 Task: Find connections with filter location Sant Boi de Llobregat with filter topic #Managerwith filter profile language Spanish with filter current company Razorpay with filter school Government College of Engineering, Salem with filter industry Rubber Products Manufacturing with filter service category Budgeting with filter keywords title UPS Driver
Action: Mouse moved to (582, 72)
Screenshot: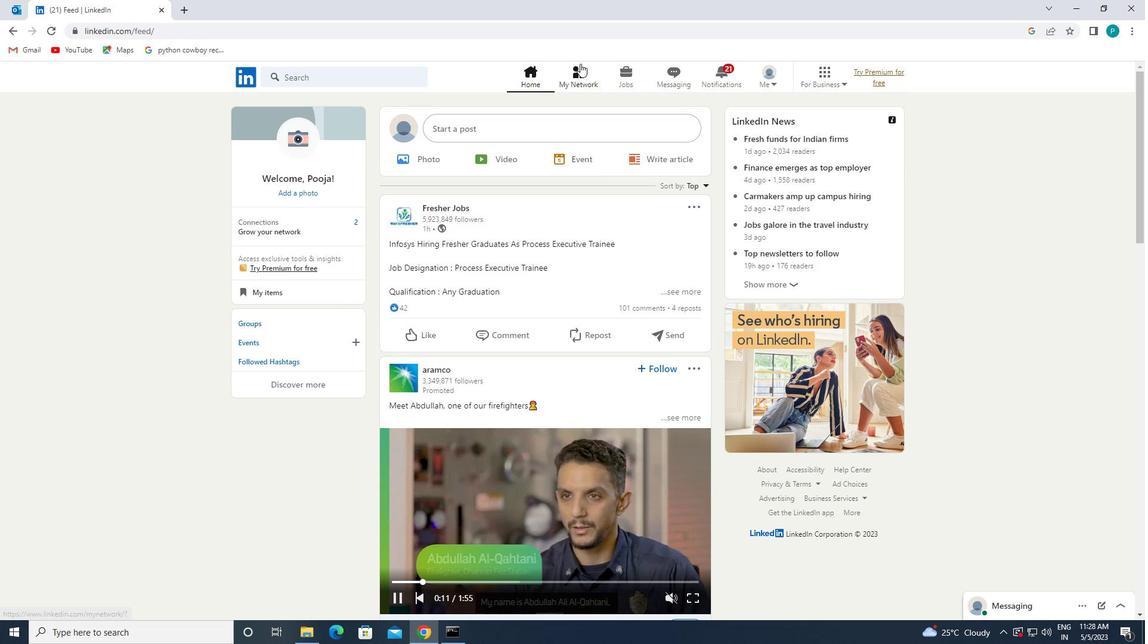 
Action: Mouse pressed left at (582, 72)
Screenshot: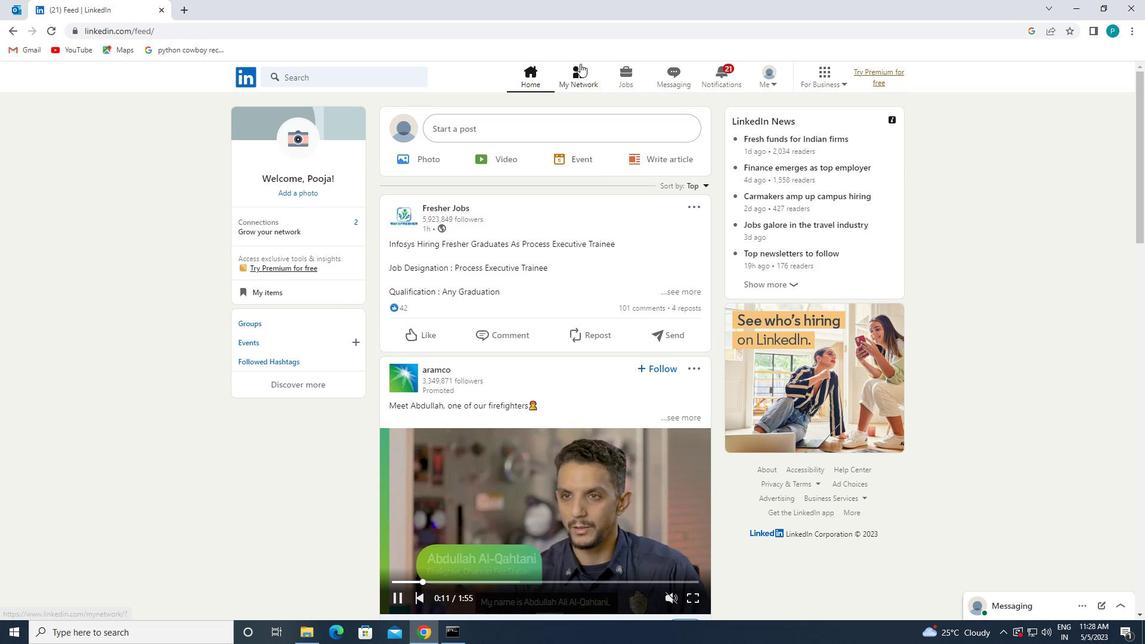 
Action: Mouse moved to (274, 143)
Screenshot: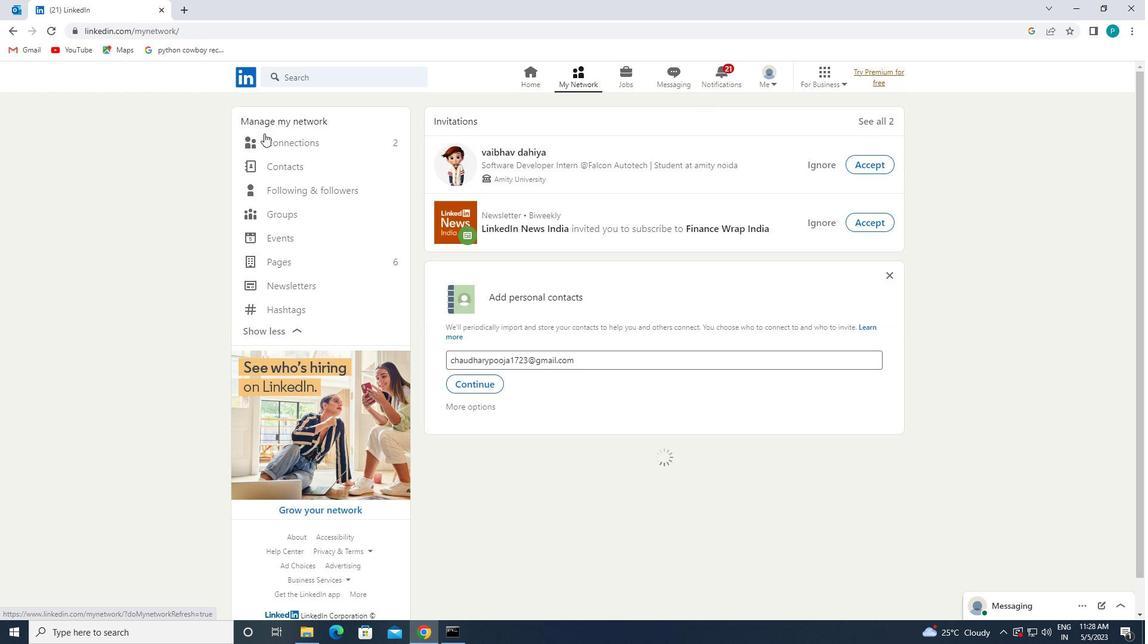 
Action: Mouse pressed left at (274, 143)
Screenshot: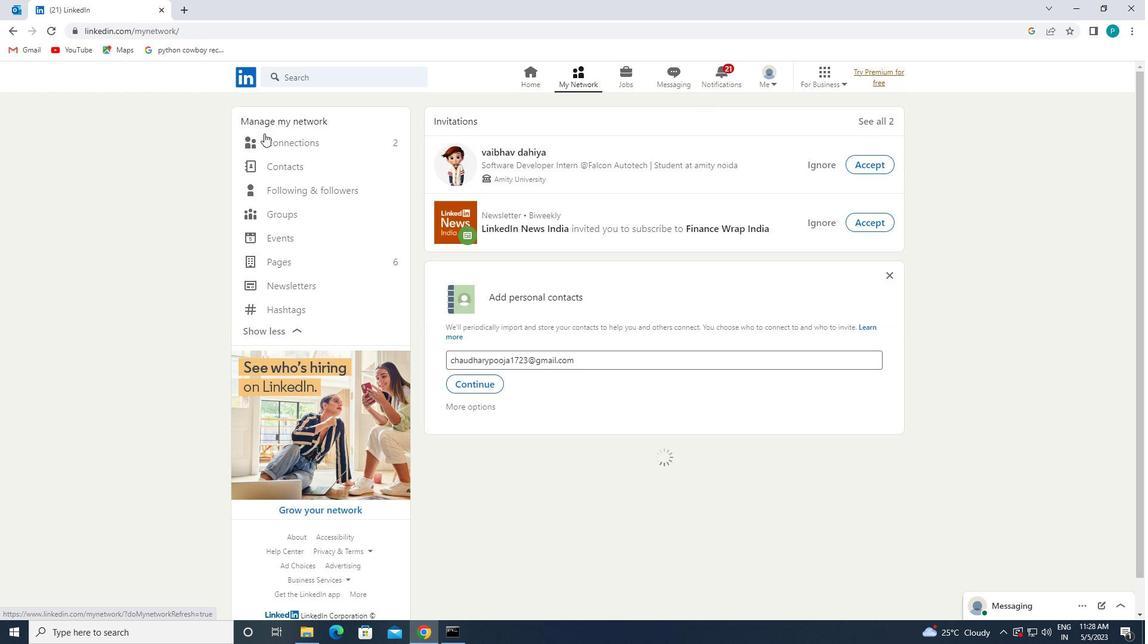 
Action: Mouse moved to (661, 146)
Screenshot: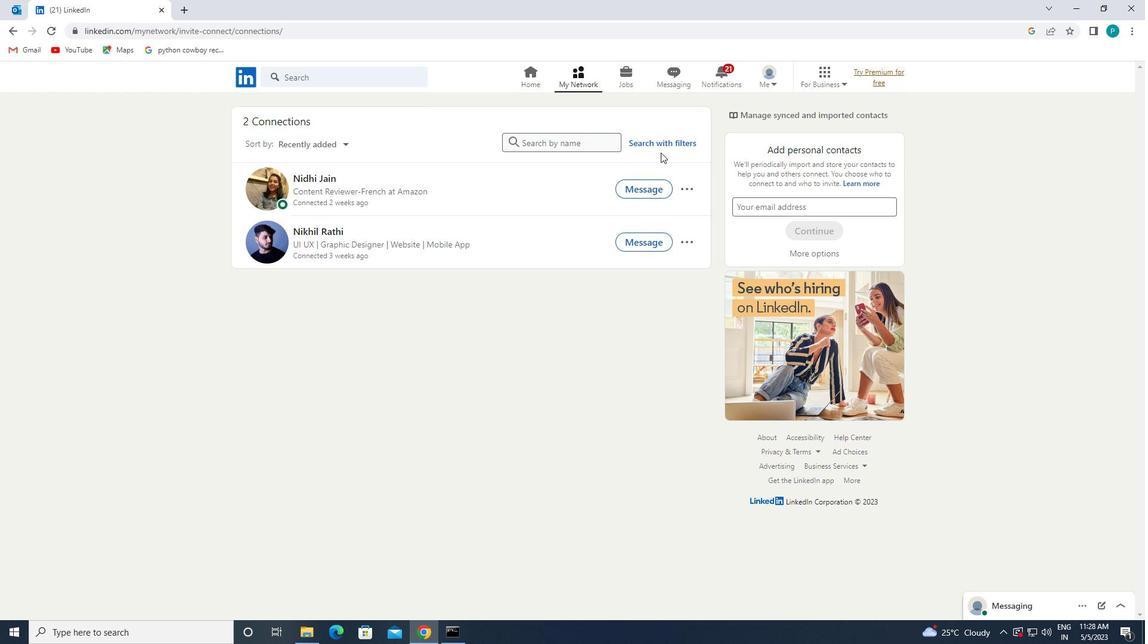 
Action: Mouse pressed left at (661, 146)
Screenshot: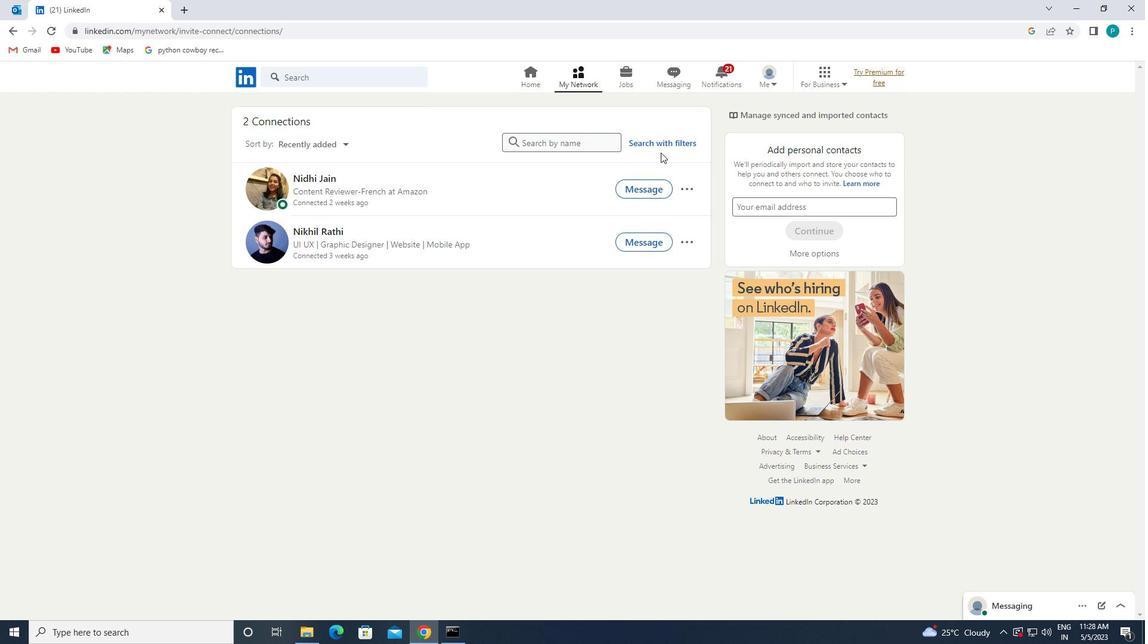 
Action: Mouse moved to (605, 115)
Screenshot: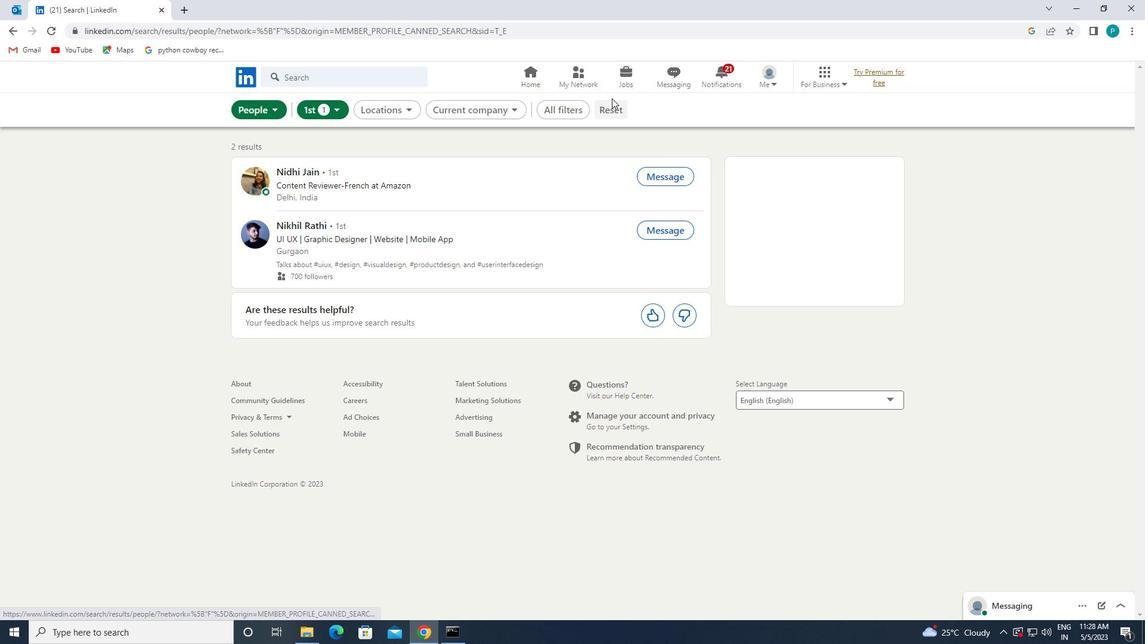 
Action: Mouse pressed left at (605, 115)
Screenshot: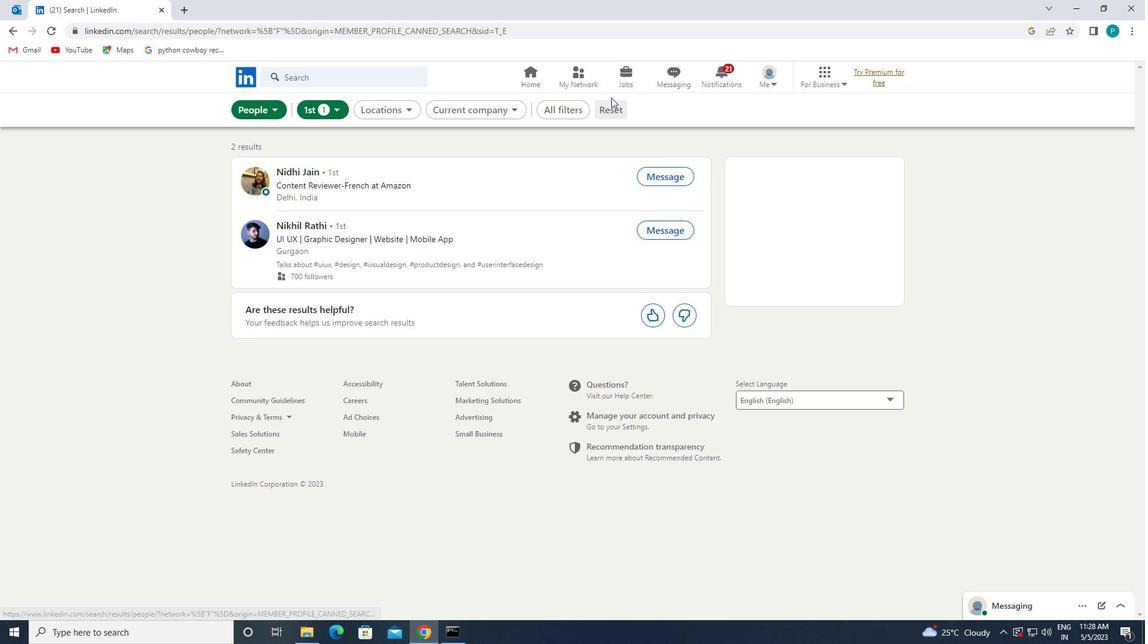 
Action: Mouse moved to (574, 105)
Screenshot: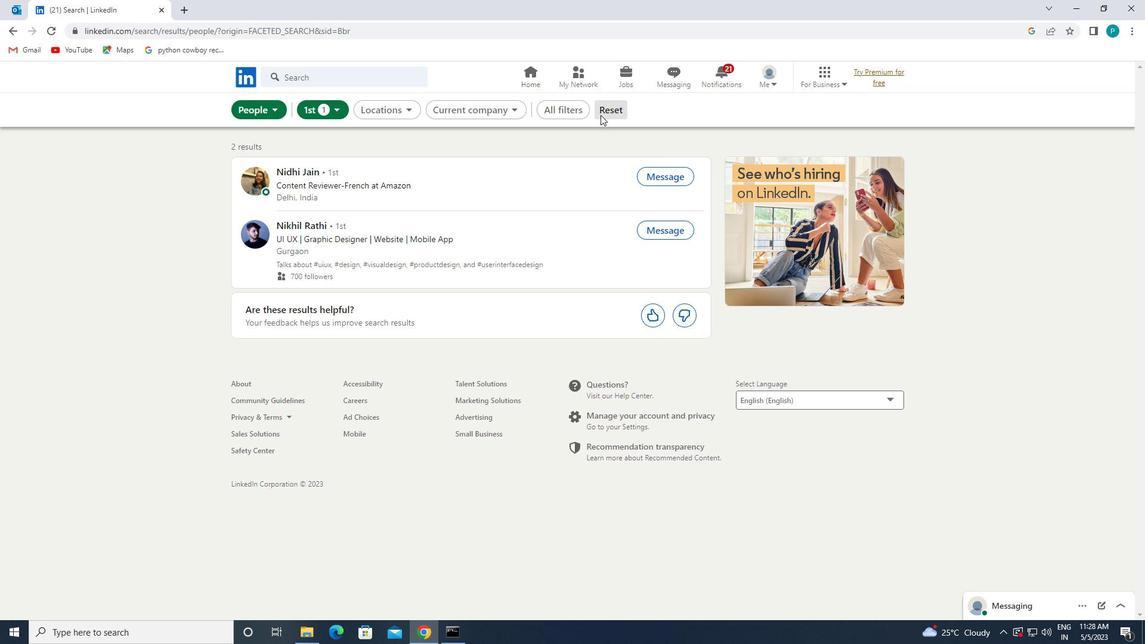 
Action: Mouse pressed left at (574, 105)
Screenshot: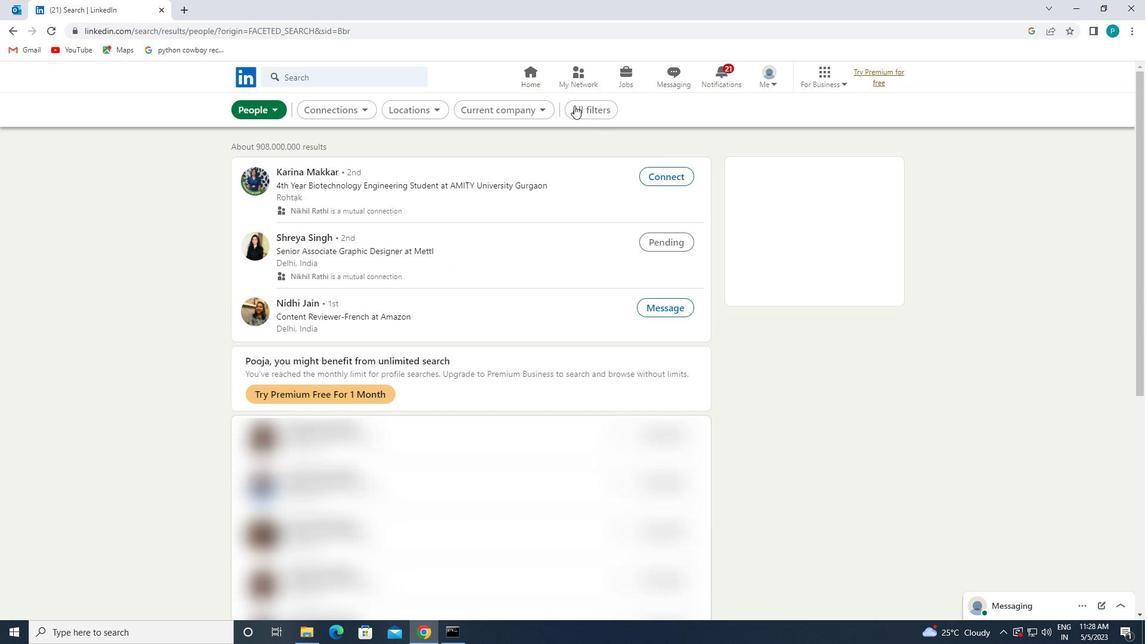 
Action: Mouse moved to (987, 329)
Screenshot: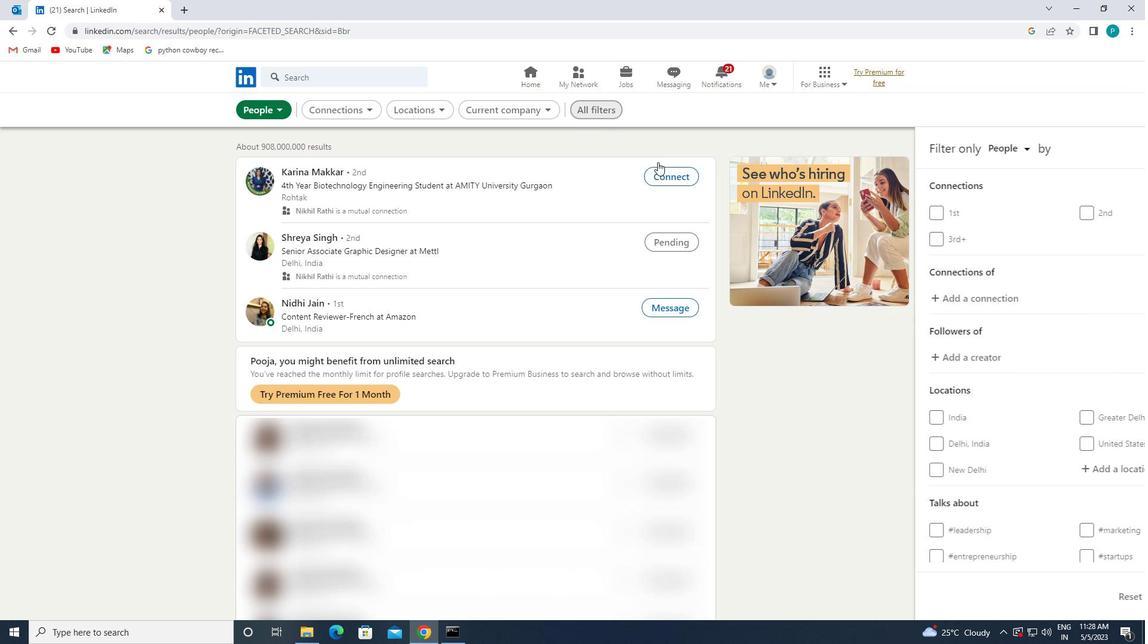 
Action: Mouse scrolled (987, 328) with delta (0, 0)
Screenshot: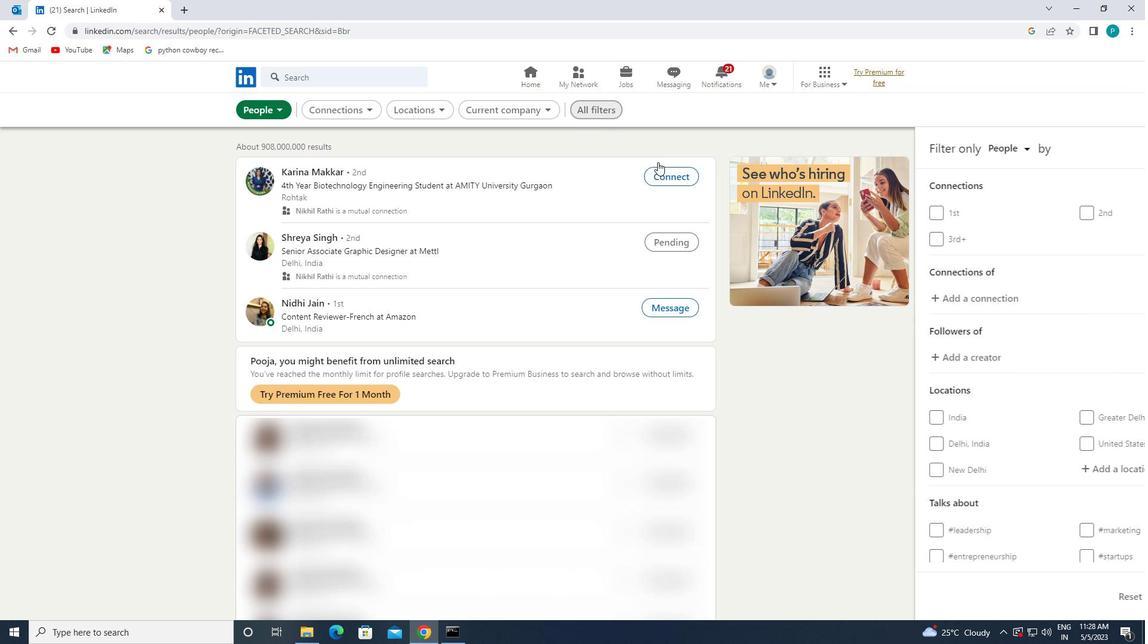 
Action: Mouse scrolled (987, 328) with delta (0, 0)
Screenshot: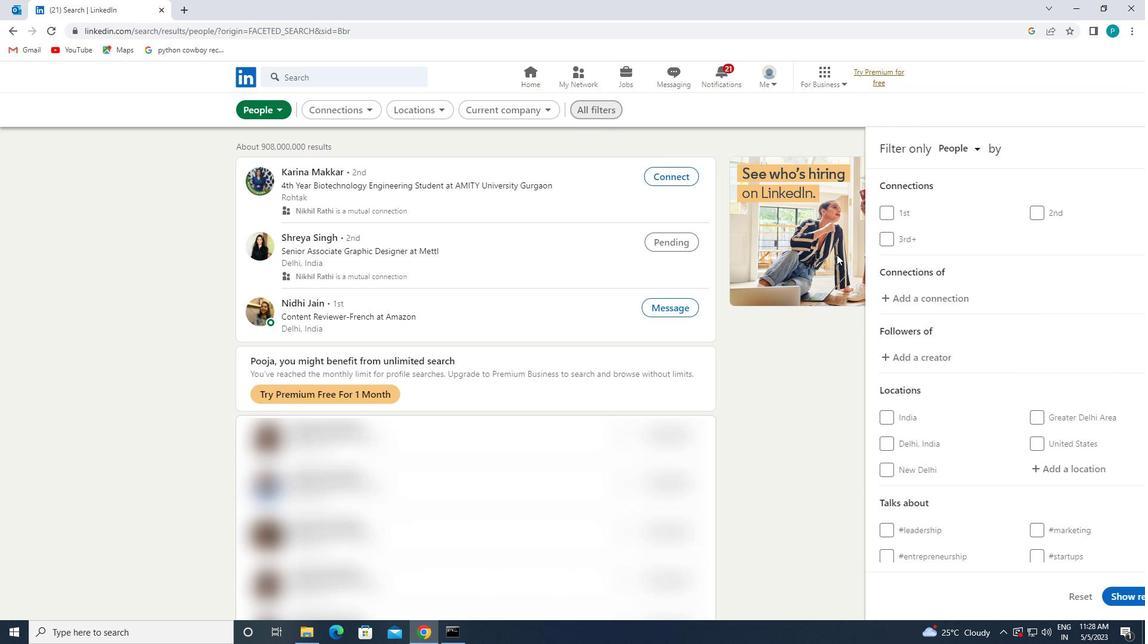 
Action: Mouse scrolled (987, 328) with delta (0, 0)
Screenshot: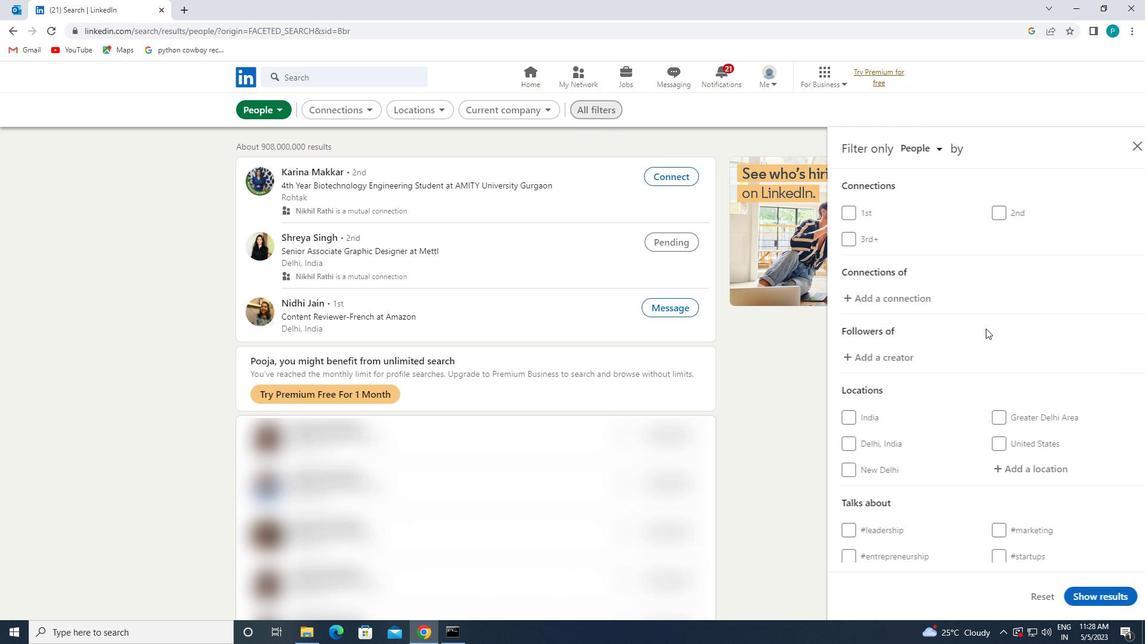 
Action: Mouse moved to (989, 302)
Screenshot: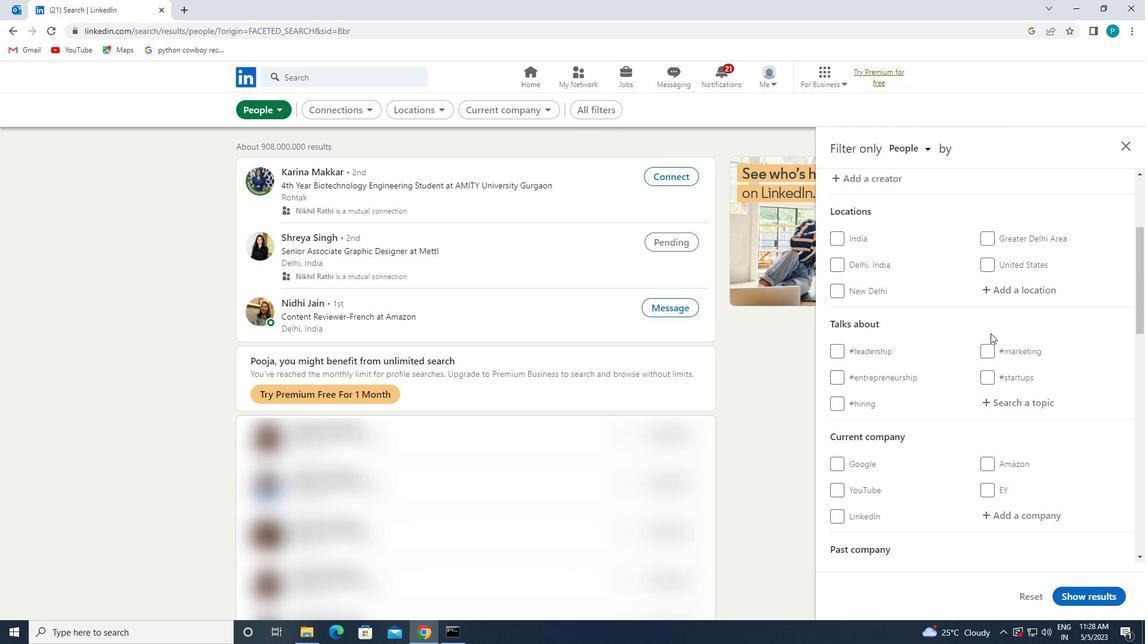 
Action: Mouse pressed left at (989, 302)
Screenshot: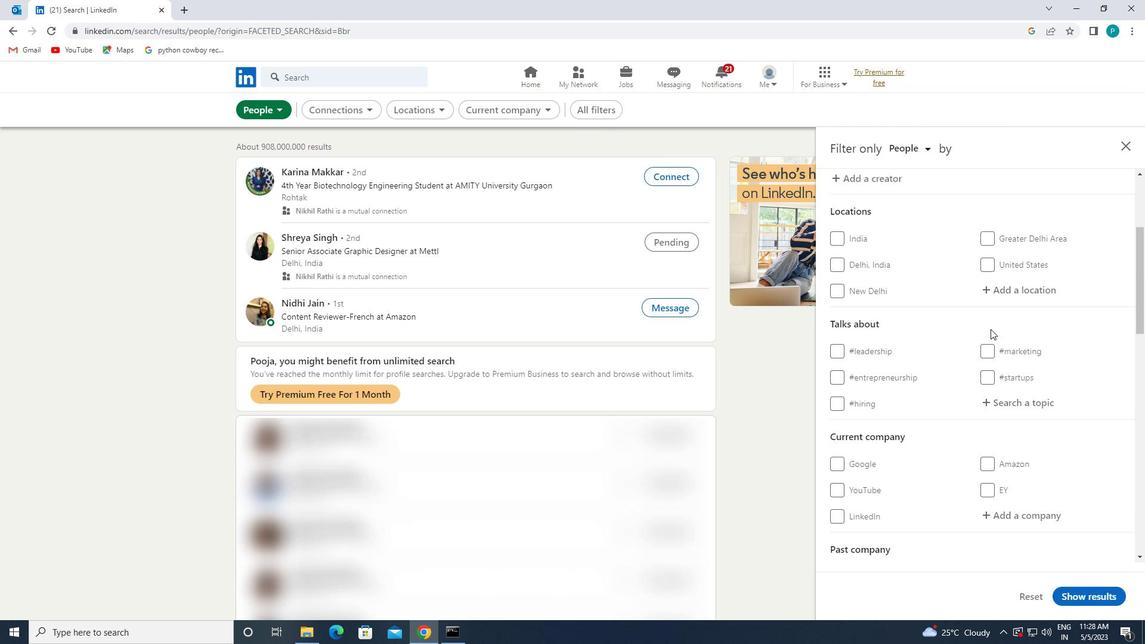 
Action: Mouse moved to (988, 291)
Screenshot: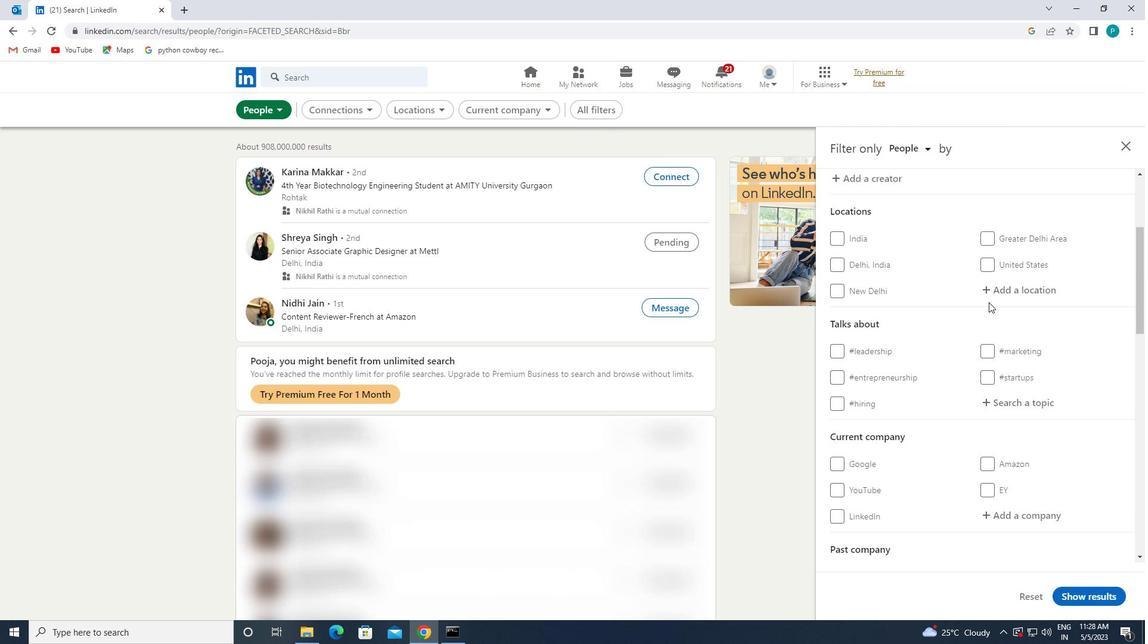 
Action: Mouse pressed left at (988, 291)
Screenshot: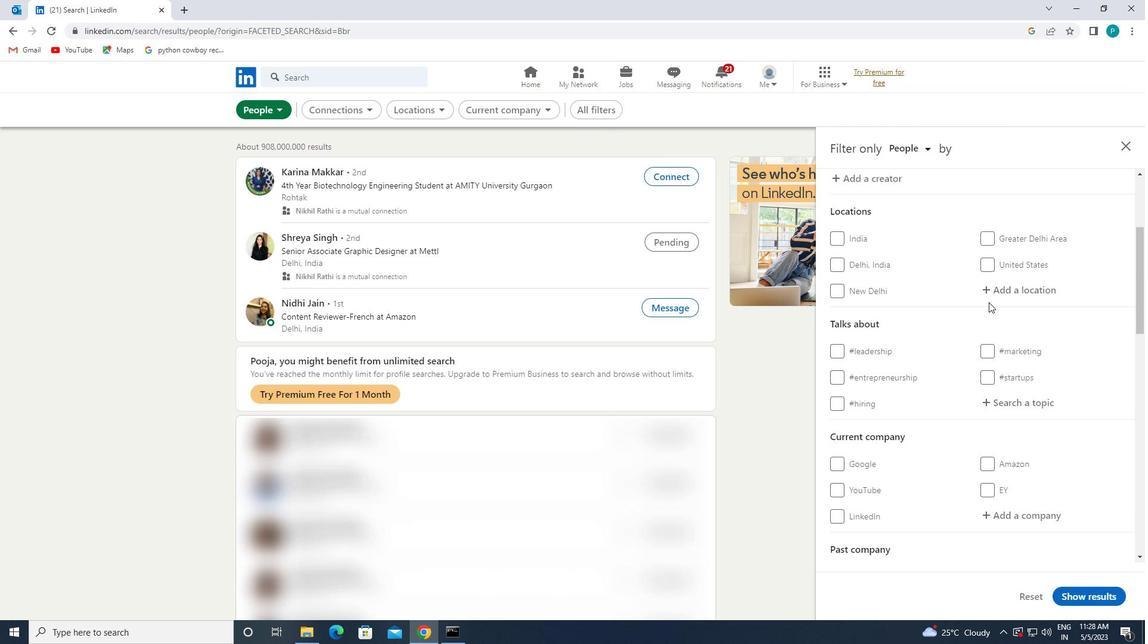 
Action: Key pressed <Key.caps_lock>s<Key.caps_lock>ant<Key.space>
Screenshot: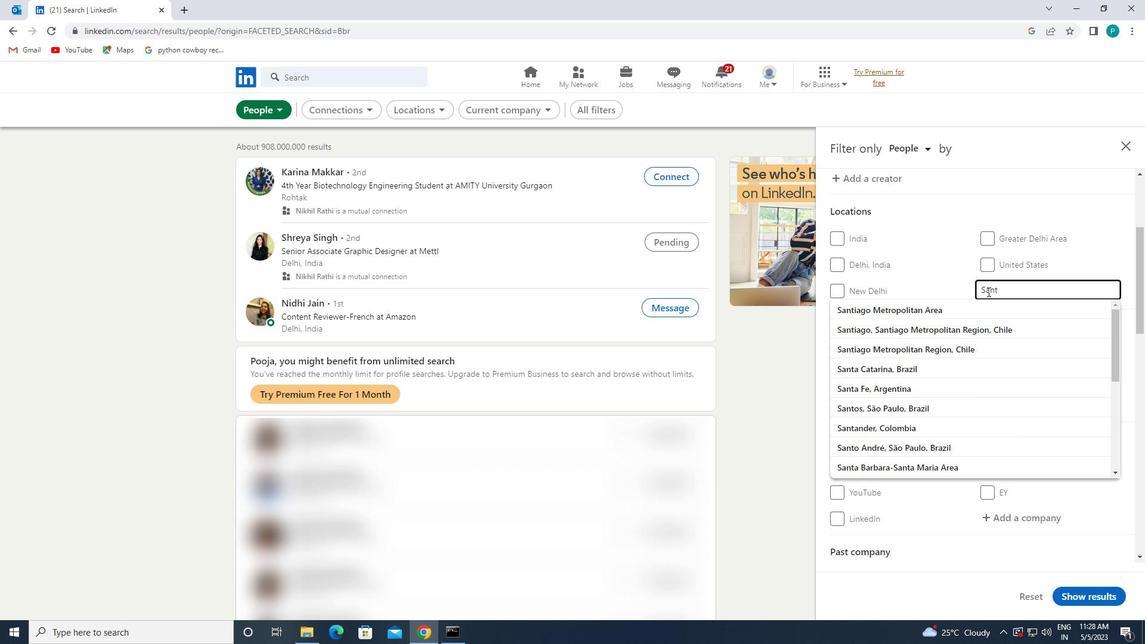 
Action: Mouse moved to (972, 321)
Screenshot: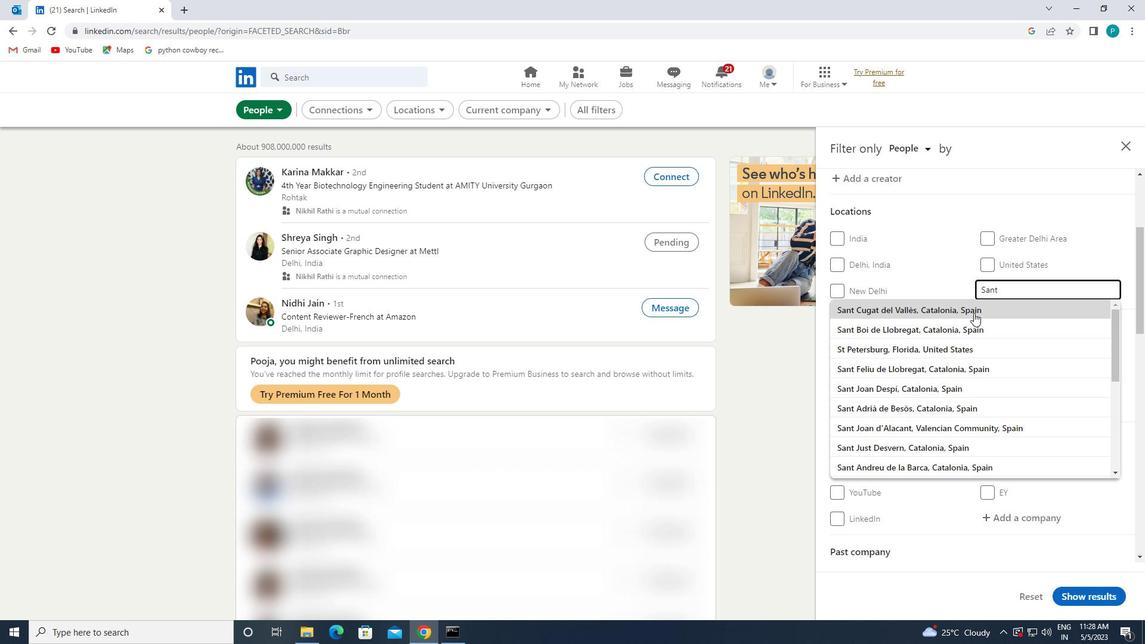 
Action: Mouse pressed left at (972, 321)
Screenshot: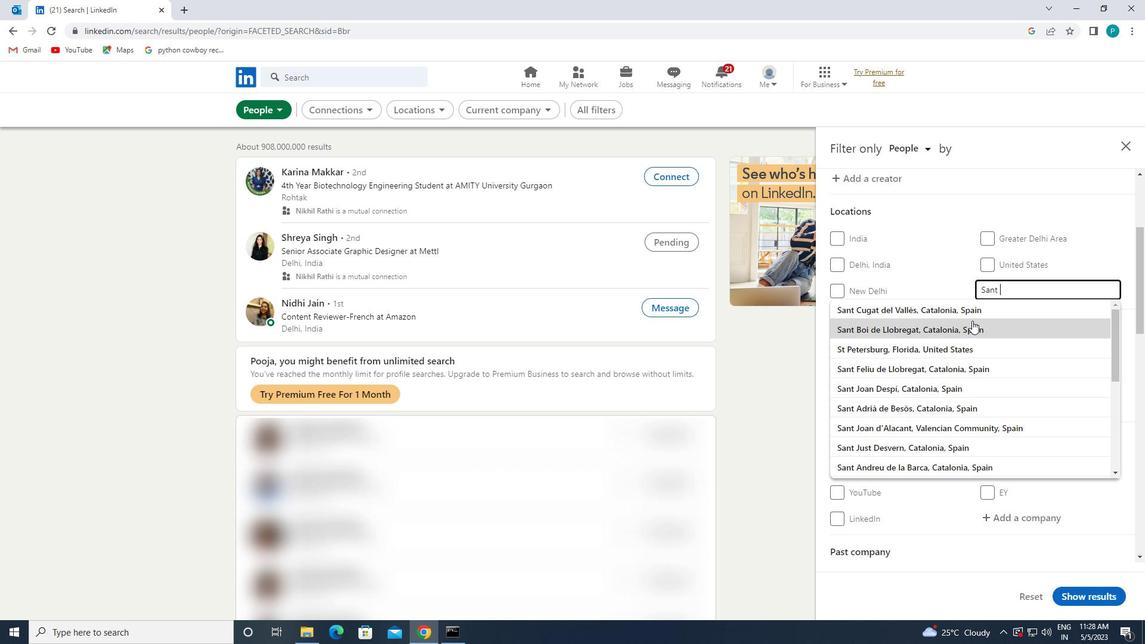 
Action: Mouse moved to (973, 324)
Screenshot: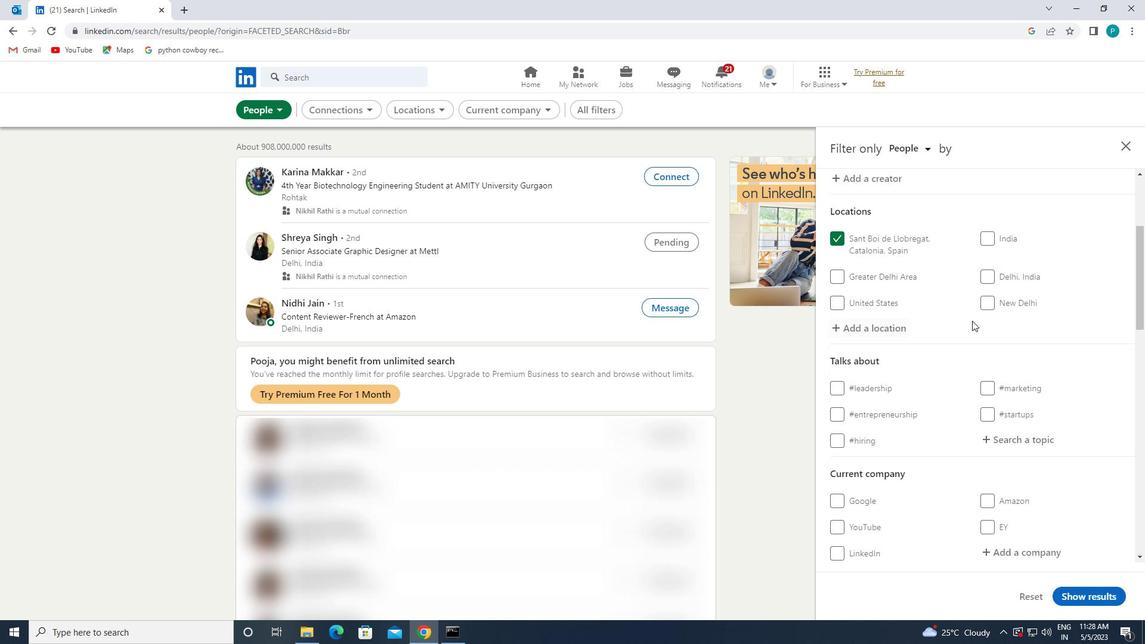 
Action: Mouse scrolled (973, 324) with delta (0, 0)
Screenshot: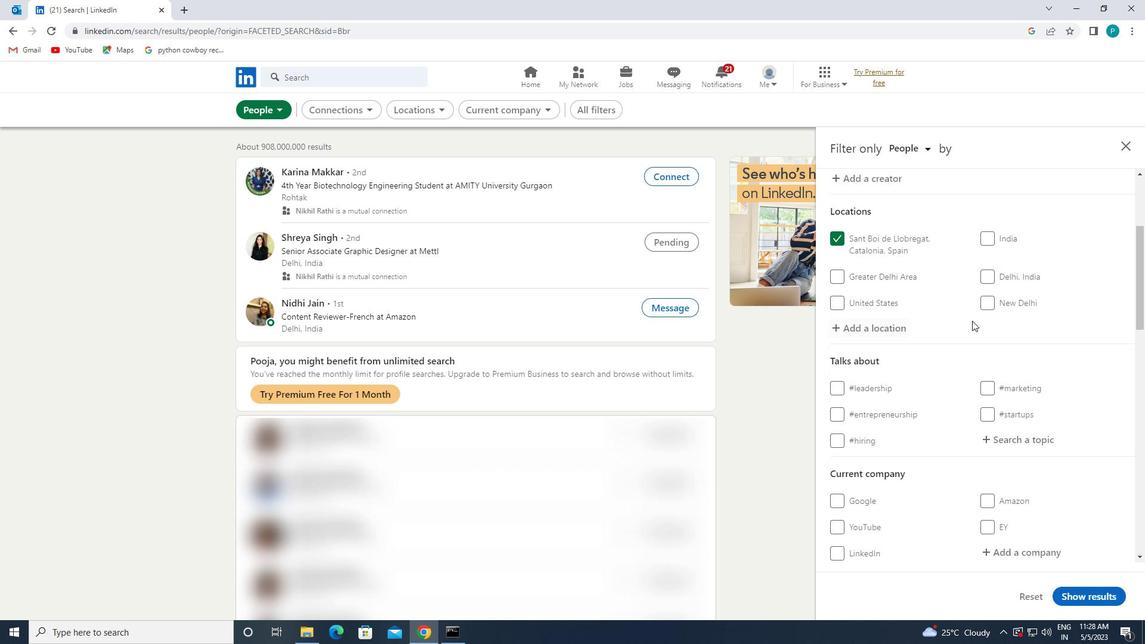 
Action: Mouse moved to (973, 324)
Screenshot: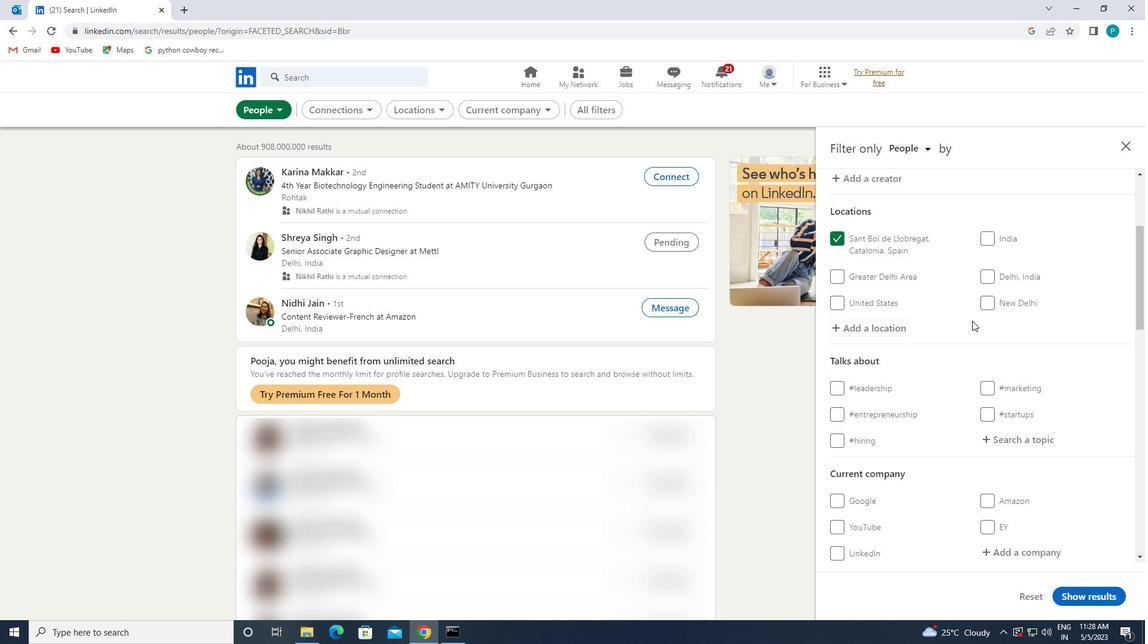 
Action: Mouse scrolled (973, 324) with delta (0, 0)
Screenshot: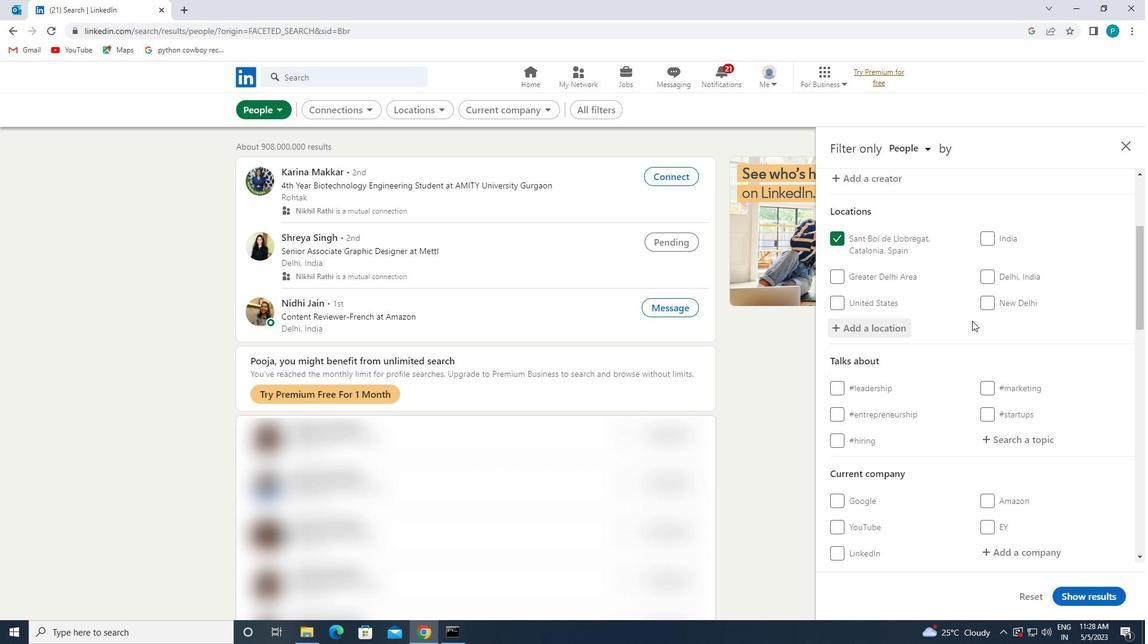 
Action: Mouse moved to (973, 325)
Screenshot: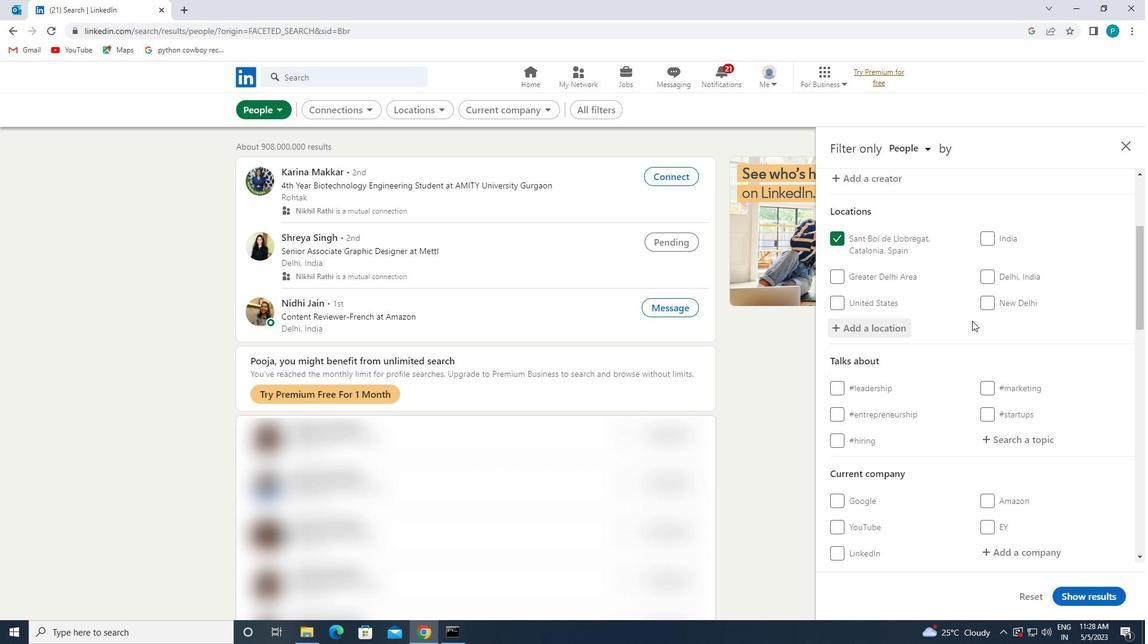 
Action: Mouse scrolled (973, 325) with delta (0, 0)
Screenshot: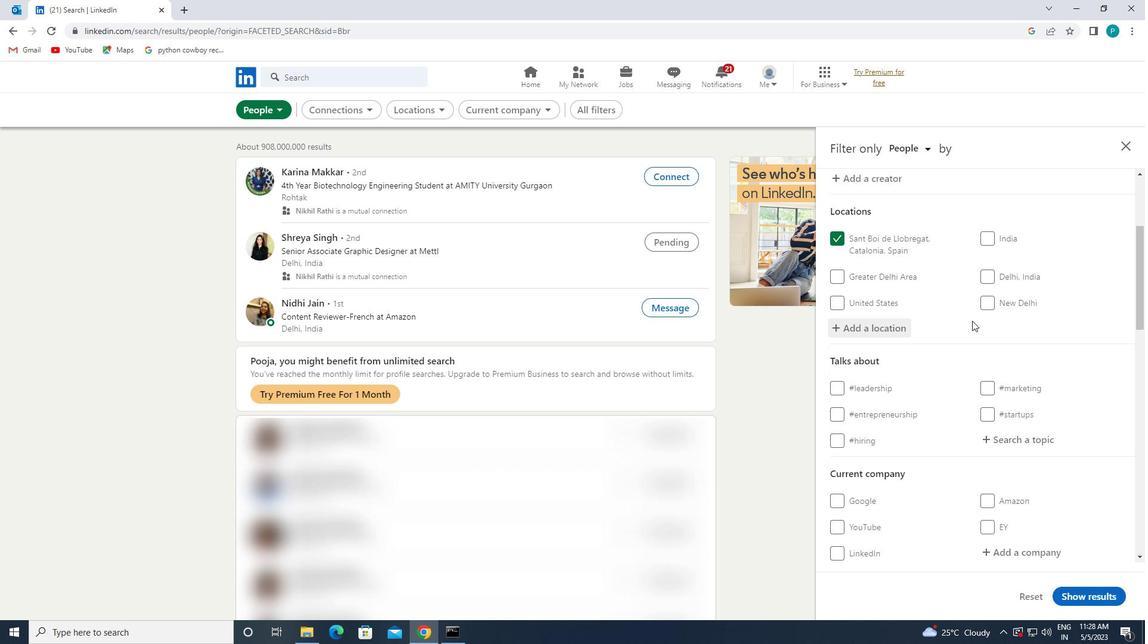 
Action: Mouse moved to (1020, 261)
Screenshot: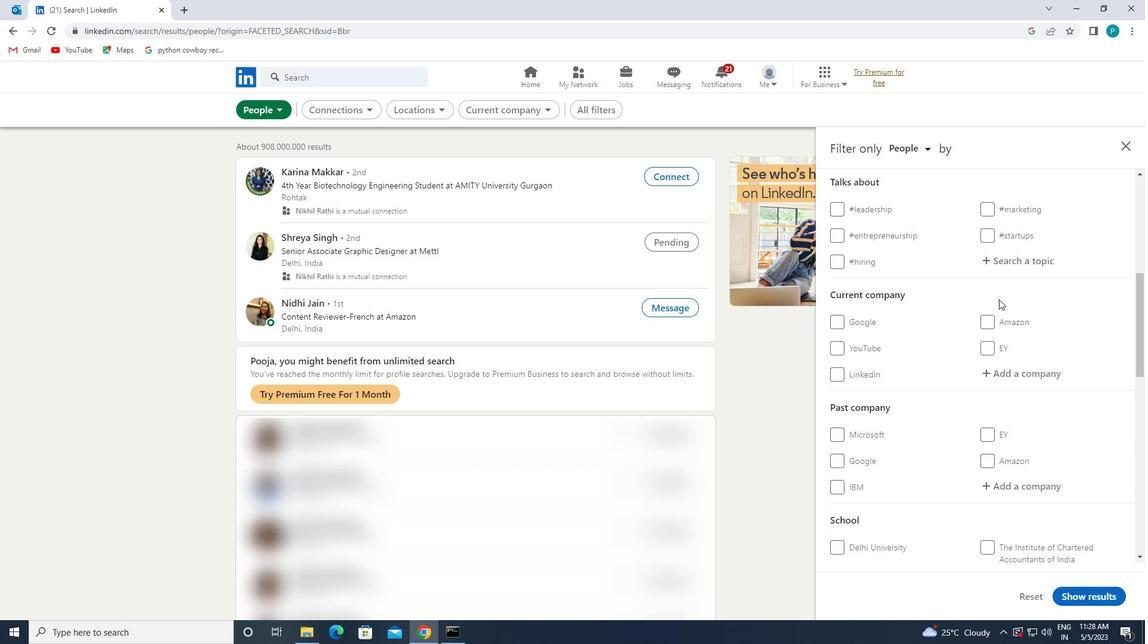 
Action: Mouse pressed left at (1020, 261)
Screenshot: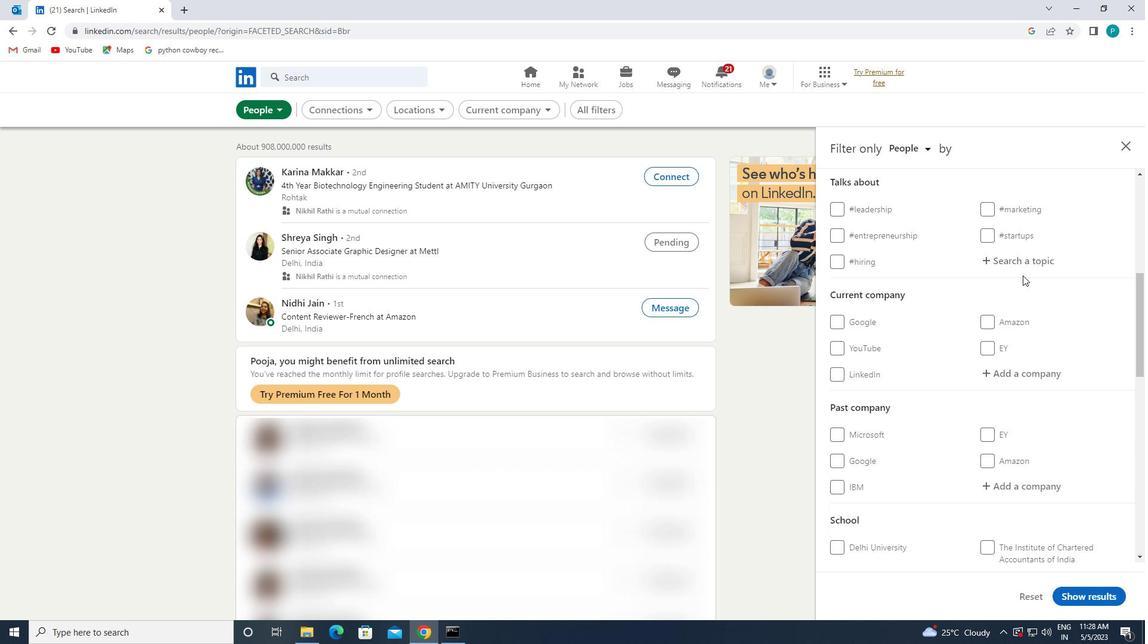 
Action: Key pressed <Key.shift>#<Key.caps_lock>M<Key.caps_lock>ANAGEMENT<Key.backspace><Key.backspace><Key.backspace><Key.backspace>R
Screenshot: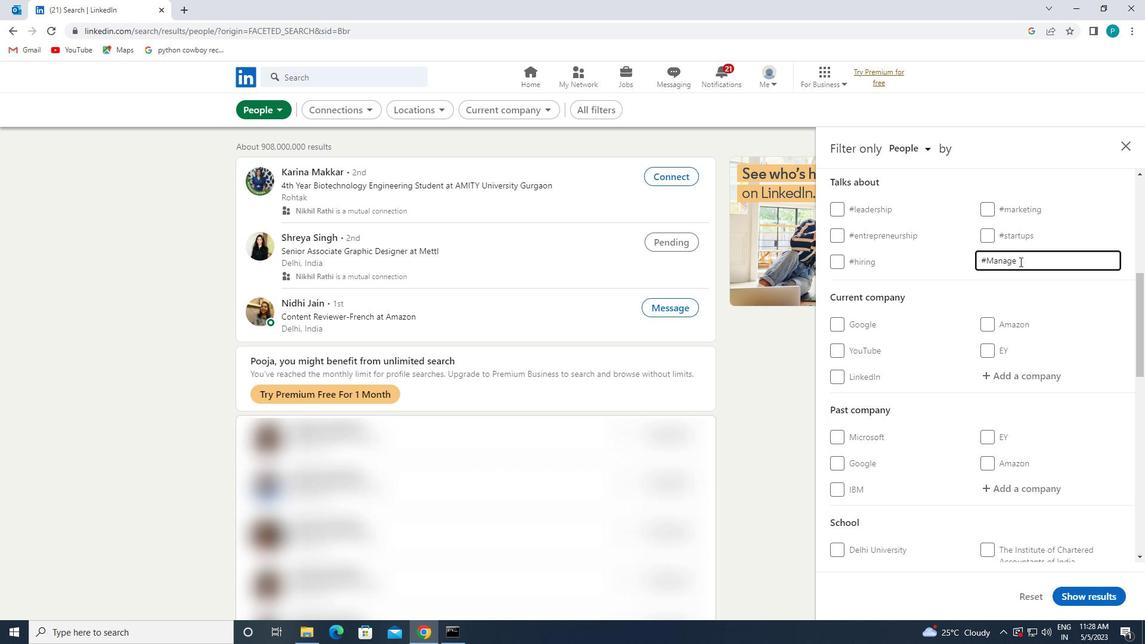 
Action: Mouse moved to (1032, 260)
Screenshot: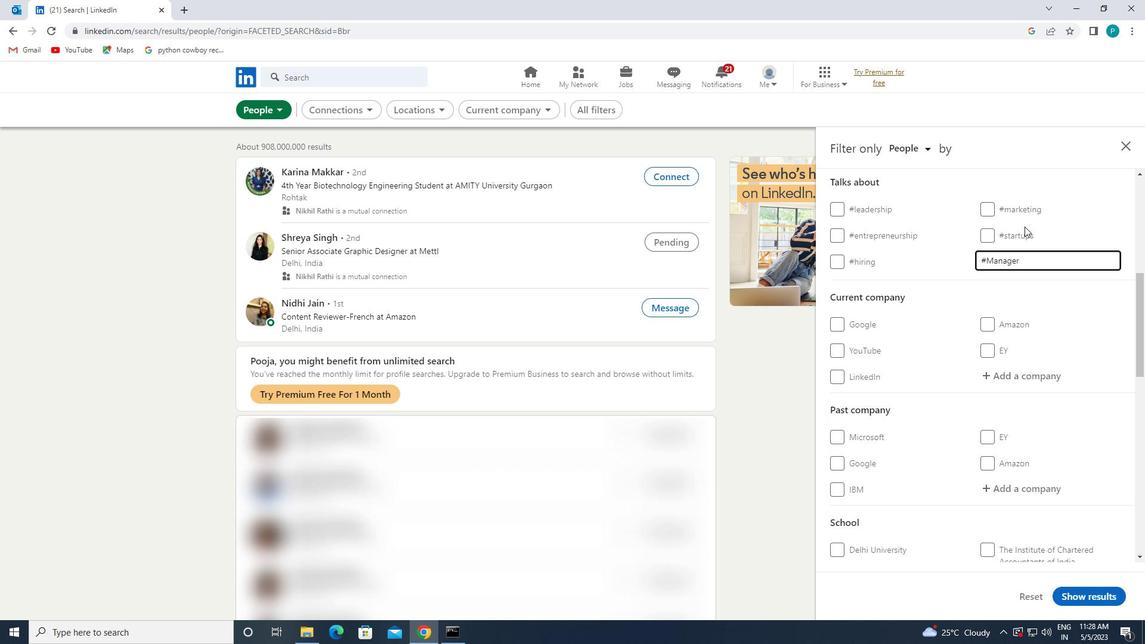 
Action: Mouse scrolled (1032, 260) with delta (0, 0)
Screenshot: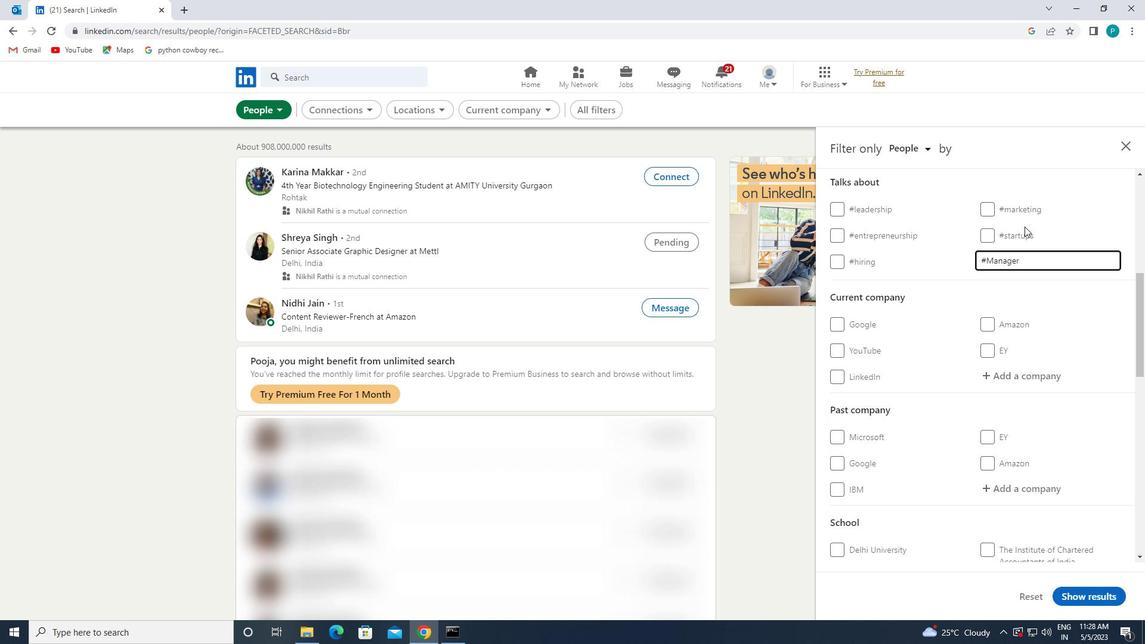 
Action: Mouse moved to (1032, 262)
Screenshot: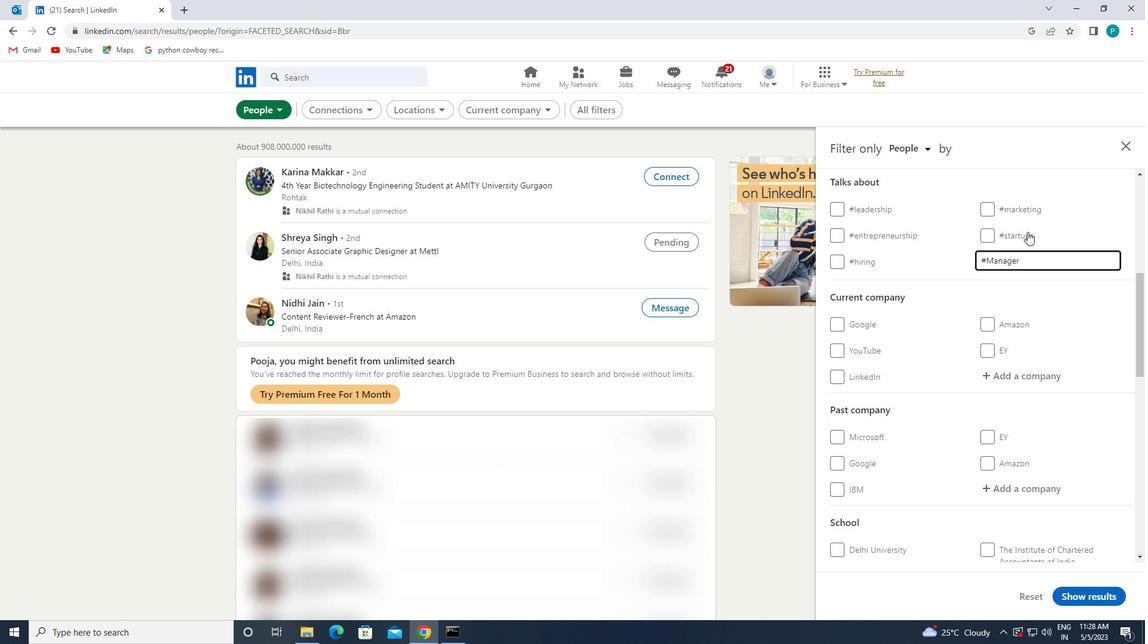 
Action: Mouse scrolled (1032, 261) with delta (0, 0)
Screenshot: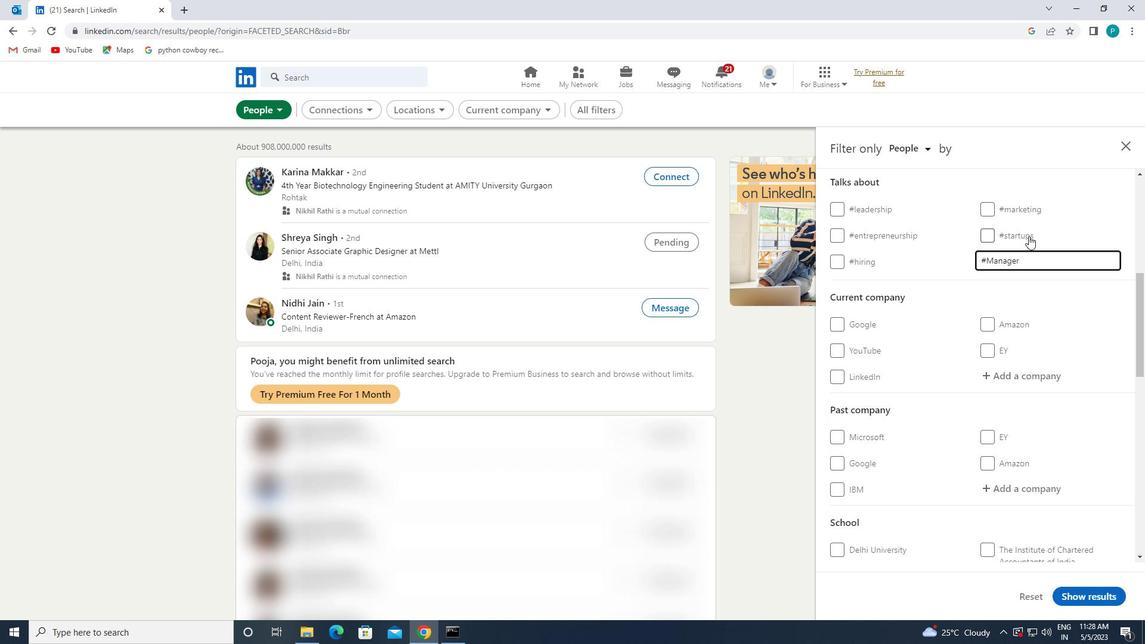 
Action: Mouse moved to (1028, 264)
Screenshot: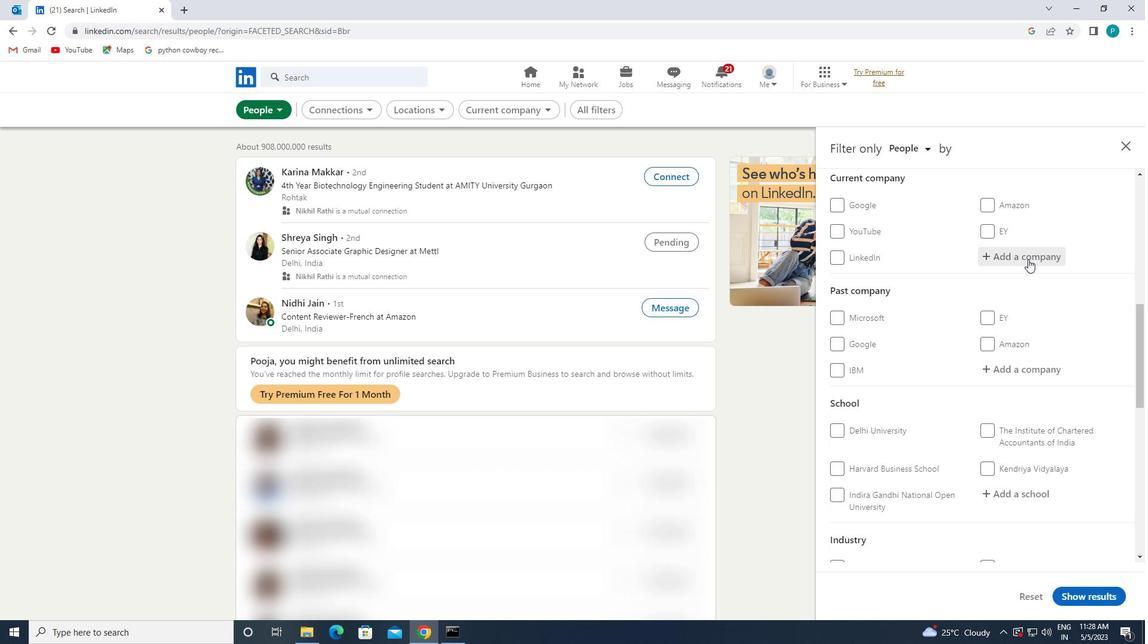 
Action: Mouse scrolled (1028, 264) with delta (0, 0)
Screenshot: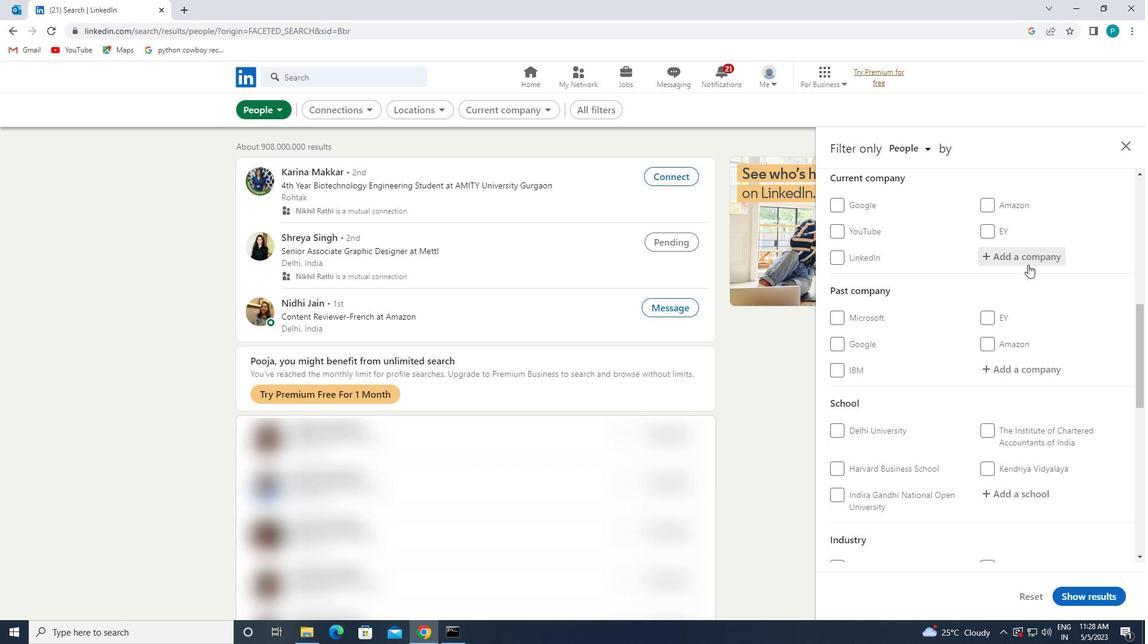 
Action: Mouse scrolled (1028, 264) with delta (0, 0)
Screenshot: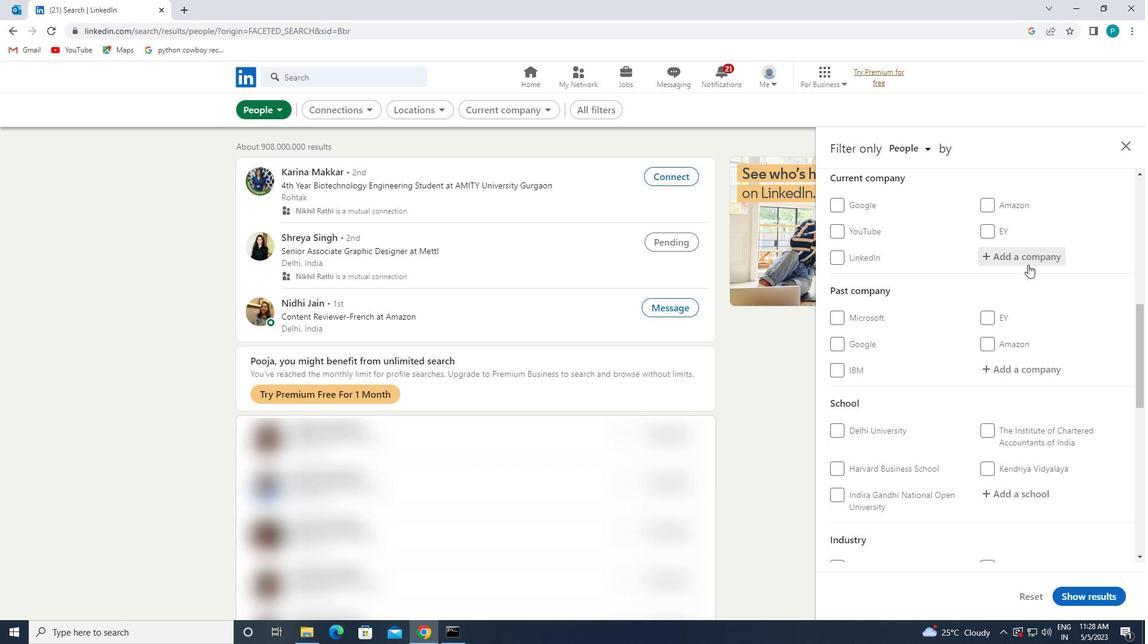 
Action: Mouse scrolled (1028, 264) with delta (0, 0)
Screenshot: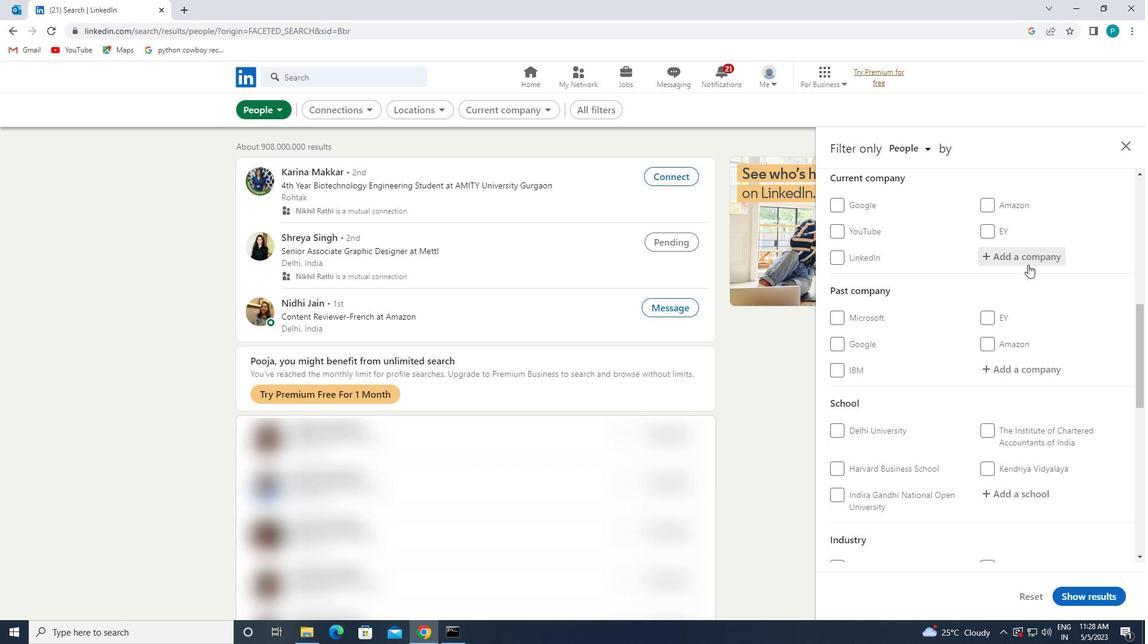 
Action: Mouse scrolled (1028, 264) with delta (0, 0)
Screenshot: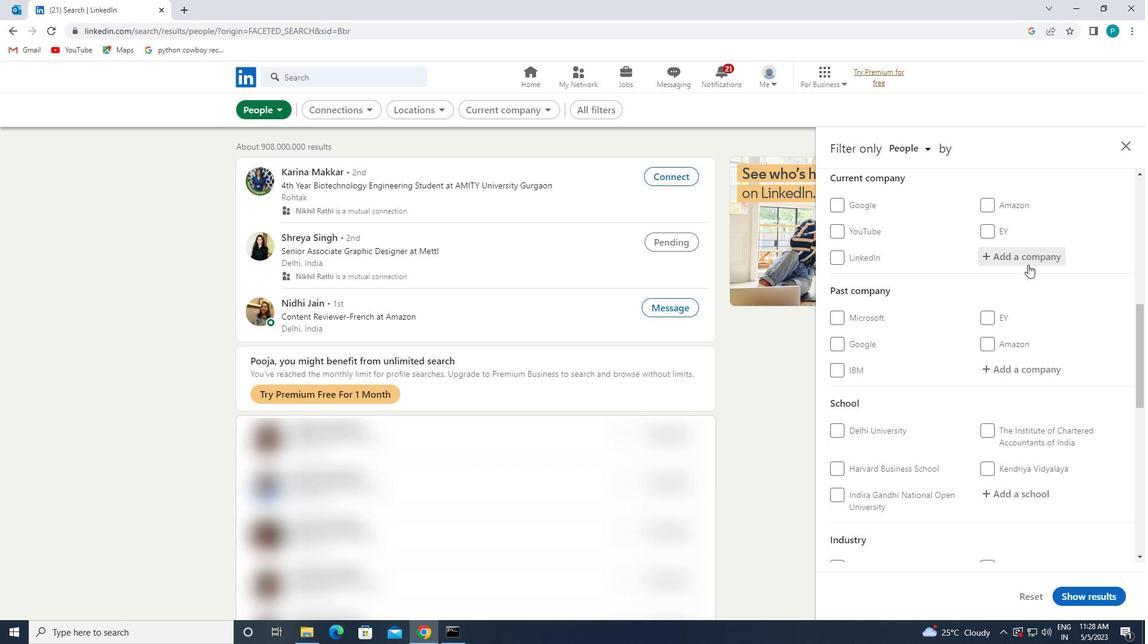 
Action: Mouse moved to (951, 298)
Screenshot: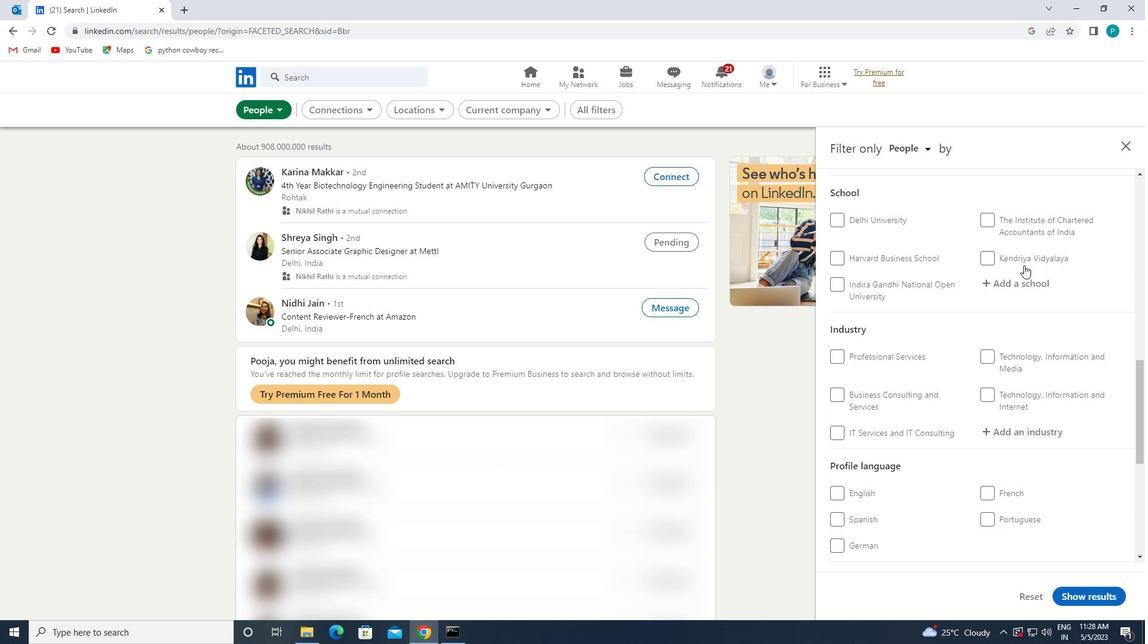
Action: Mouse scrolled (951, 297) with delta (0, 0)
Screenshot: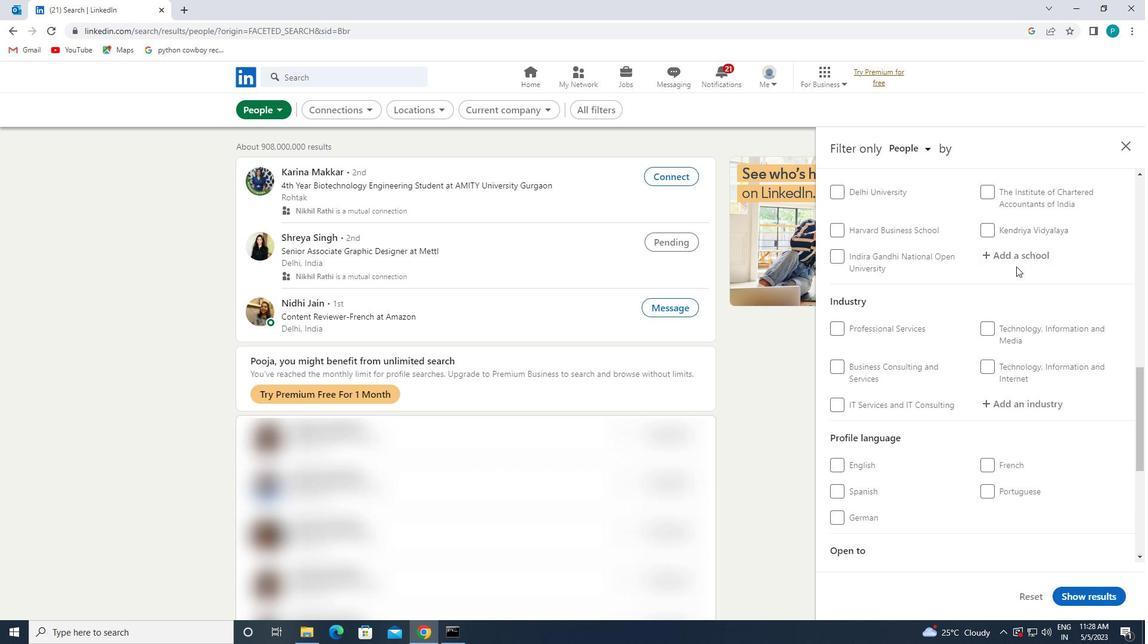 
Action: Mouse moved to (951, 299)
Screenshot: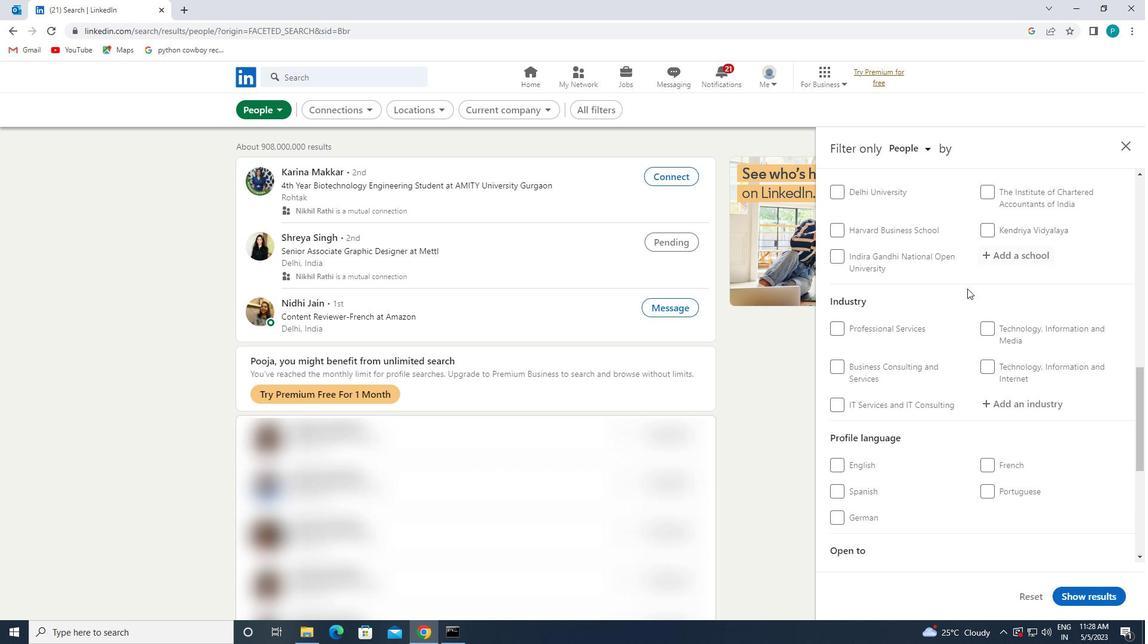 
Action: Mouse scrolled (951, 298) with delta (0, 0)
Screenshot: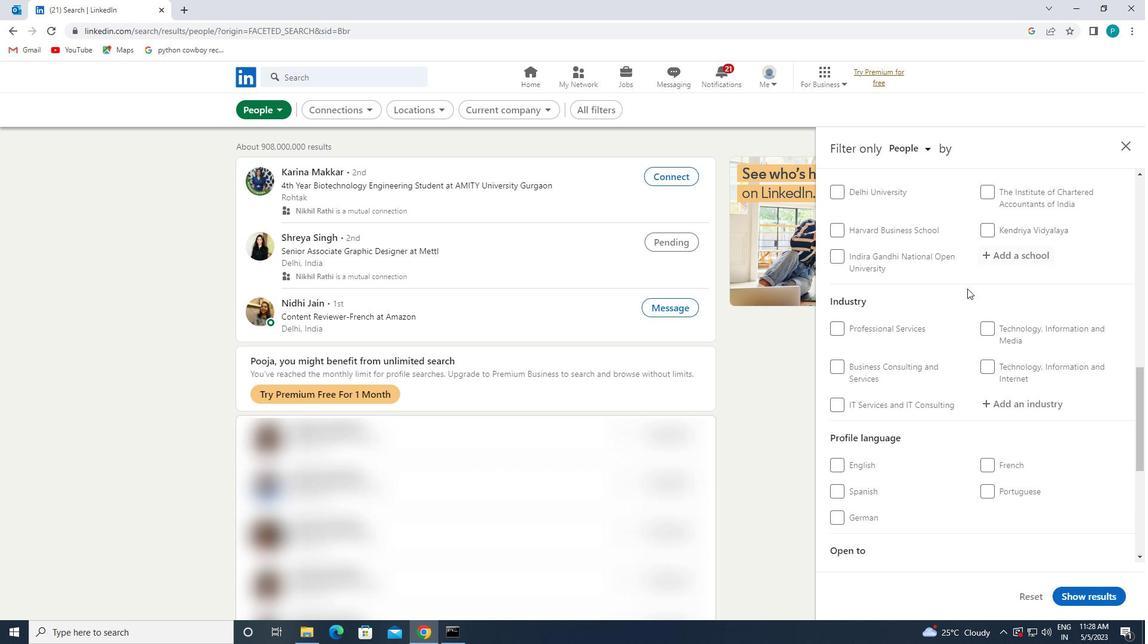 
Action: Mouse moved to (950, 300)
Screenshot: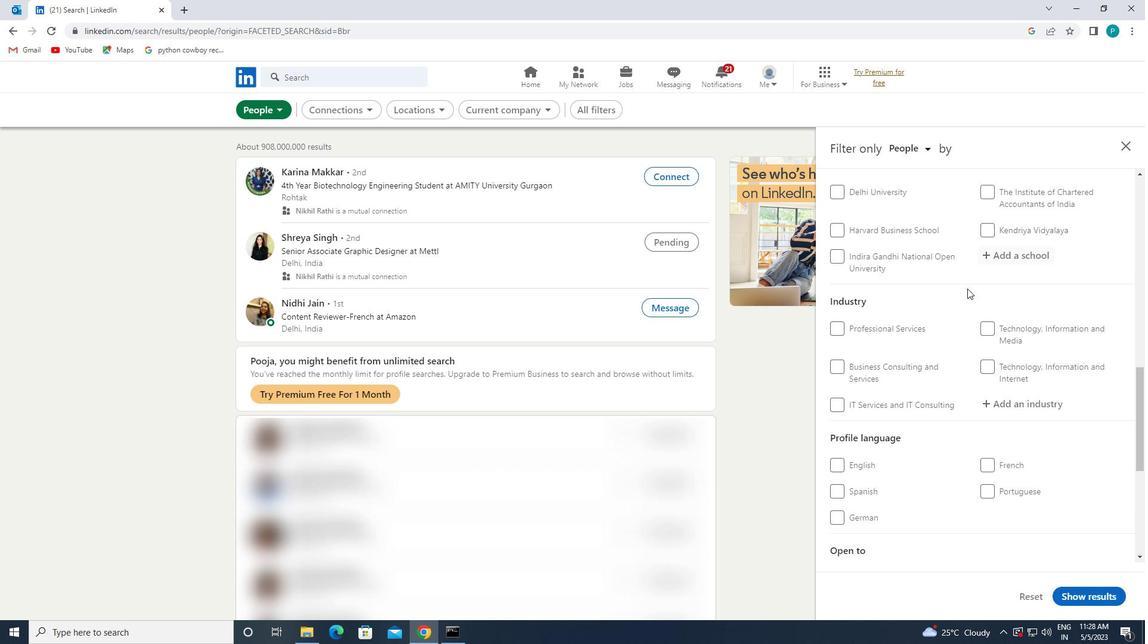 
Action: Mouse scrolled (950, 299) with delta (0, 0)
Screenshot: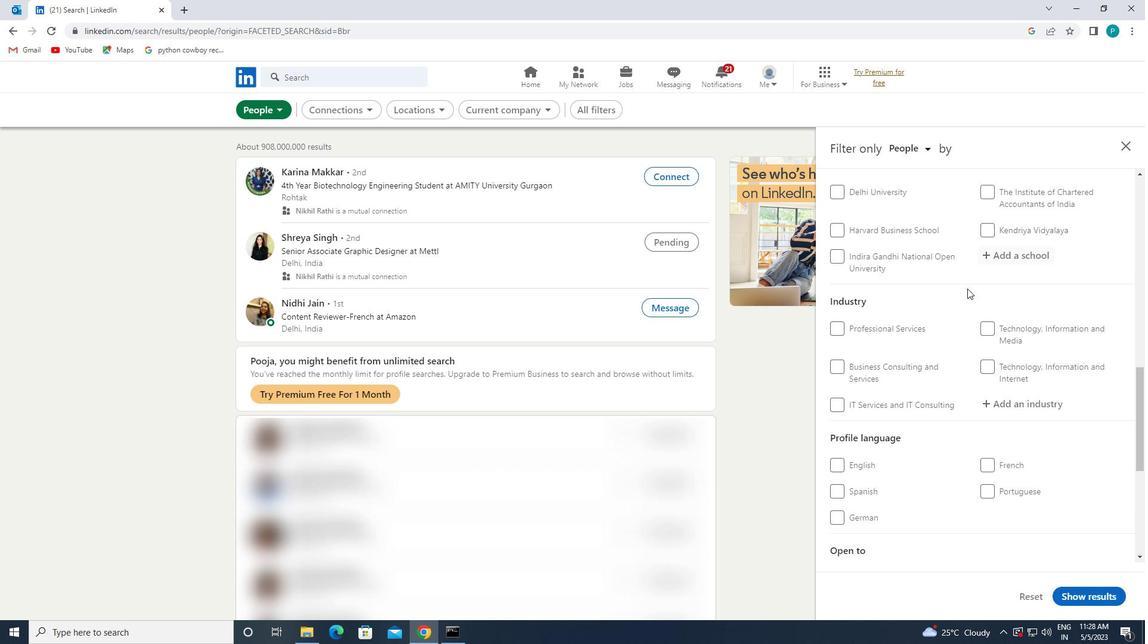 
Action: Mouse moved to (853, 315)
Screenshot: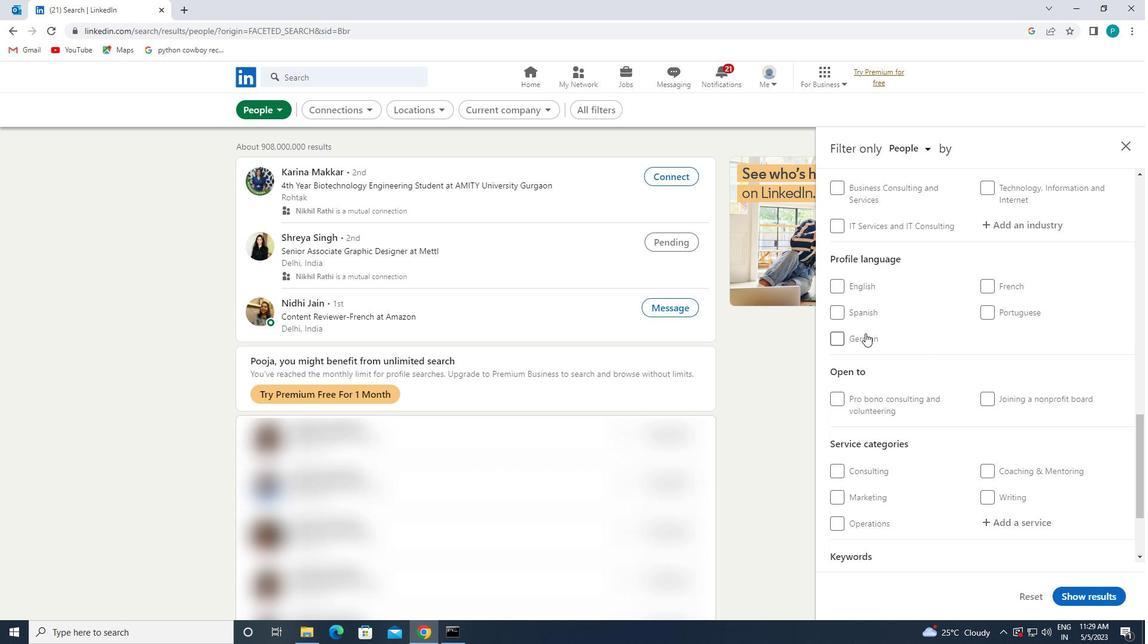 
Action: Mouse pressed left at (853, 315)
Screenshot: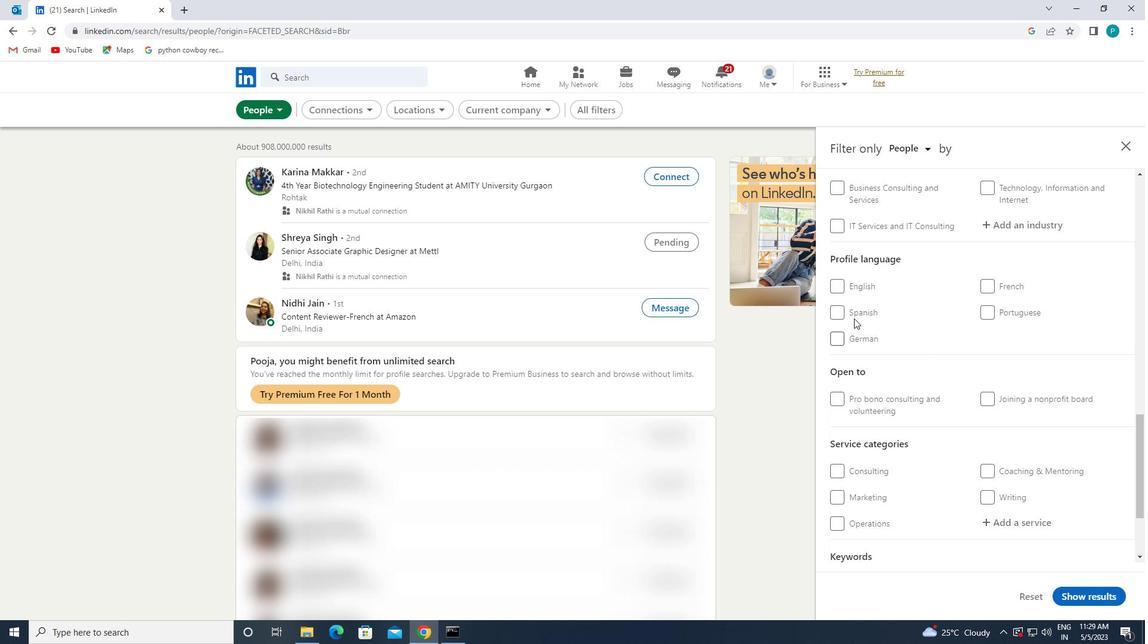 
Action: Mouse moved to (991, 313)
Screenshot: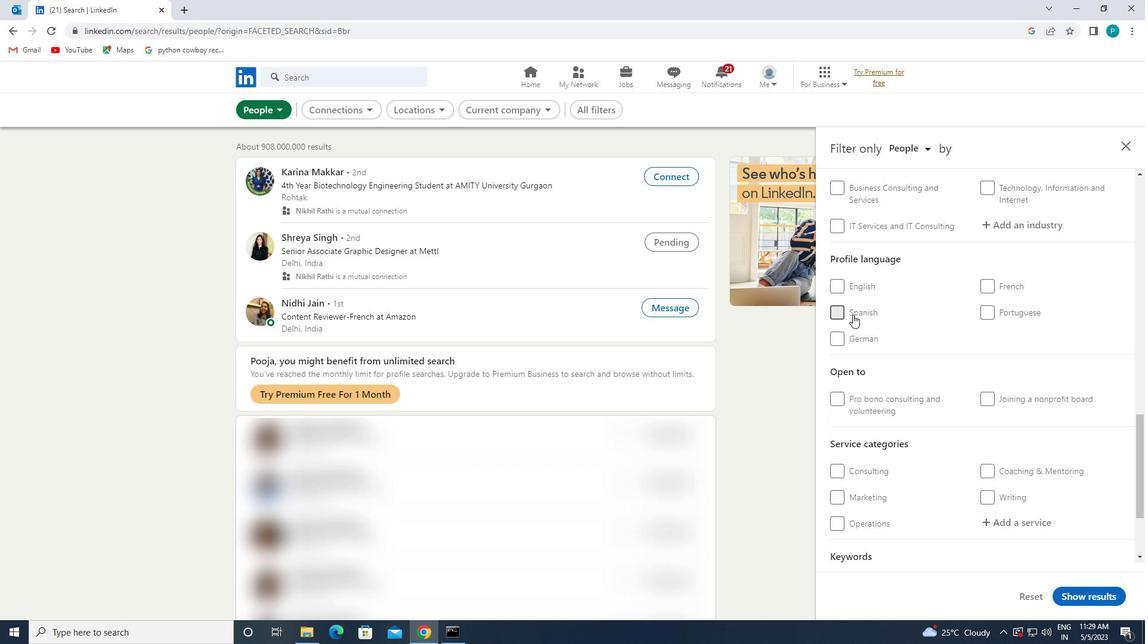 
Action: Mouse scrolled (991, 314) with delta (0, 0)
Screenshot: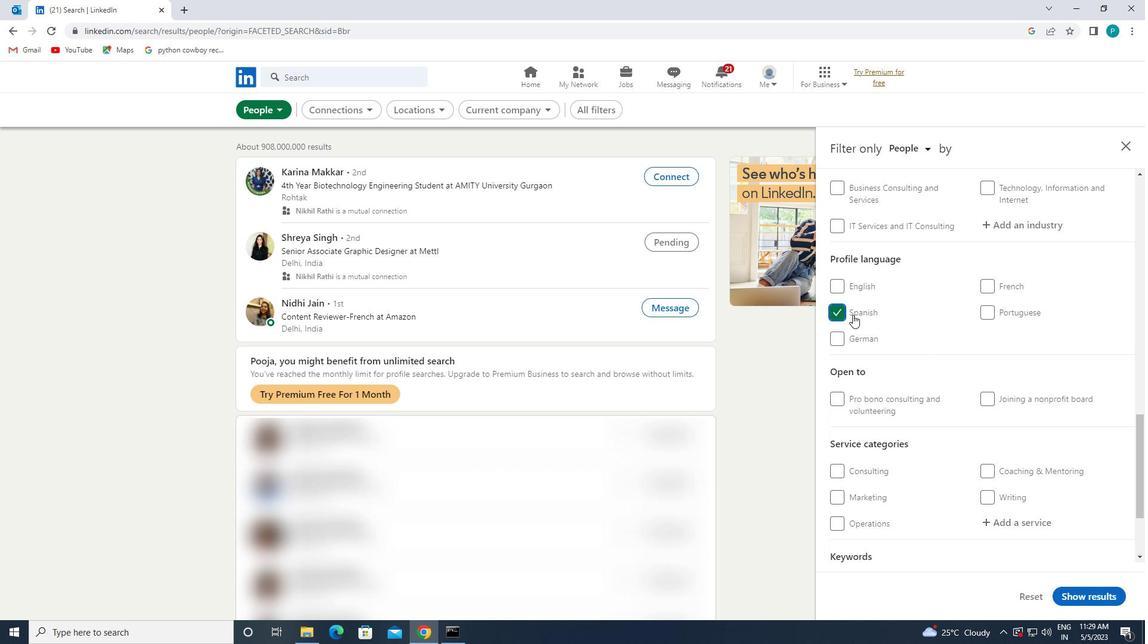 
Action: Mouse scrolled (991, 314) with delta (0, 0)
Screenshot: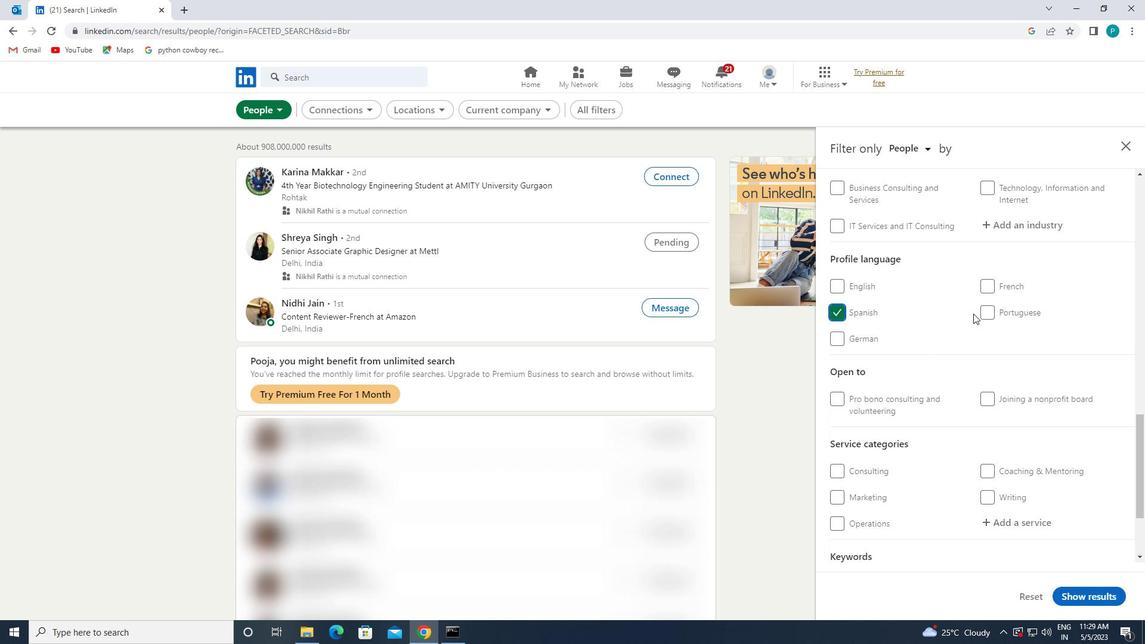 
Action: Mouse scrolled (991, 314) with delta (0, 0)
Screenshot: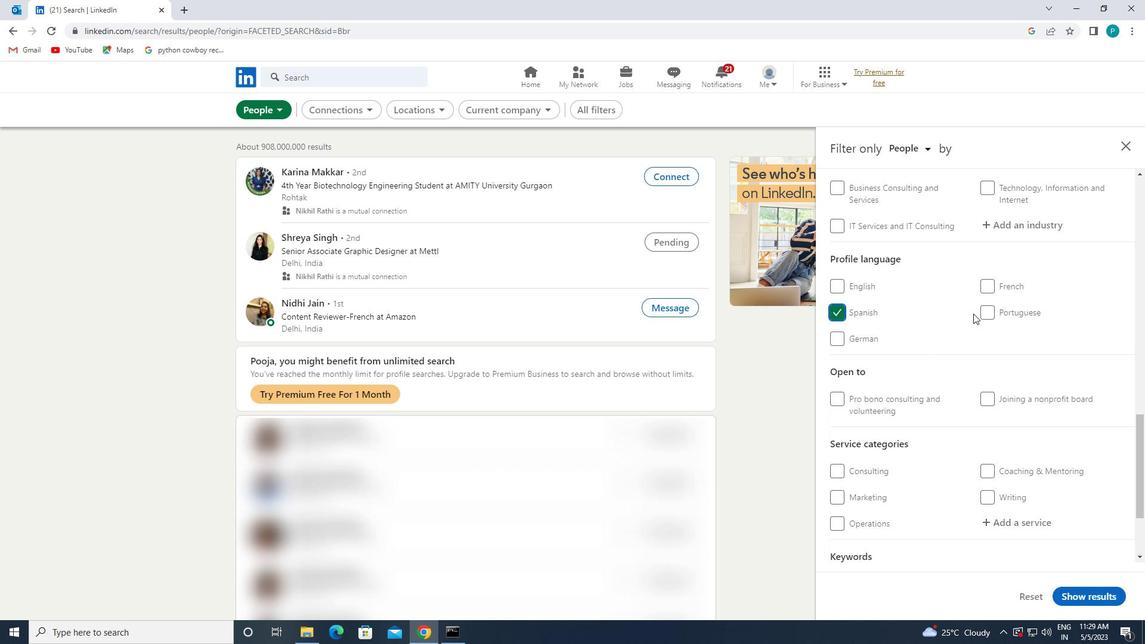 
Action: Mouse moved to (1018, 318)
Screenshot: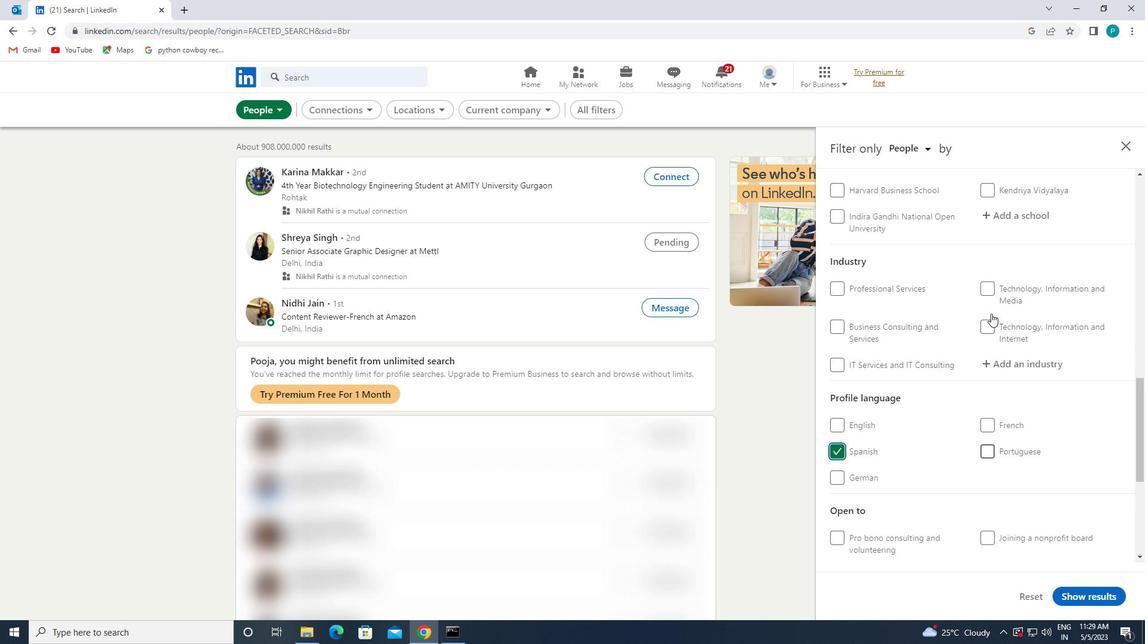 
Action: Mouse scrolled (1018, 318) with delta (0, 0)
Screenshot: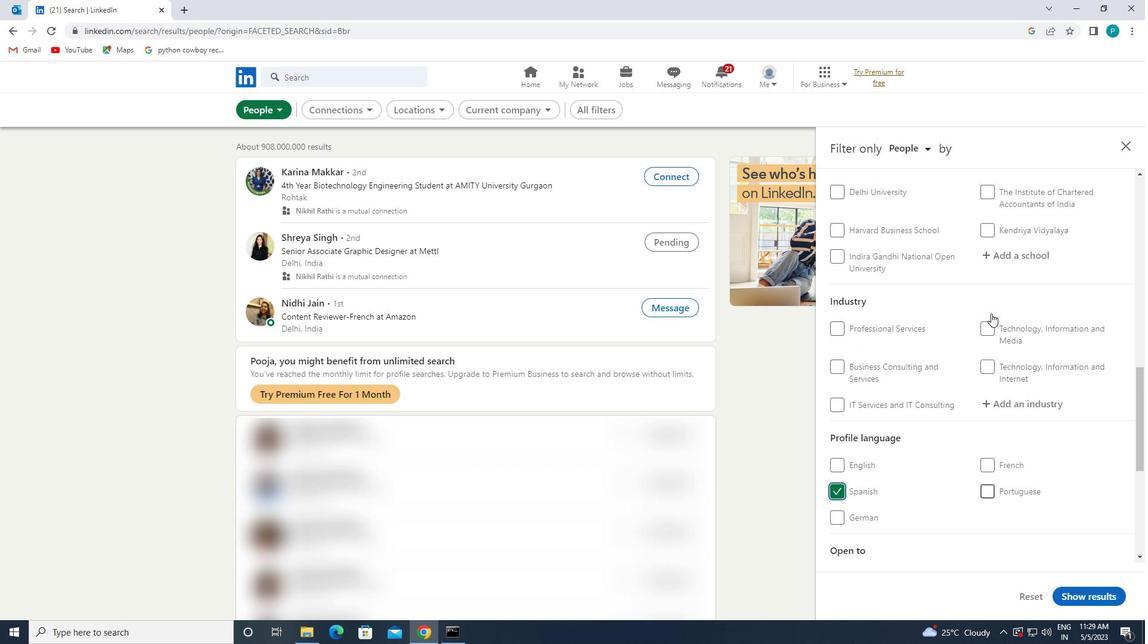 
Action: Mouse moved to (1018, 318)
Screenshot: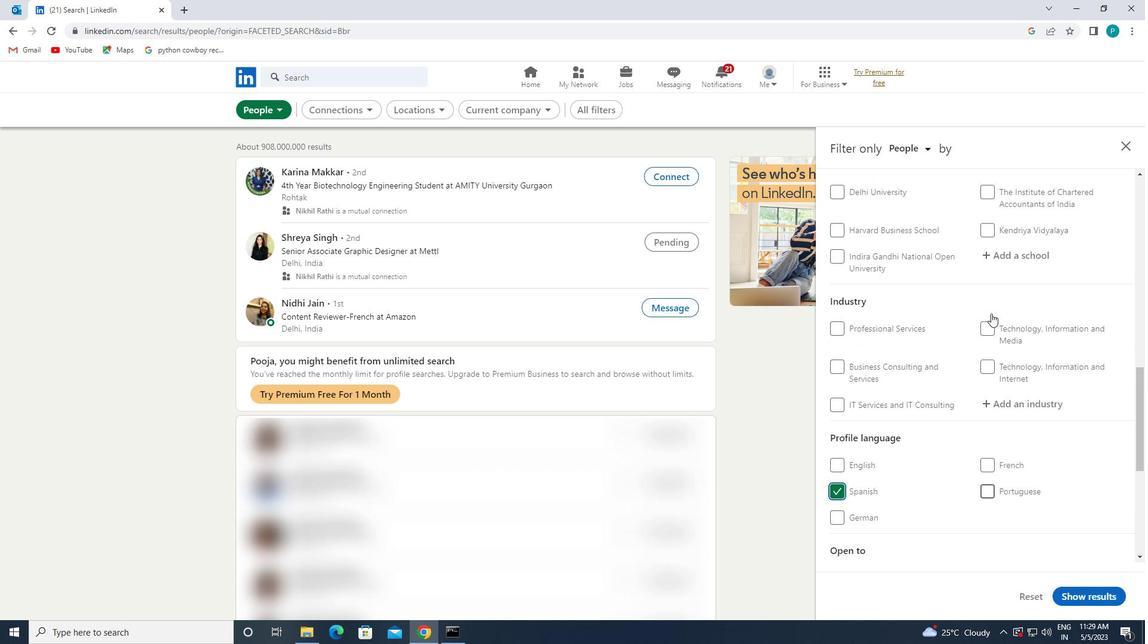 
Action: Mouse scrolled (1018, 318) with delta (0, 0)
Screenshot: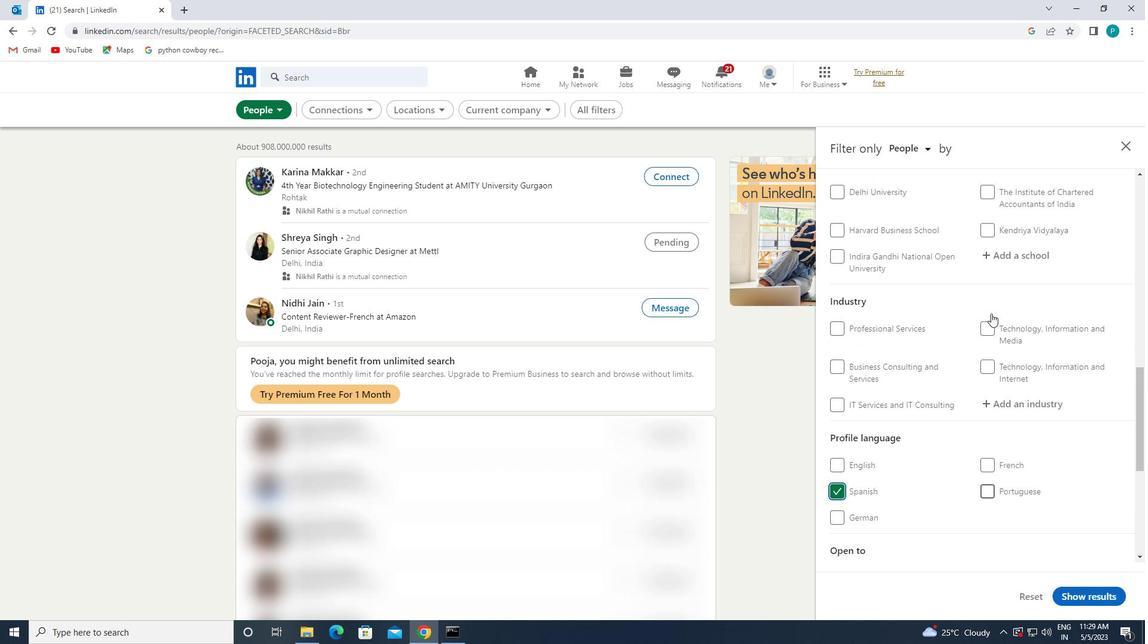 
Action: Mouse scrolled (1018, 318) with delta (0, 0)
Screenshot: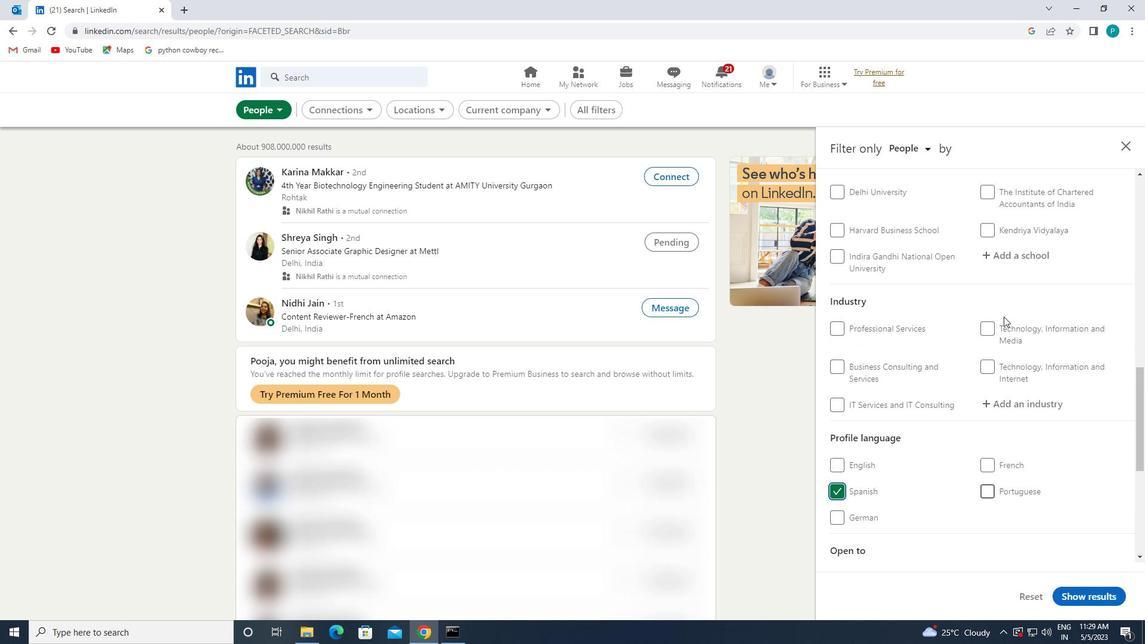 
Action: Mouse moved to (1017, 307)
Screenshot: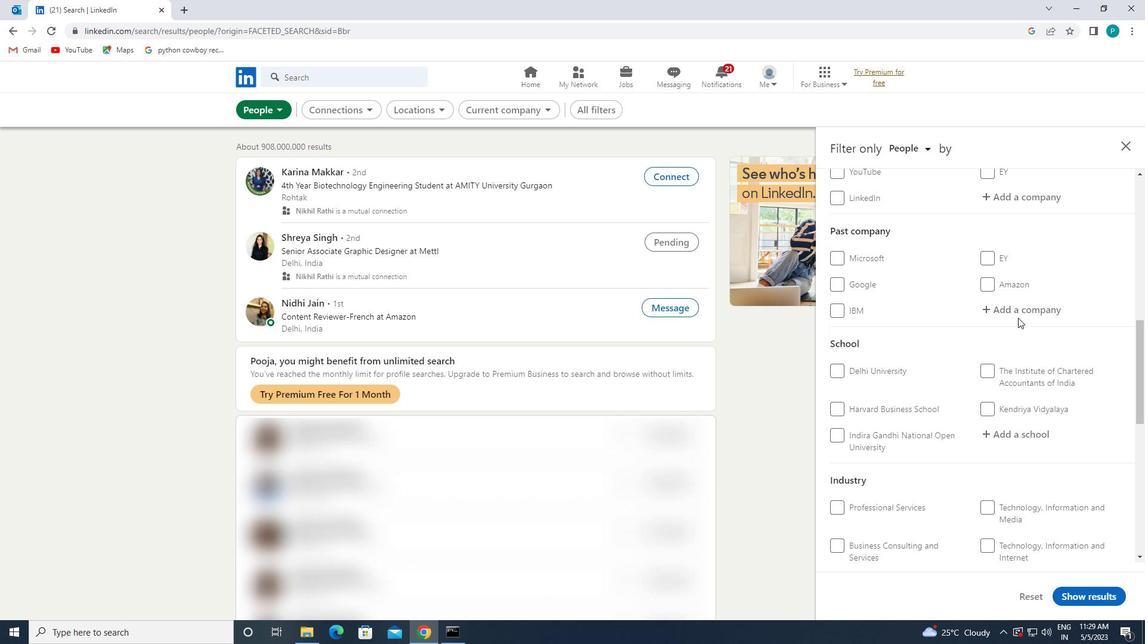 
Action: Mouse scrolled (1017, 308) with delta (0, 0)
Screenshot: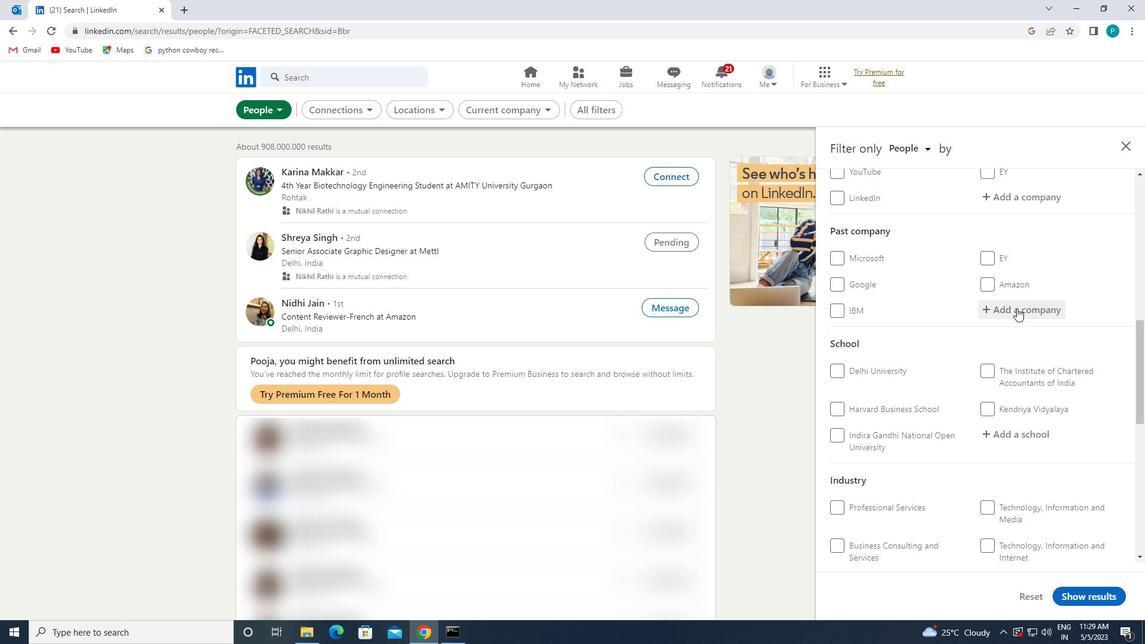 
Action: Mouse scrolled (1017, 308) with delta (0, 0)
Screenshot: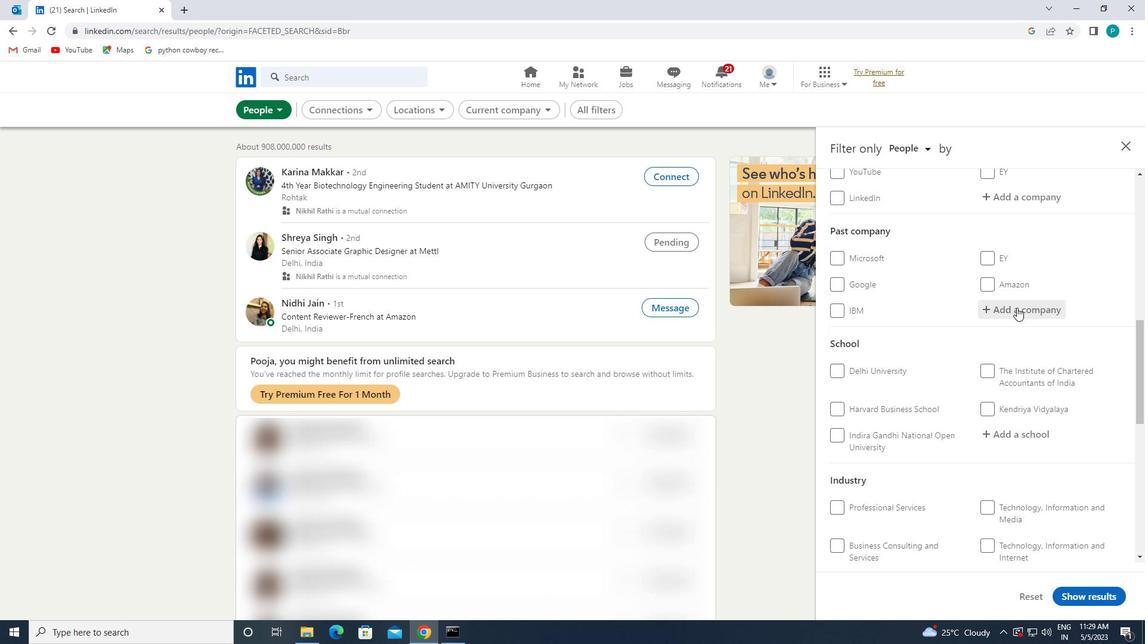 
Action: Mouse pressed left at (1017, 307)
Screenshot: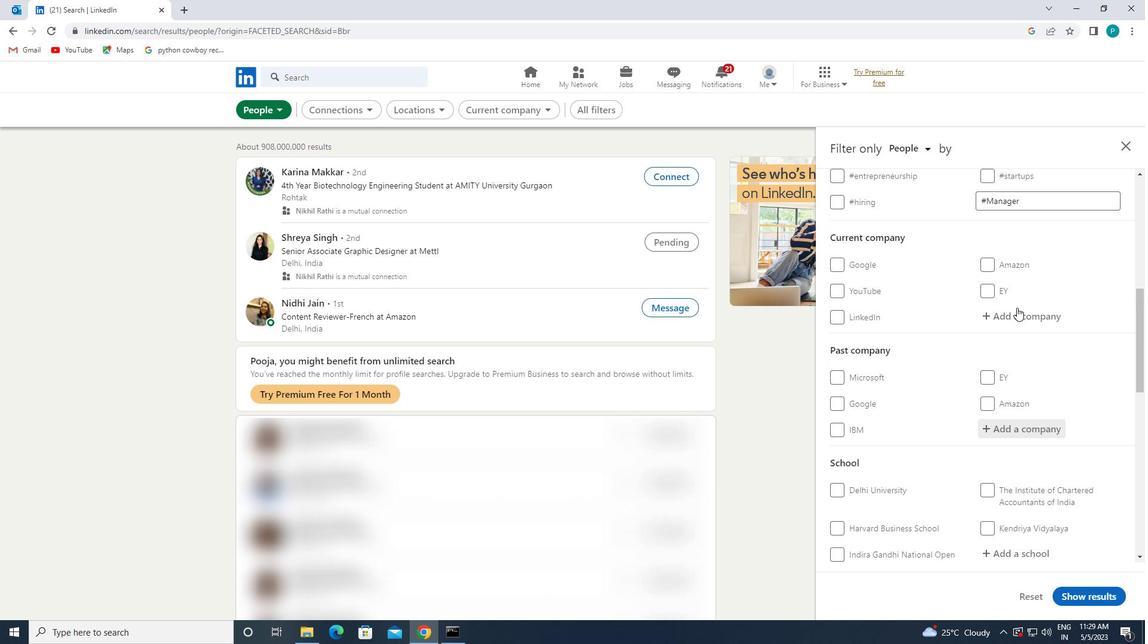 
Action: Mouse moved to (1037, 312)
Screenshot: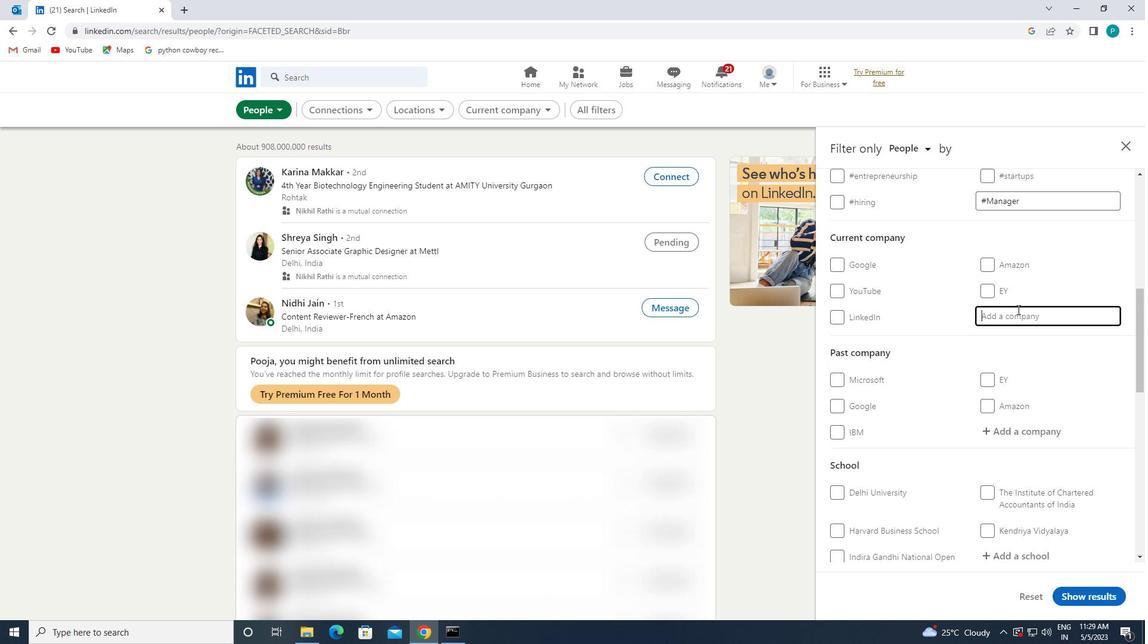 
Action: Key pressed <Key.caps_lock>R<Key.caps_lock>AZORPAY
Screenshot: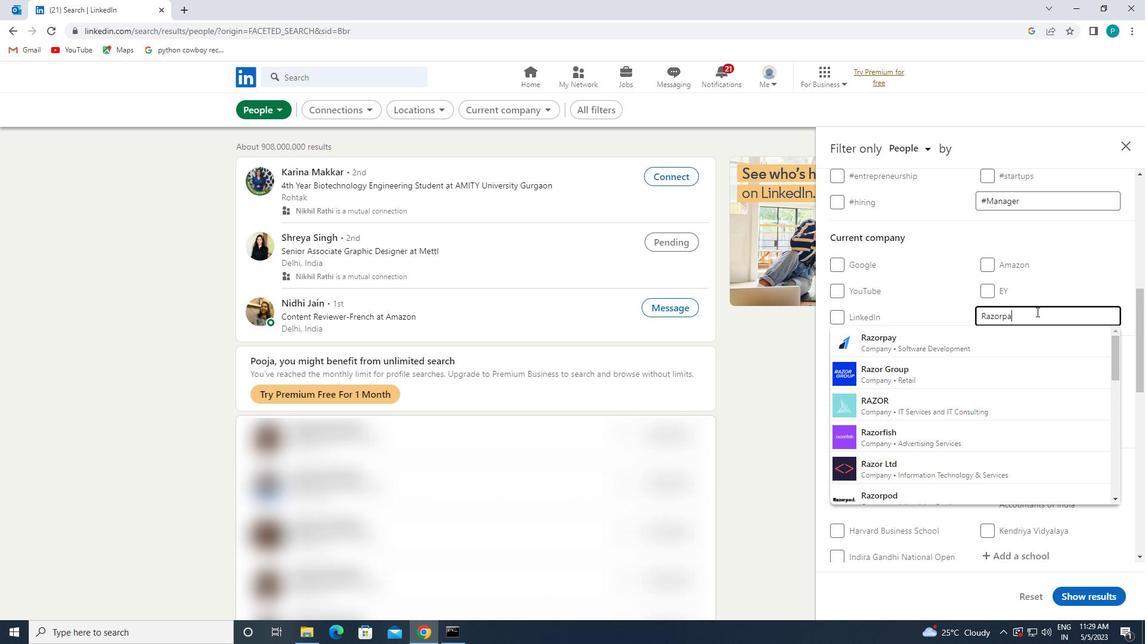 
Action: Mouse moved to (1001, 344)
Screenshot: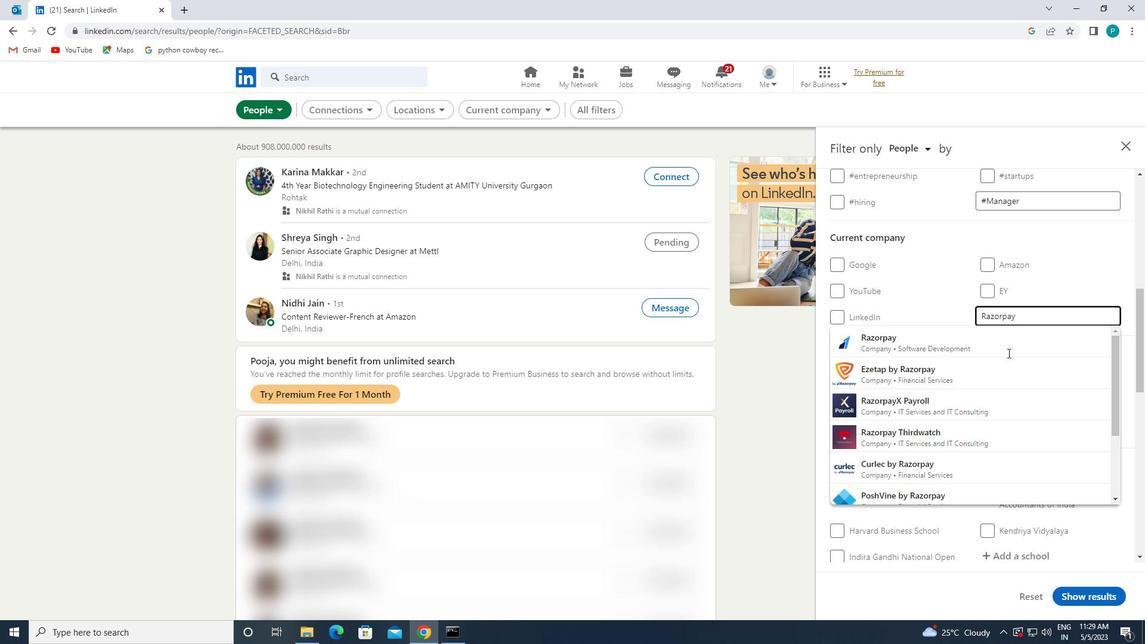 
Action: Mouse pressed left at (1001, 344)
Screenshot: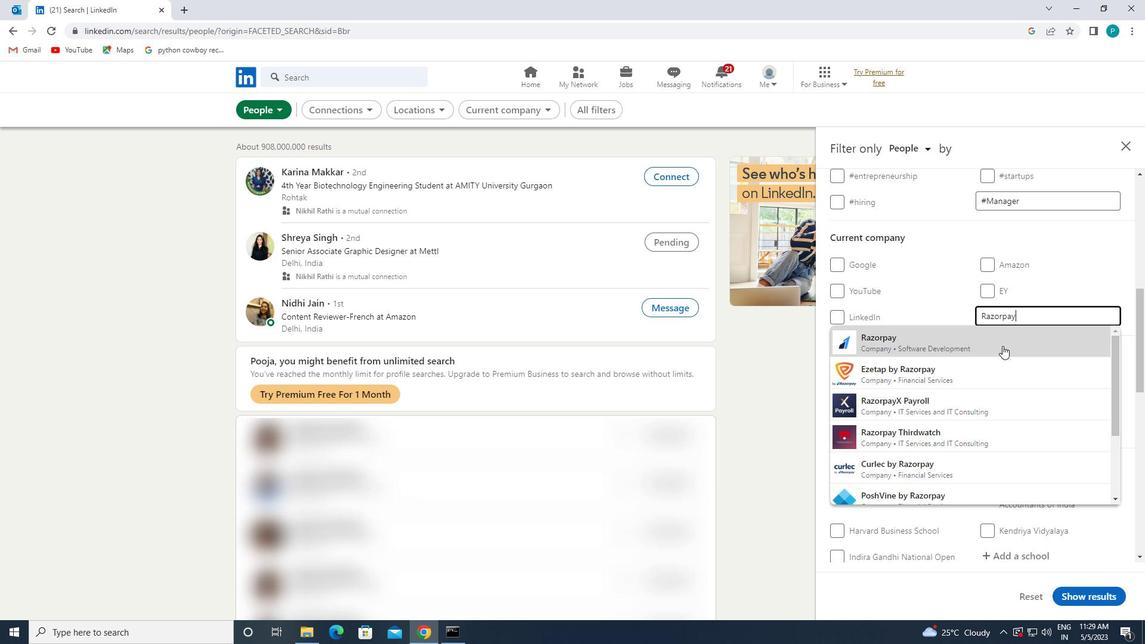 
Action: Mouse moved to (1009, 353)
Screenshot: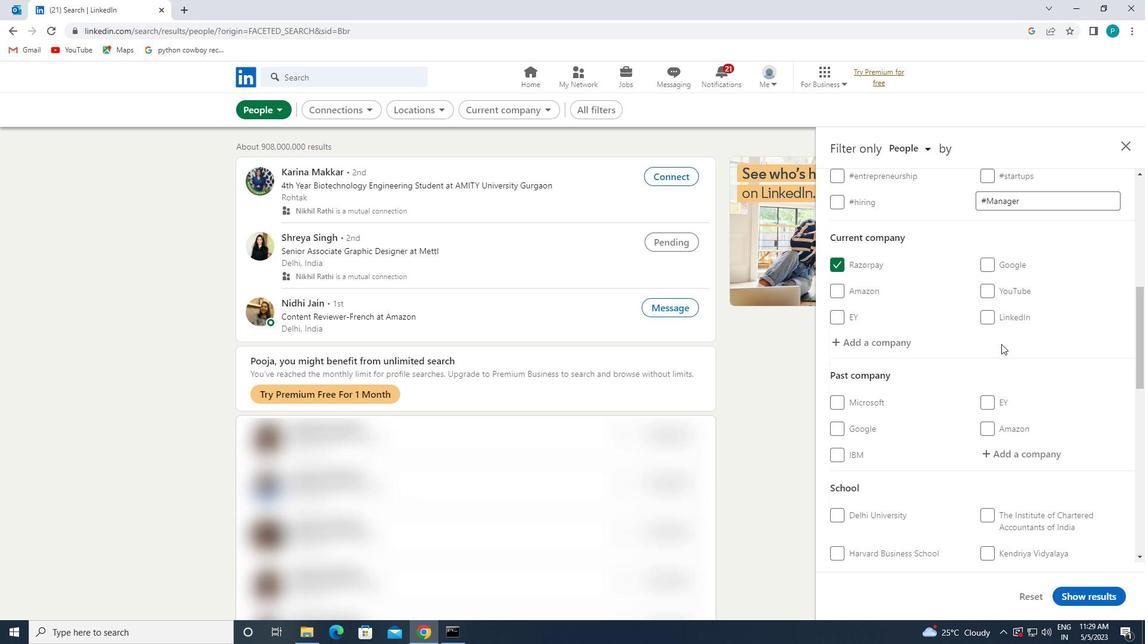 
Action: Mouse scrolled (1009, 353) with delta (0, 0)
Screenshot: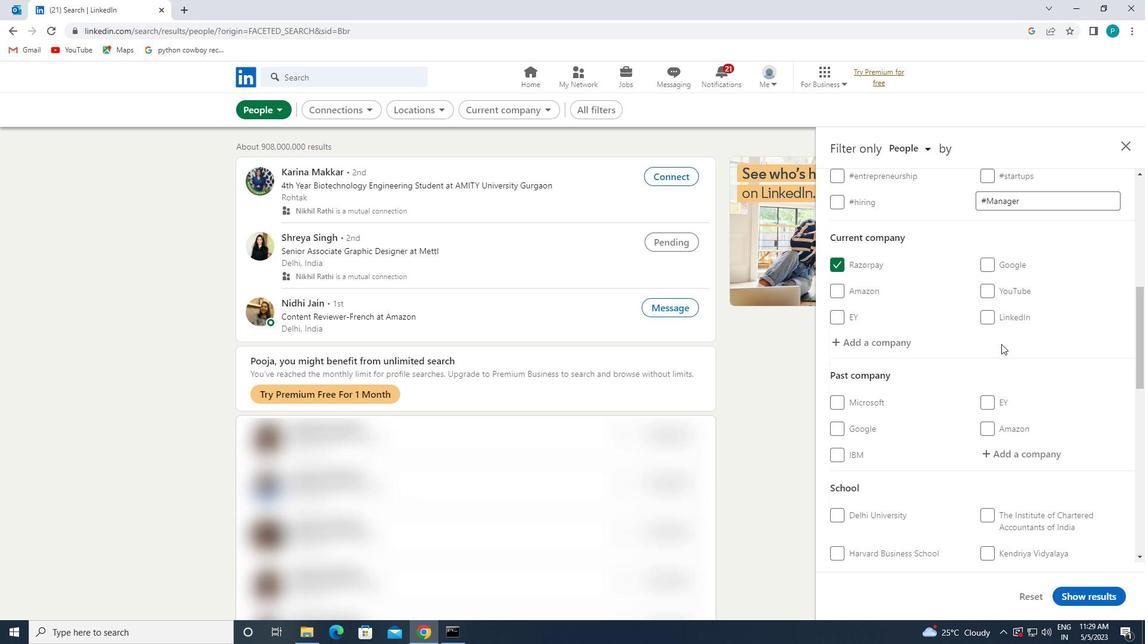 
Action: Mouse moved to (1010, 355)
Screenshot: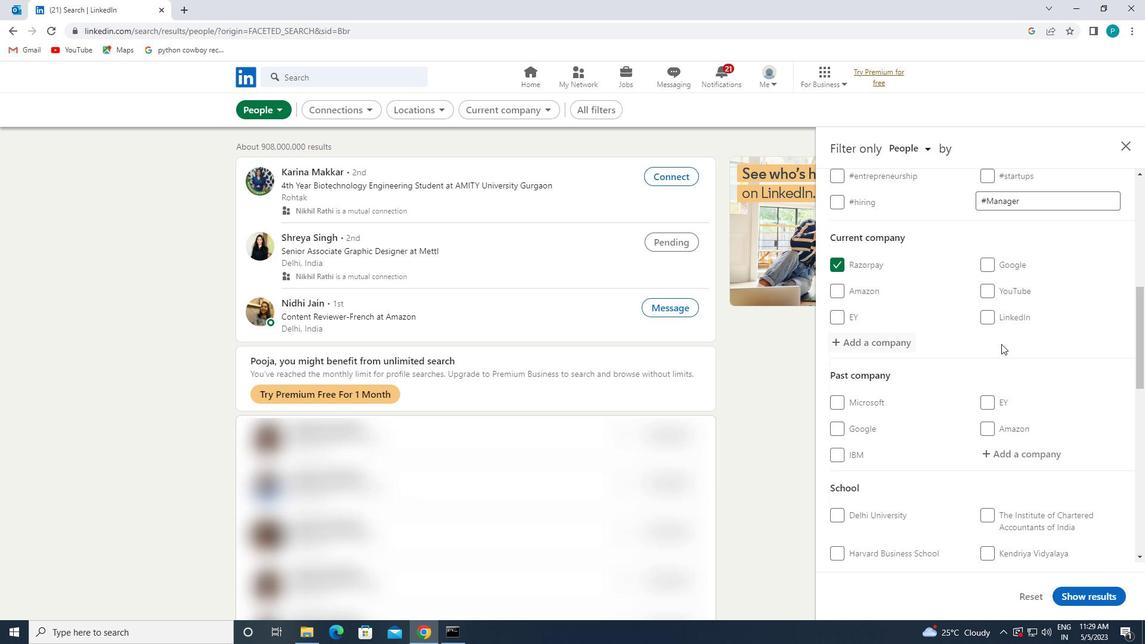 
Action: Mouse scrolled (1010, 355) with delta (0, 0)
Screenshot: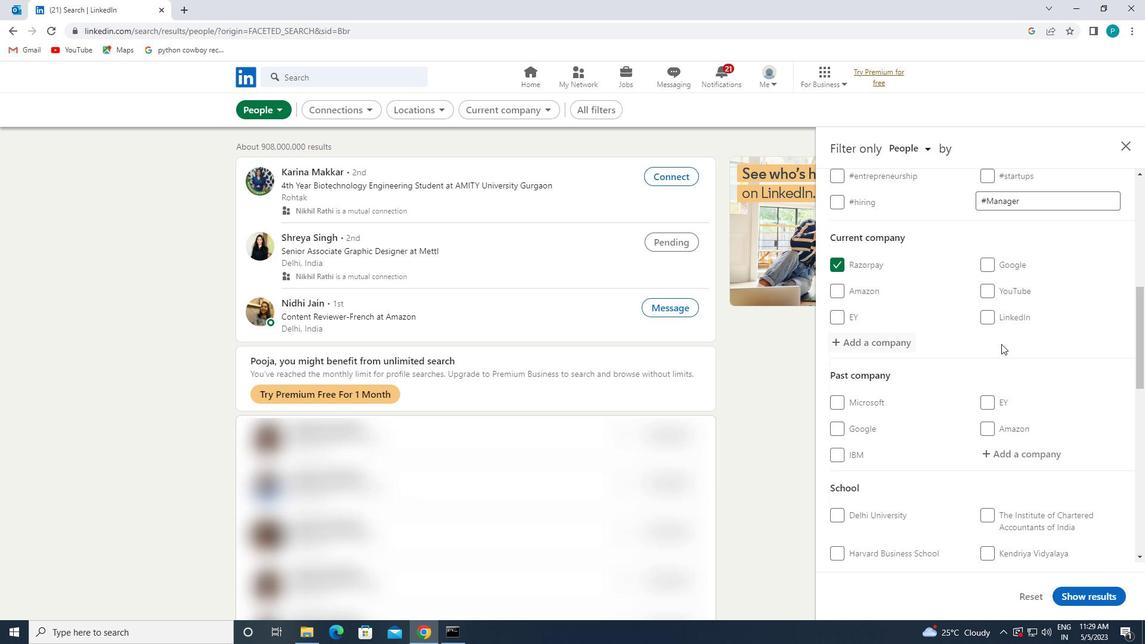 
Action: Mouse moved to (1012, 357)
Screenshot: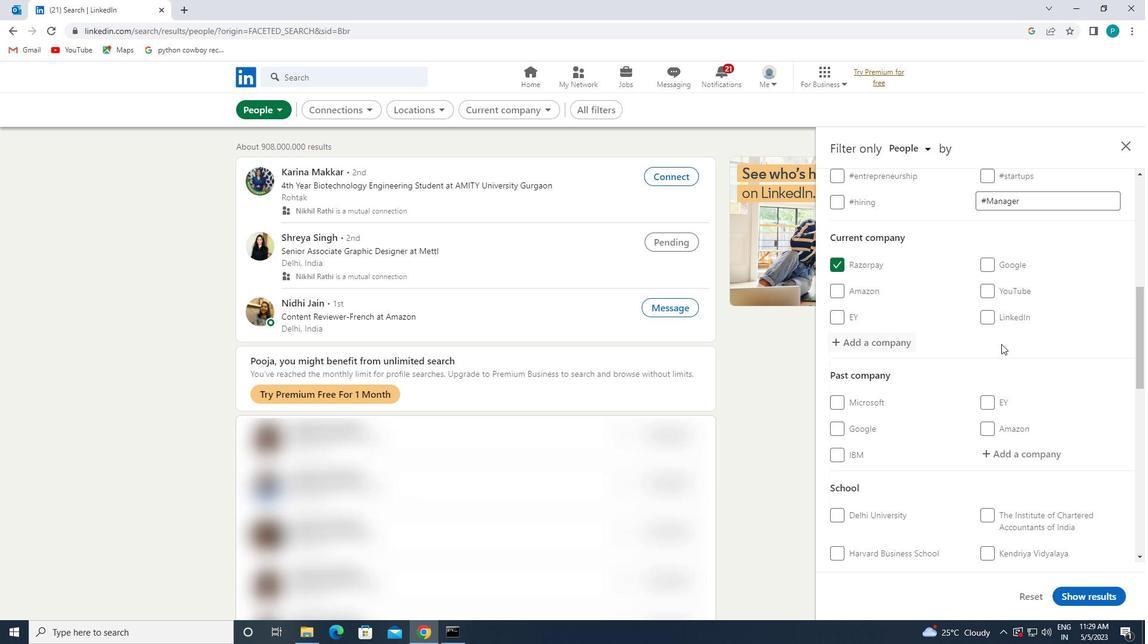 
Action: Mouse scrolled (1012, 356) with delta (0, 0)
Screenshot: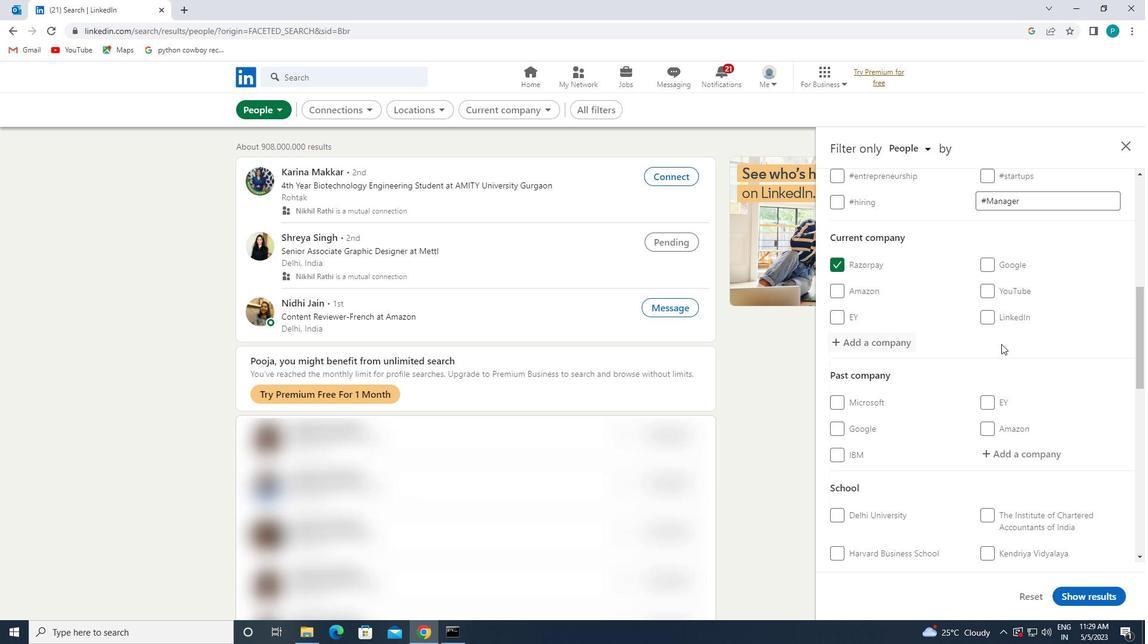 
Action: Mouse moved to (1015, 402)
Screenshot: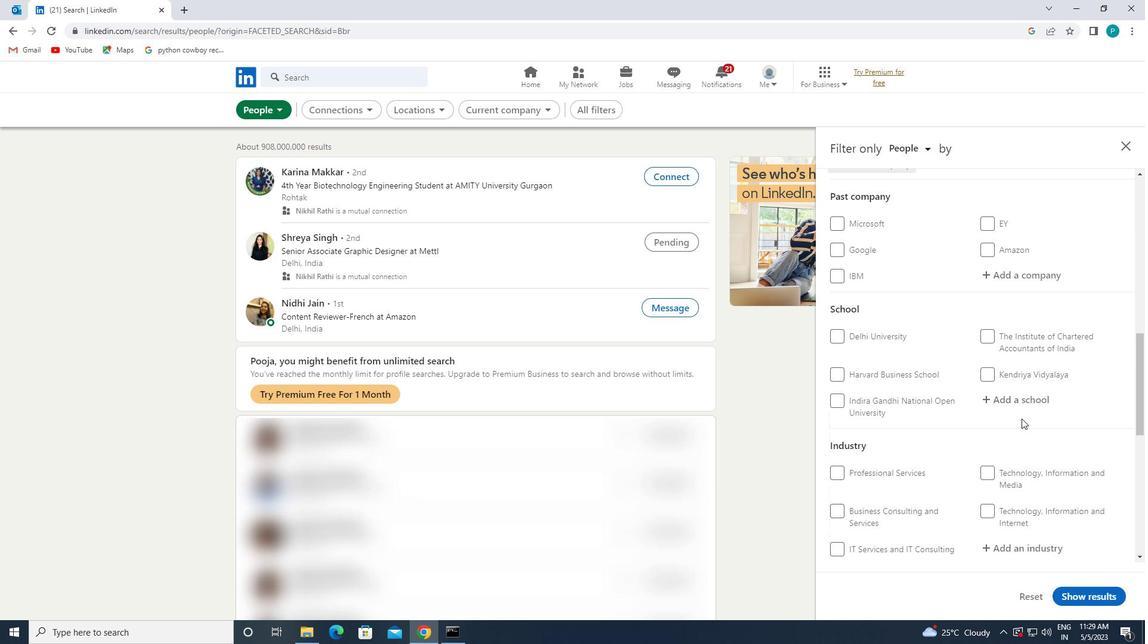 
Action: Mouse pressed left at (1015, 402)
Screenshot: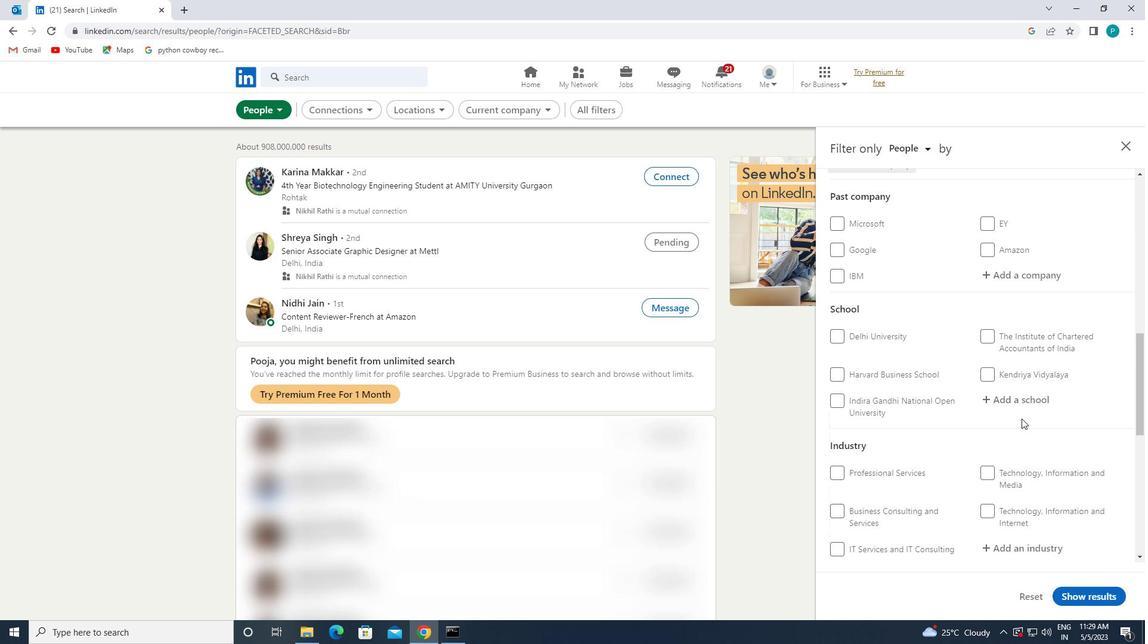
Action: Mouse moved to (1015, 401)
Screenshot: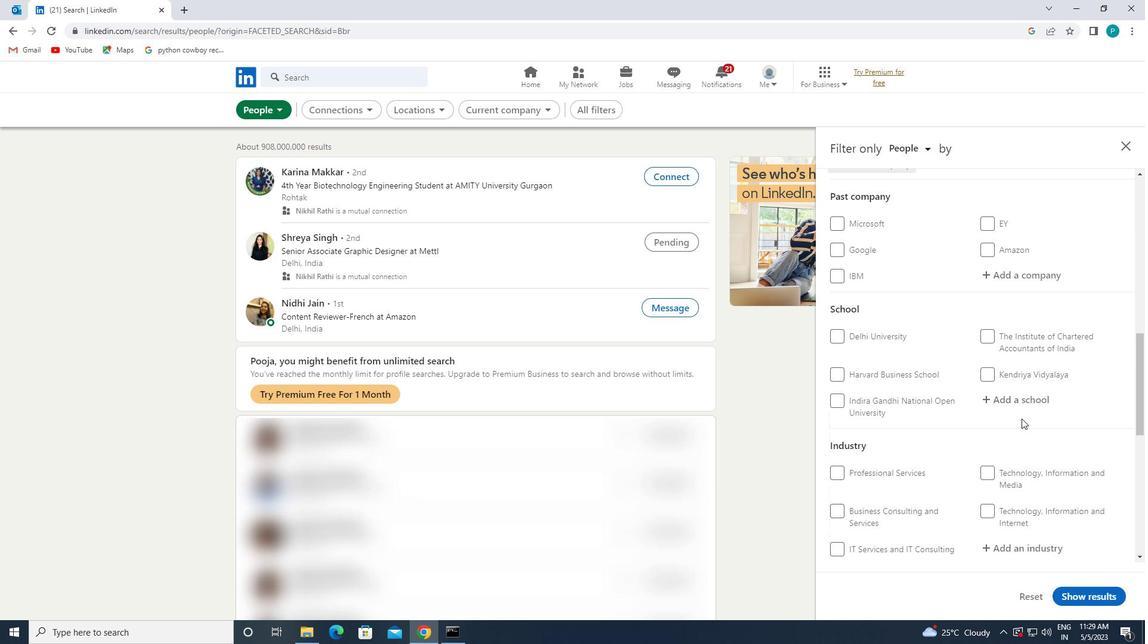 
Action: Key pressed <Key.caps_lock>G<Key.caps_lock>OVERNMENT<Key.space>C<Key.caps_lock>OL<Key.backspace><Key.backspace><Key.backspace>C<Key.caps_lock>OLLEGE<Key.space>OF<Key.space><Key.caps_lock>E<Key.caps_lock>N
Screenshot: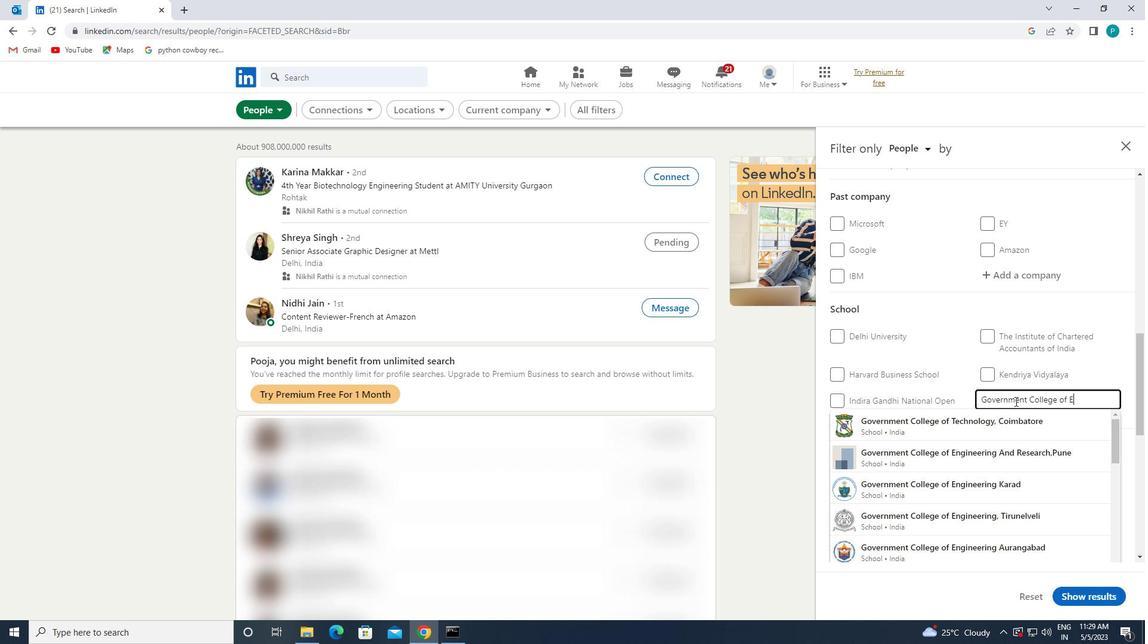 
Action: Mouse moved to (1024, 420)
Screenshot: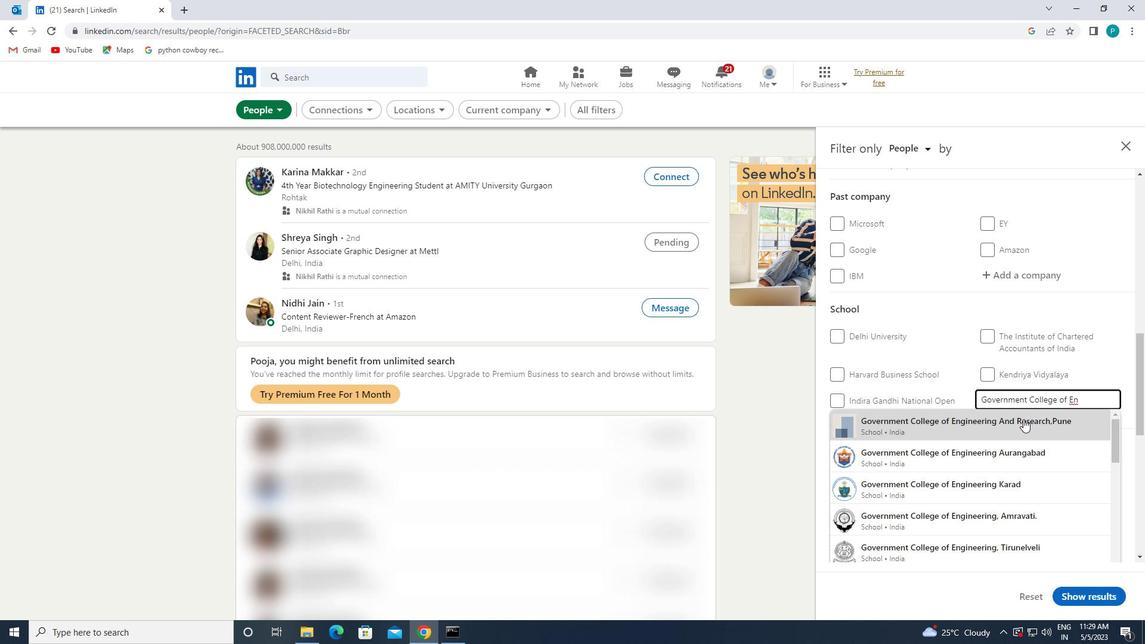 
Action: Mouse scrolled (1024, 420) with delta (0, 0)
Screenshot: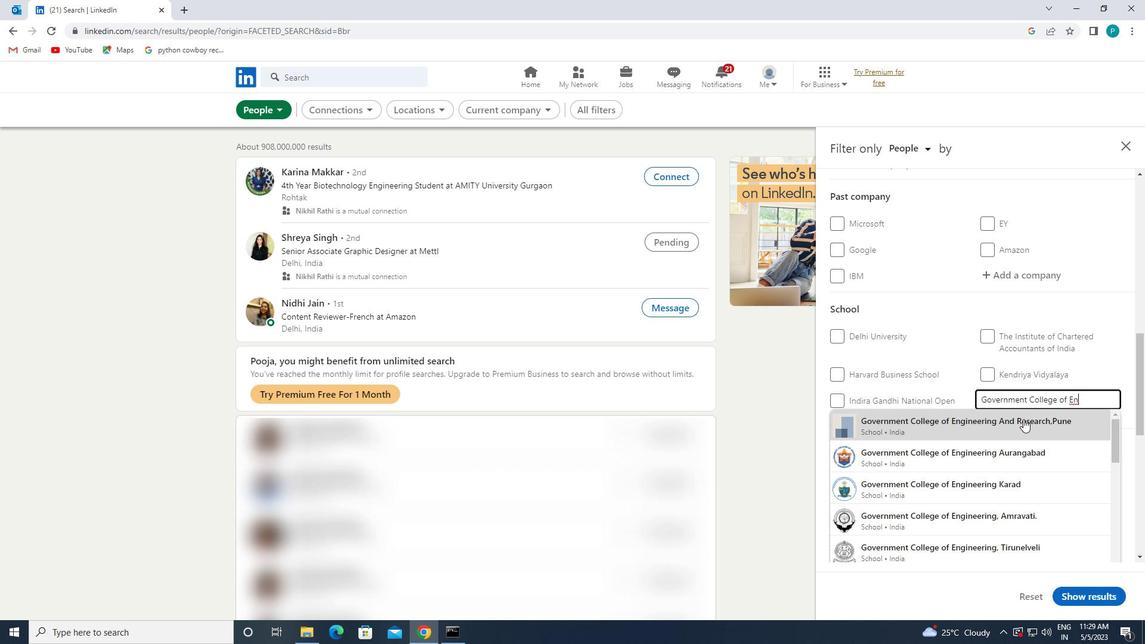 
Action: Mouse scrolled (1024, 420) with delta (0, 0)
Screenshot: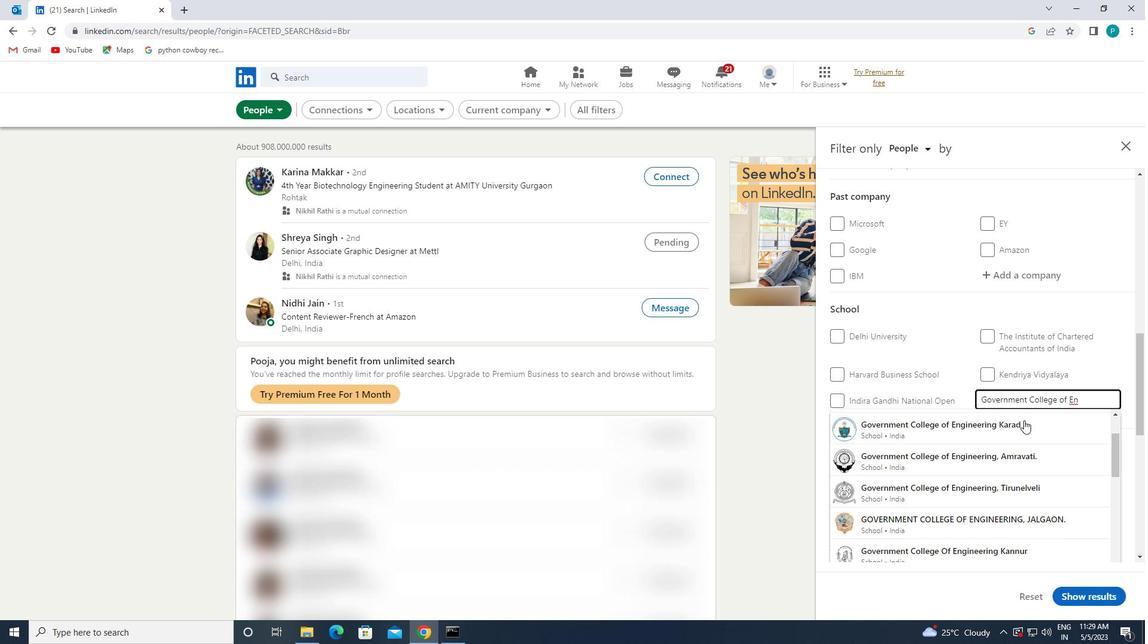 
Action: Mouse moved to (1003, 524)
Screenshot: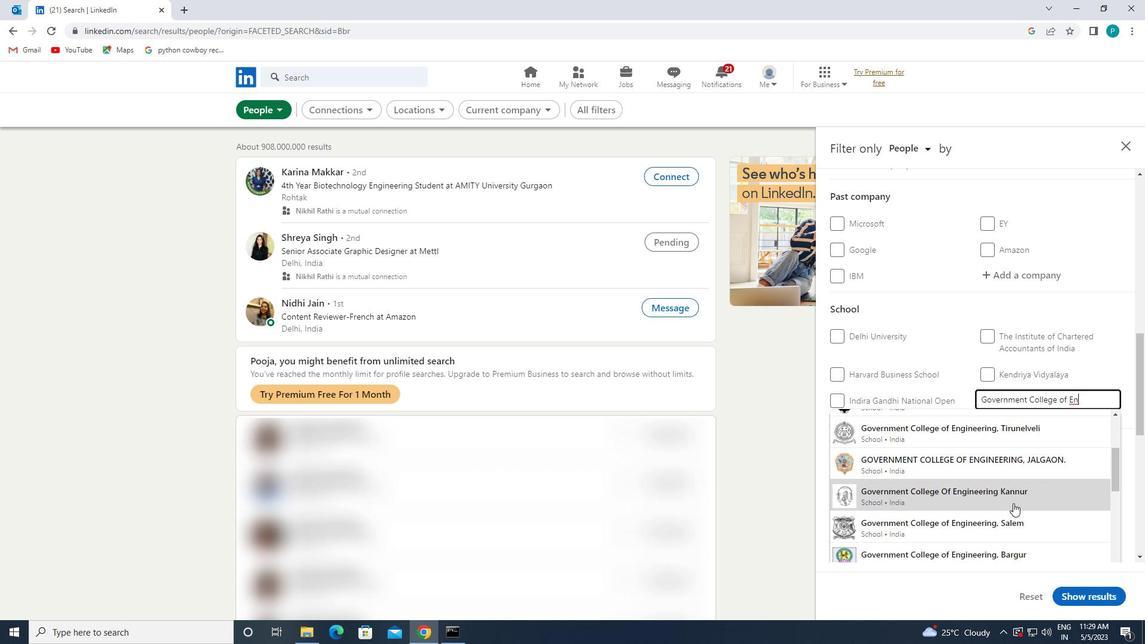 
Action: Mouse pressed left at (1003, 524)
Screenshot: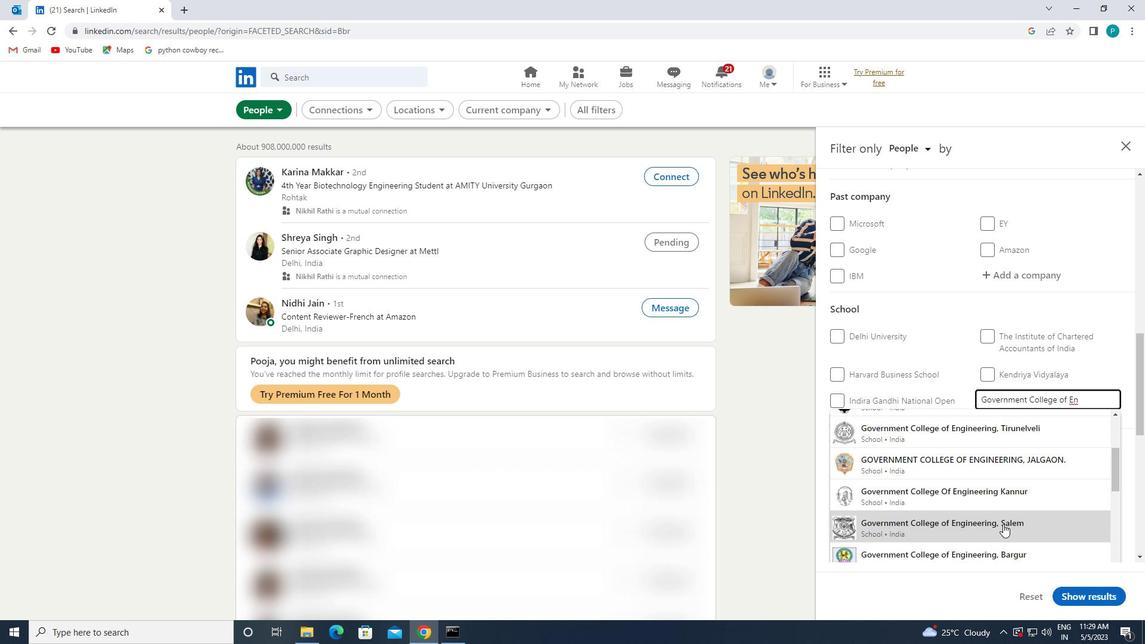 
Action: Mouse moved to (1048, 454)
Screenshot: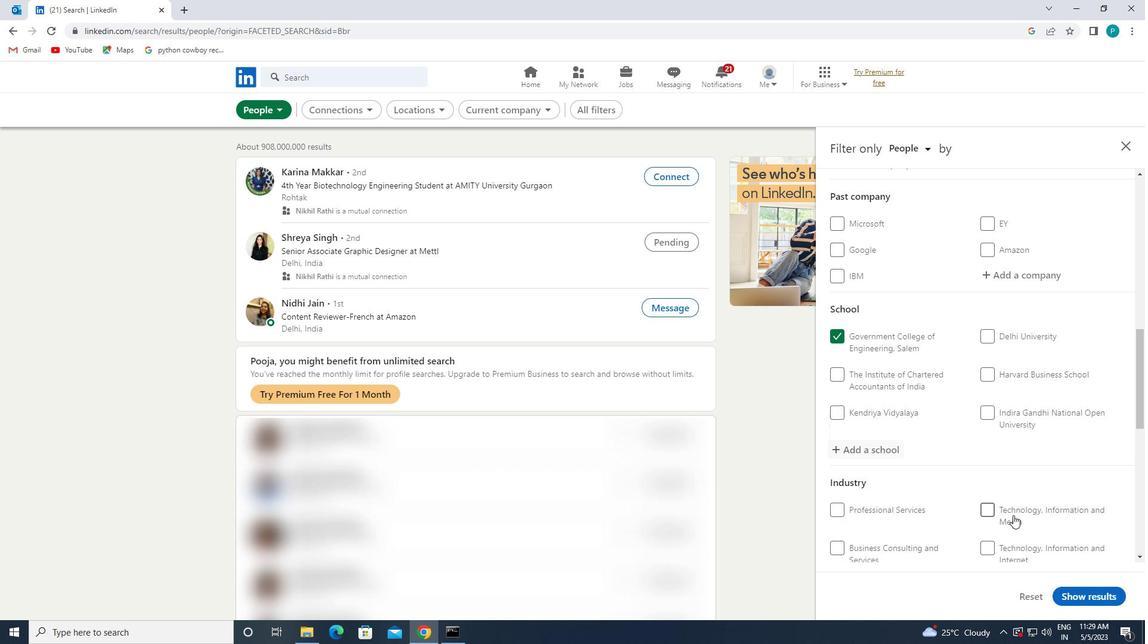 
Action: Mouse scrolled (1048, 454) with delta (0, 0)
Screenshot: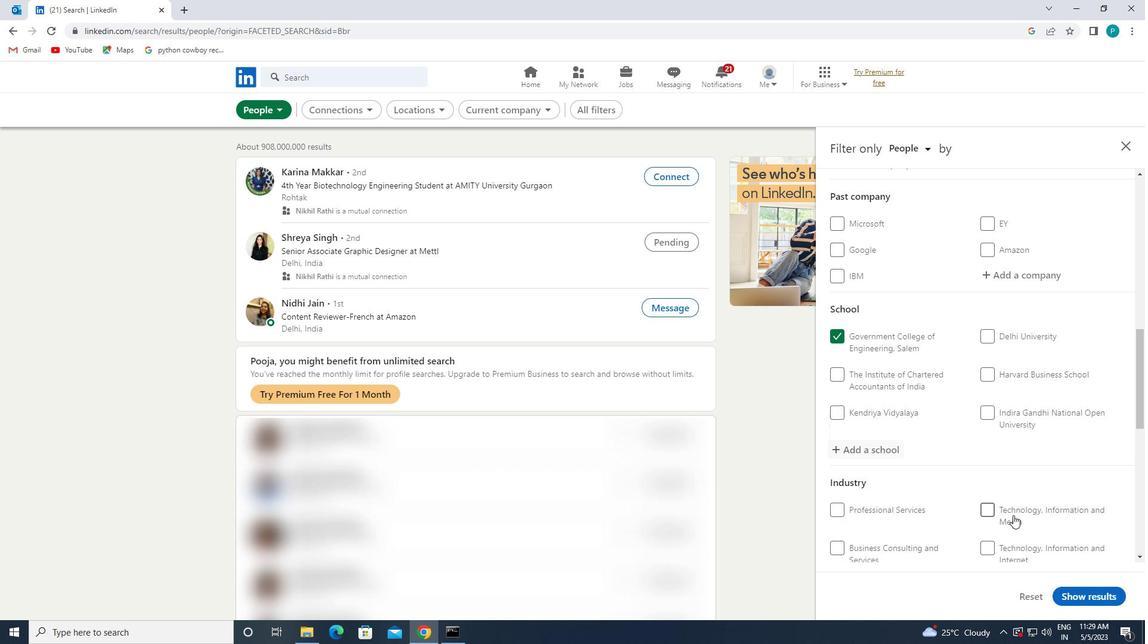 
Action: Mouse moved to (1048, 454)
Screenshot: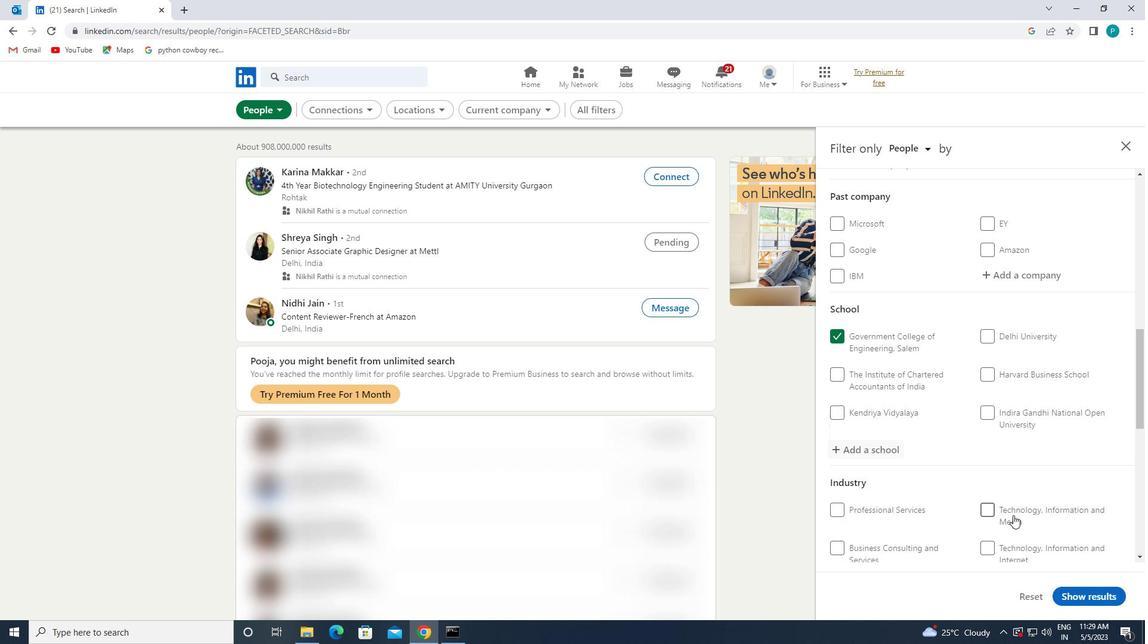 
Action: Mouse scrolled (1048, 453) with delta (0, 0)
Screenshot: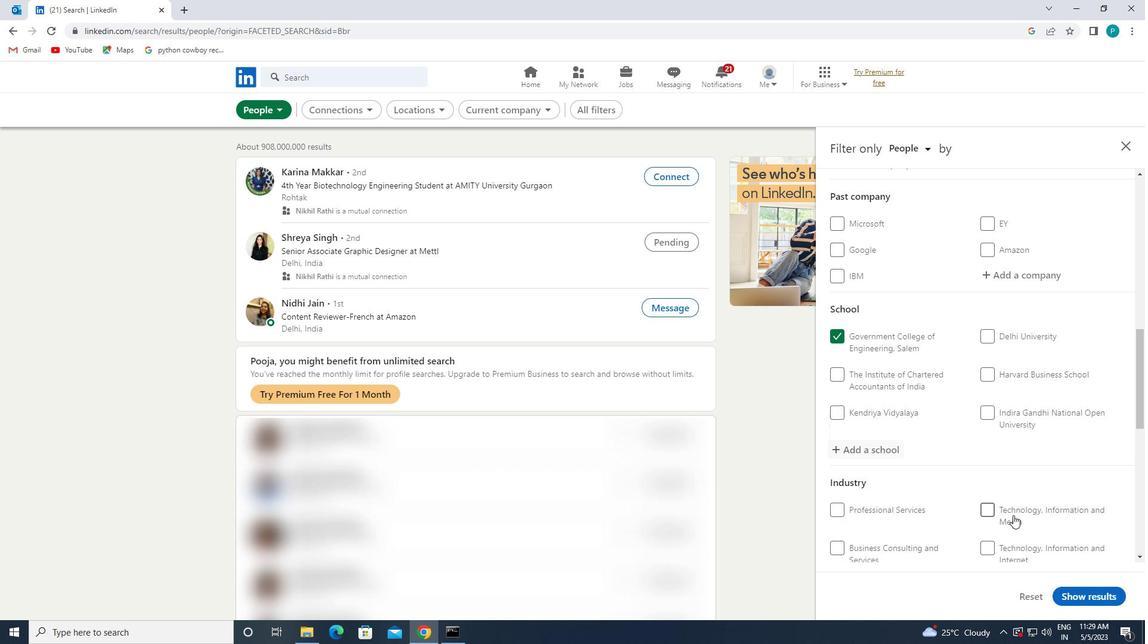 
Action: Mouse scrolled (1048, 453) with delta (0, 0)
Screenshot: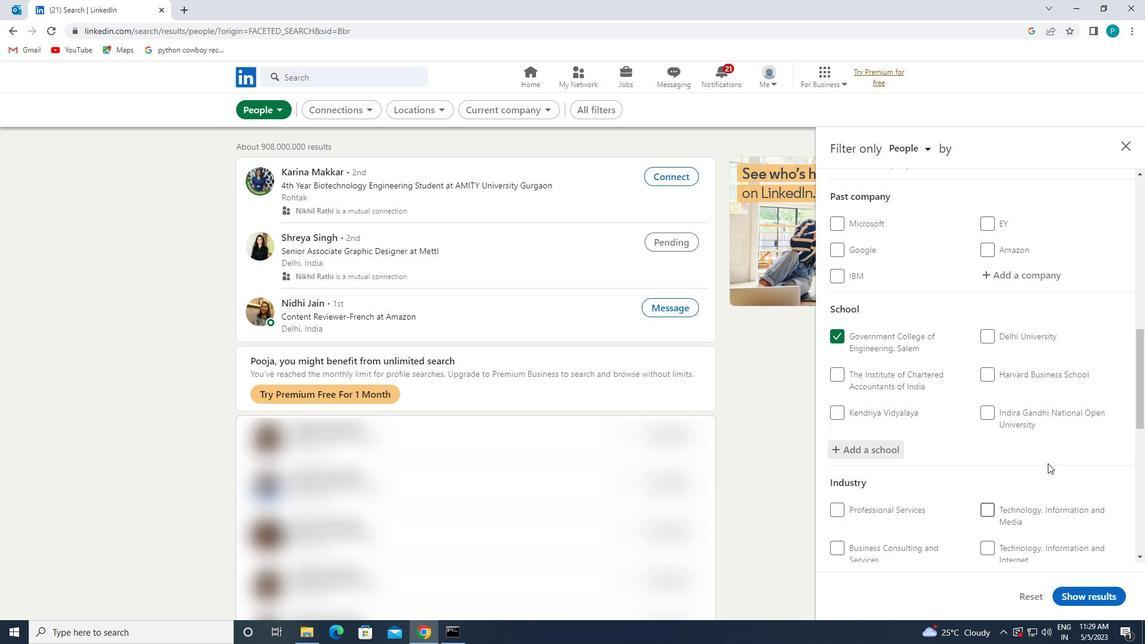 
Action: Mouse moved to (1038, 406)
Screenshot: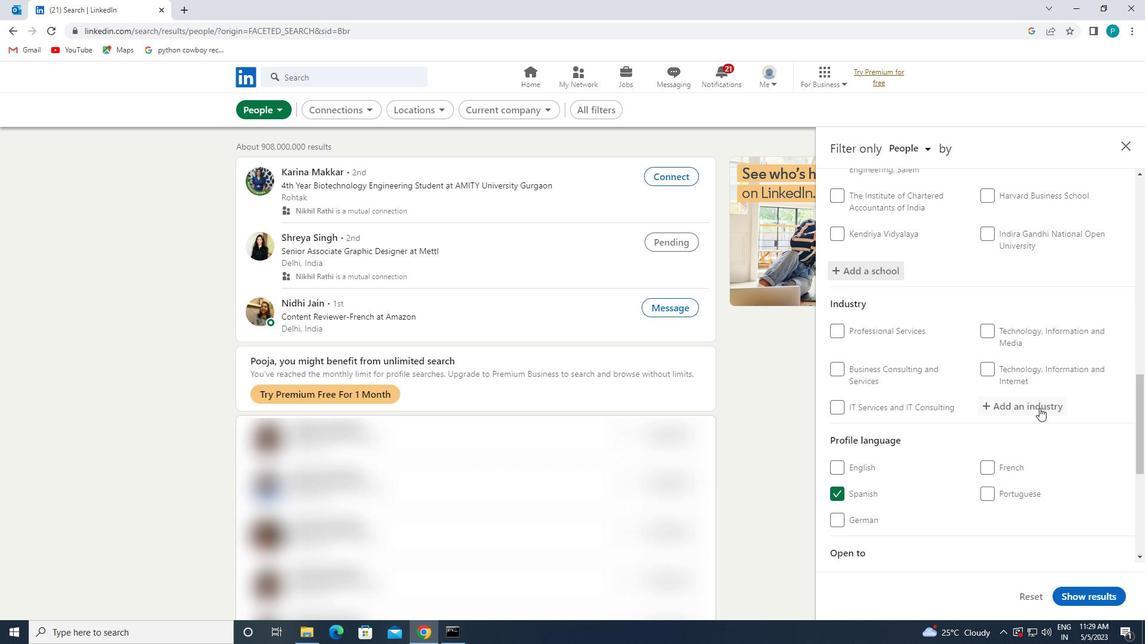 
Action: Mouse pressed left at (1038, 406)
Screenshot: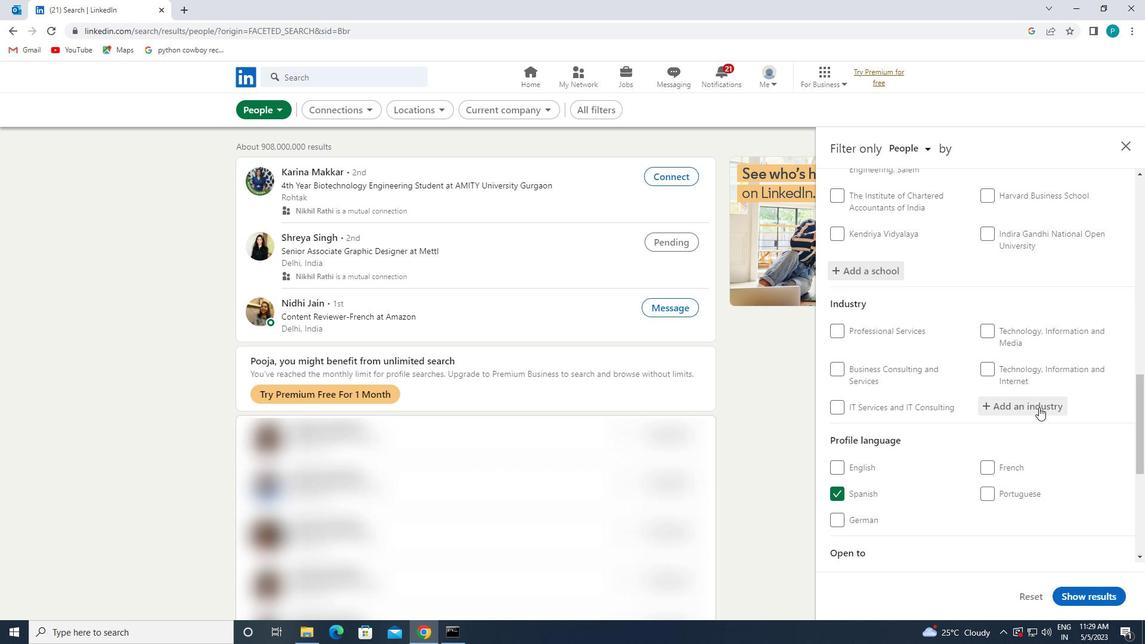 
Action: Key pressed <Key.caps_lock>R<Key.caps_lock>UBBER
Screenshot: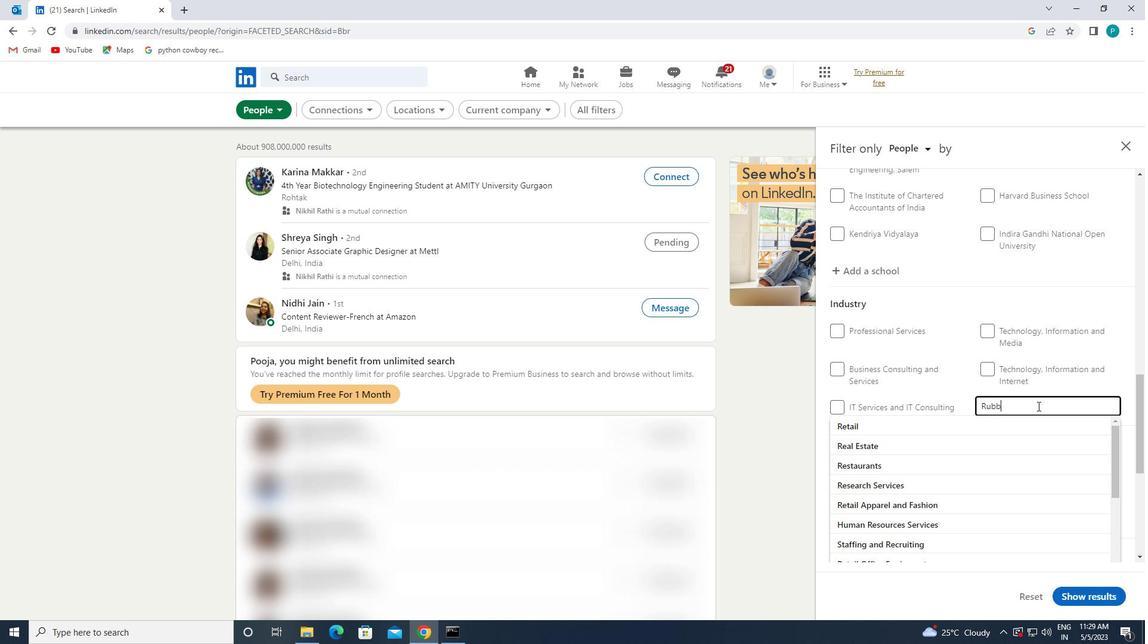 
Action: Mouse moved to (1028, 427)
Screenshot: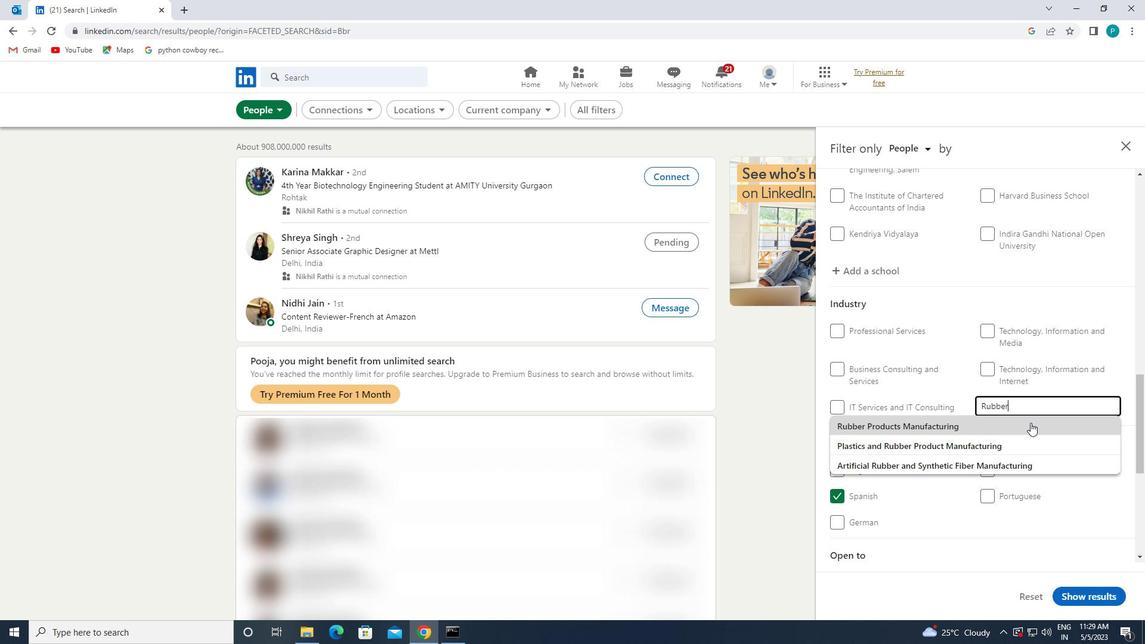 
Action: Mouse pressed left at (1028, 427)
Screenshot: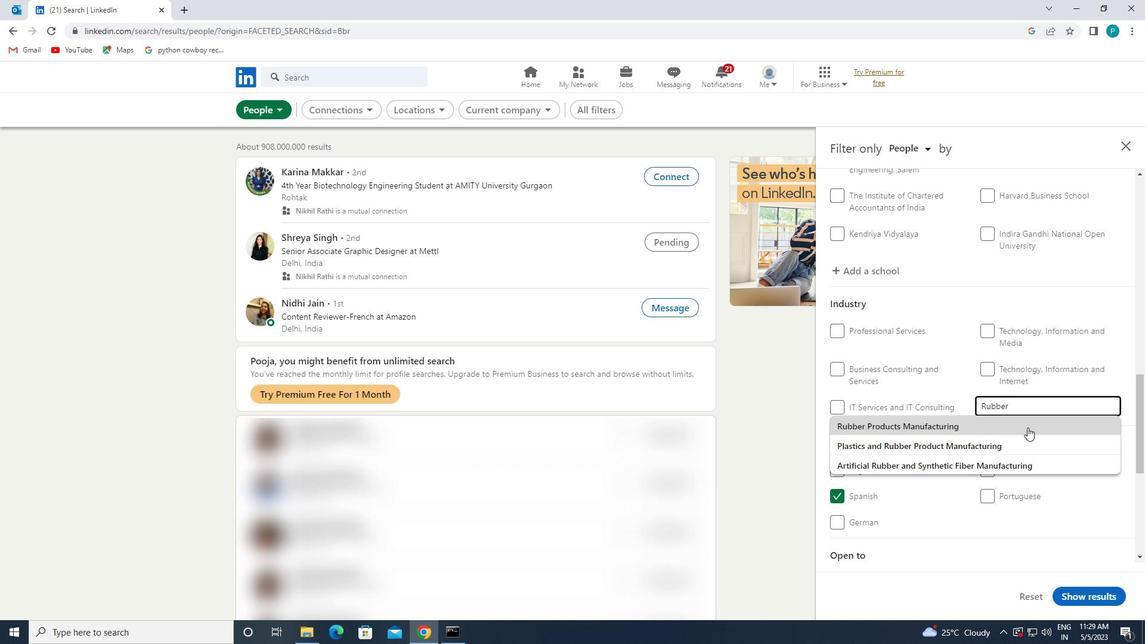 
Action: Mouse scrolled (1028, 427) with delta (0, 0)
Screenshot: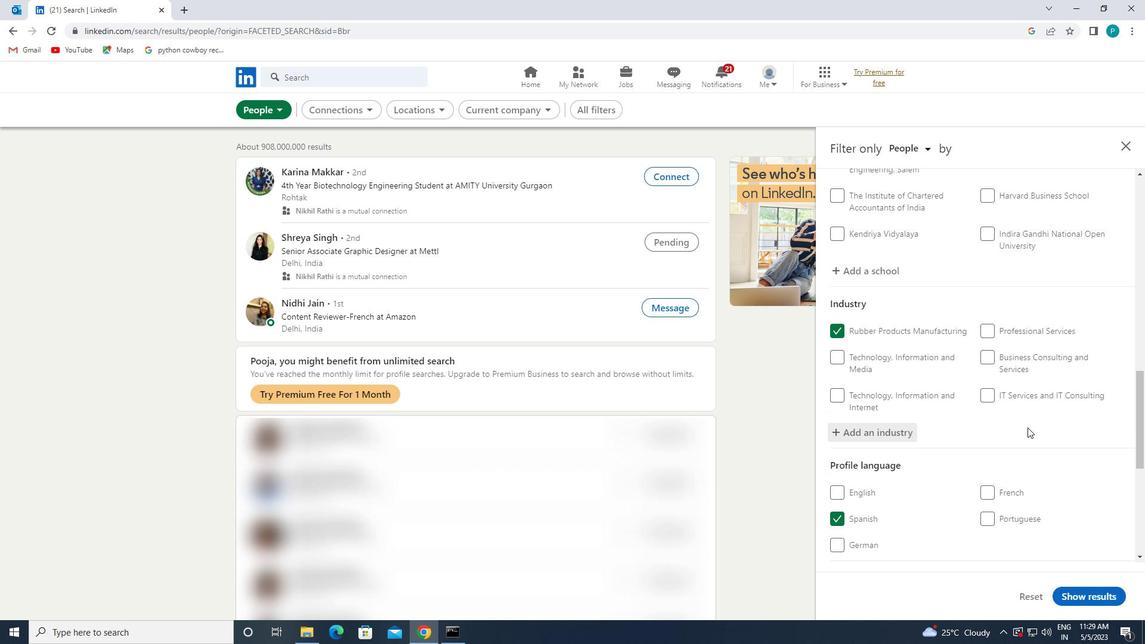 
Action: Mouse scrolled (1028, 427) with delta (0, 0)
Screenshot: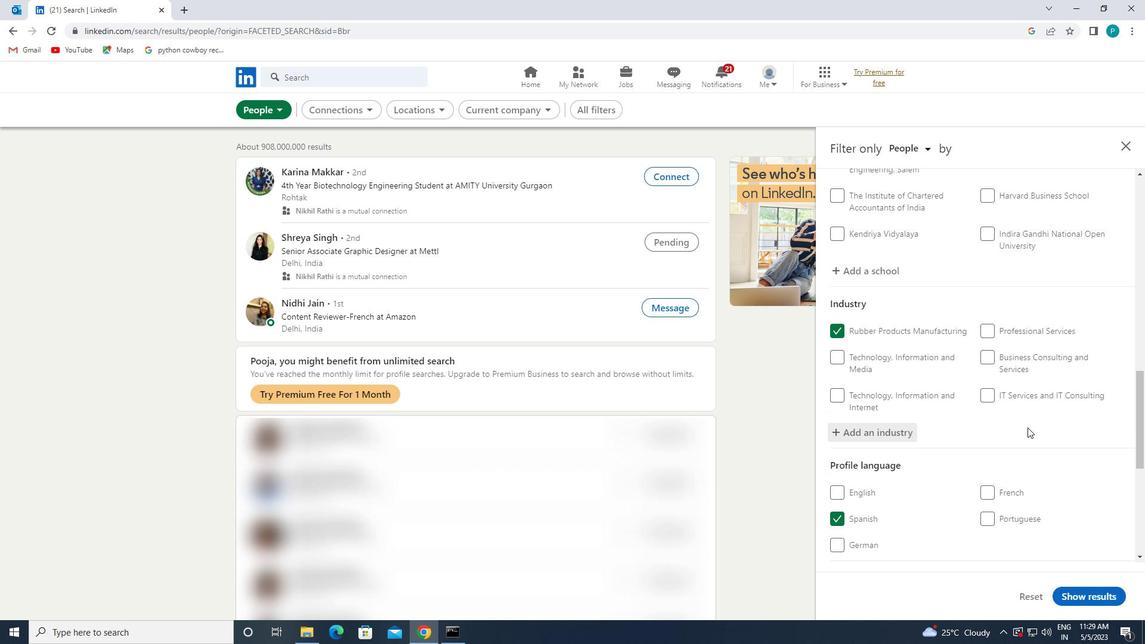 
Action: Mouse scrolled (1028, 427) with delta (0, 0)
Screenshot: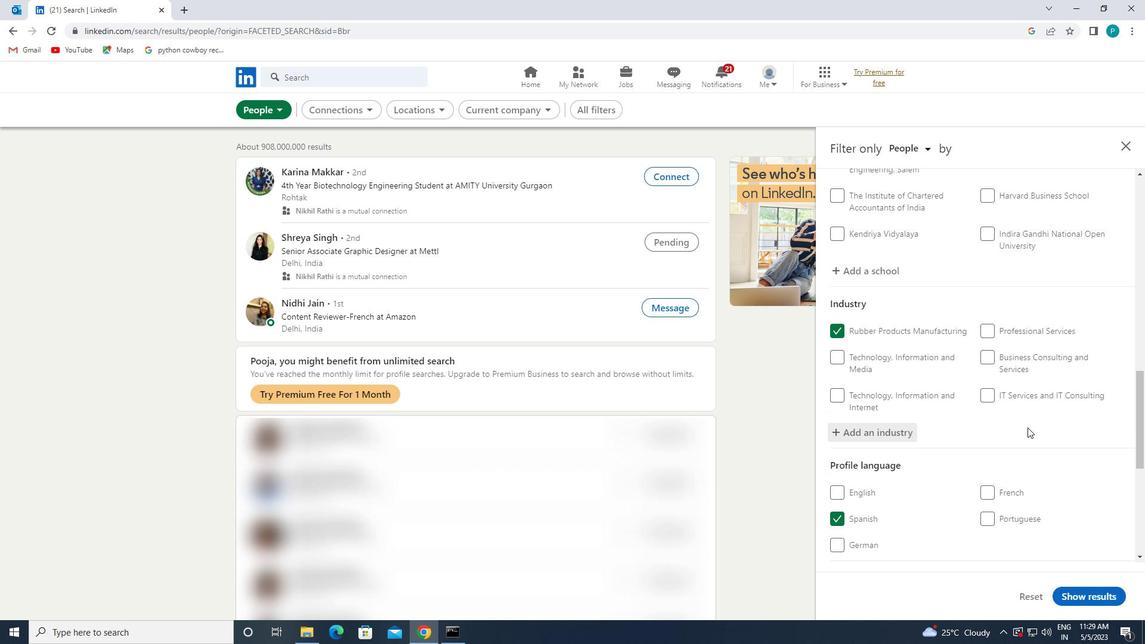 
Action: Mouse moved to (1025, 524)
Screenshot: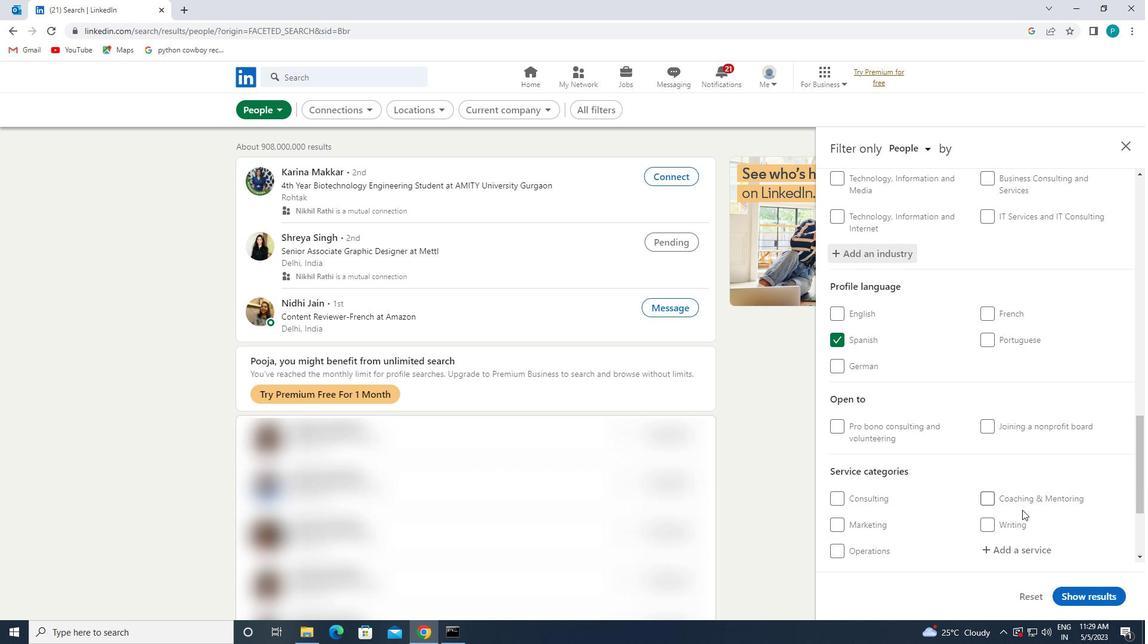 
Action: Mouse scrolled (1025, 523) with delta (0, 0)
Screenshot: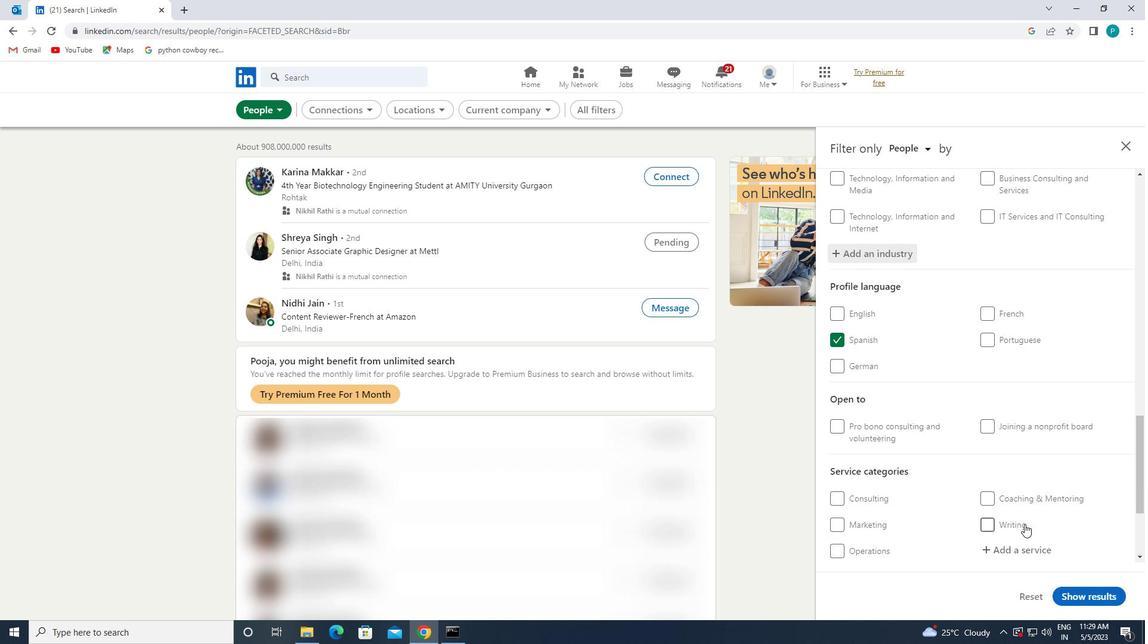 
Action: Mouse moved to (1021, 491)
Screenshot: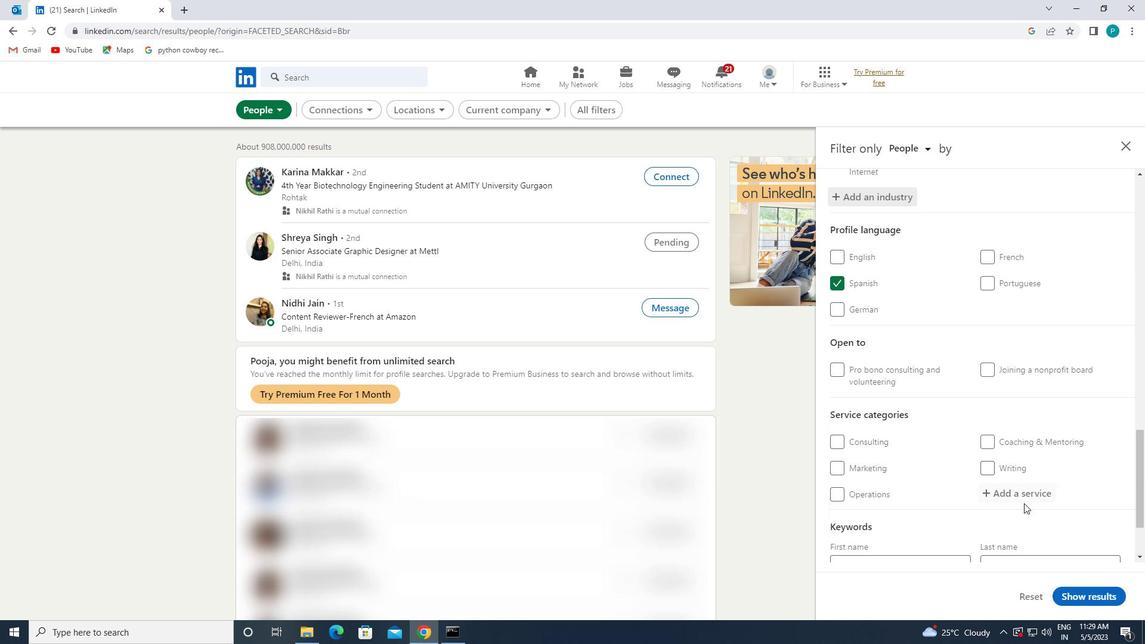 
Action: Mouse pressed left at (1021, 491)
Screenshot: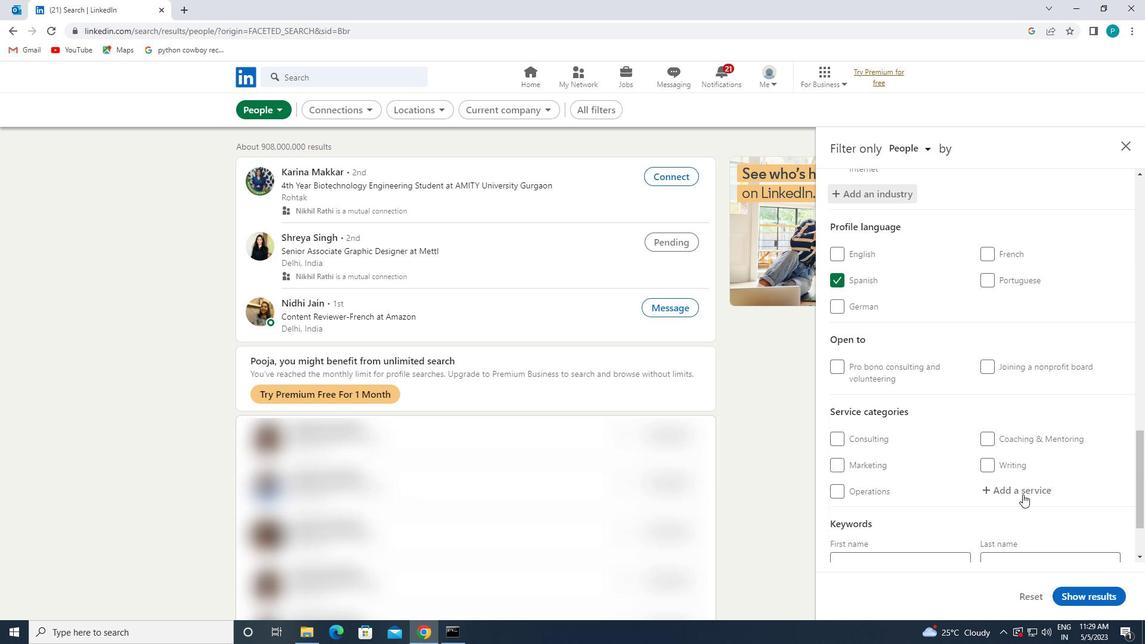 
Action: Mouse moved to (1024, 493)
Screenshot: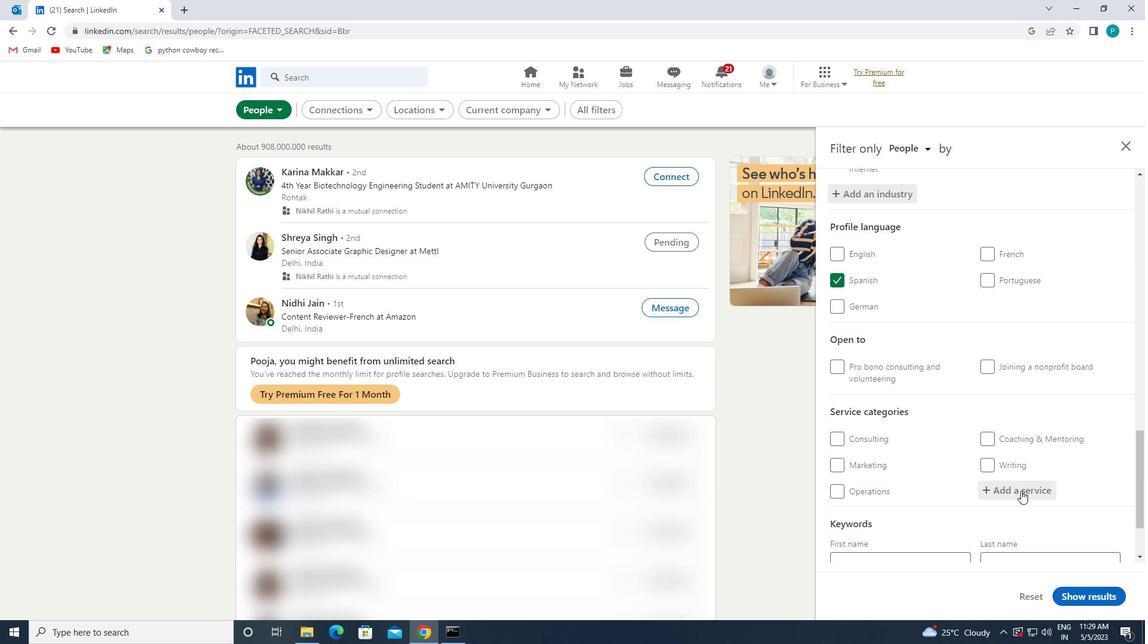 
Action: Key pressed <Key.caps_lock>B<Key.caps_lock>UDGETING
Screenshot: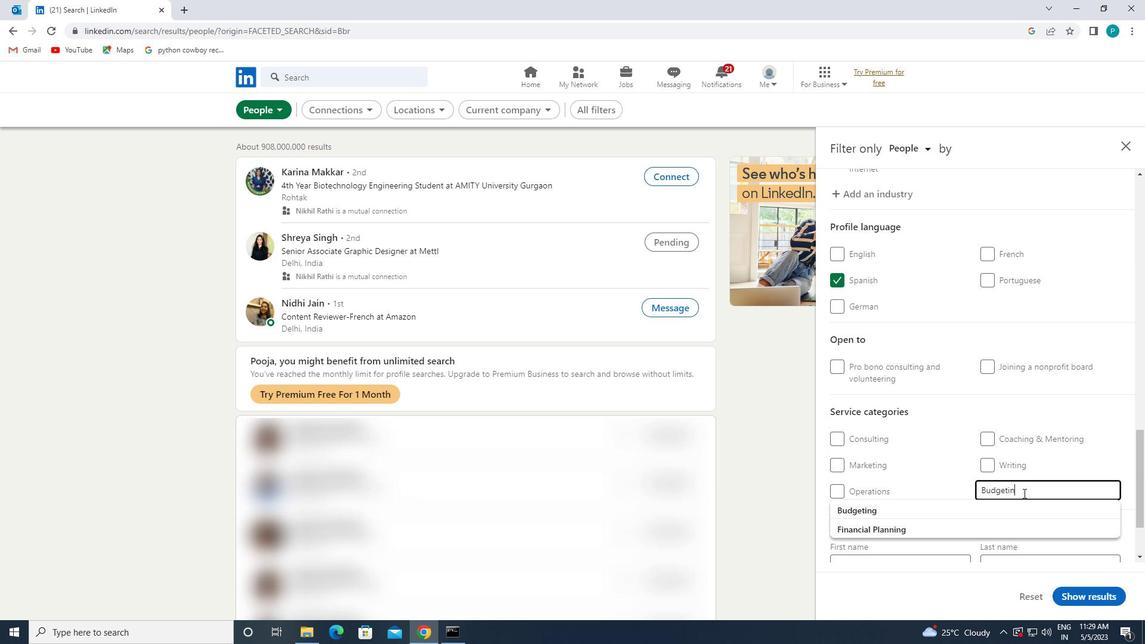 
Action: Mouse moved to (1024, 509)
Screenshot: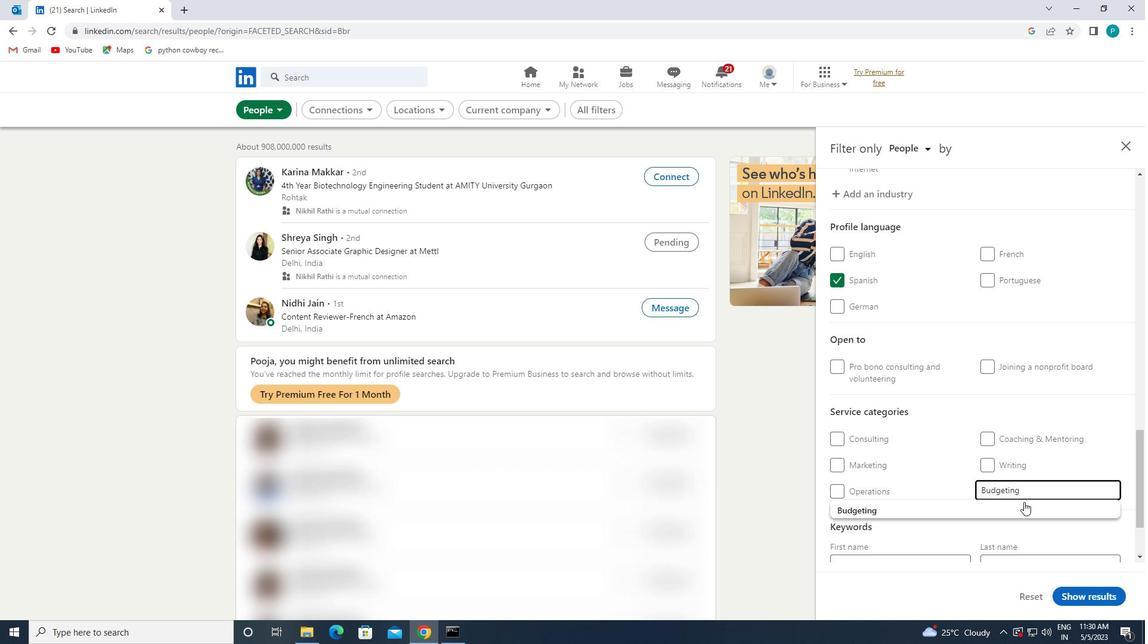
Action: Mouse pressed left at (1024, 509)
Screenshot: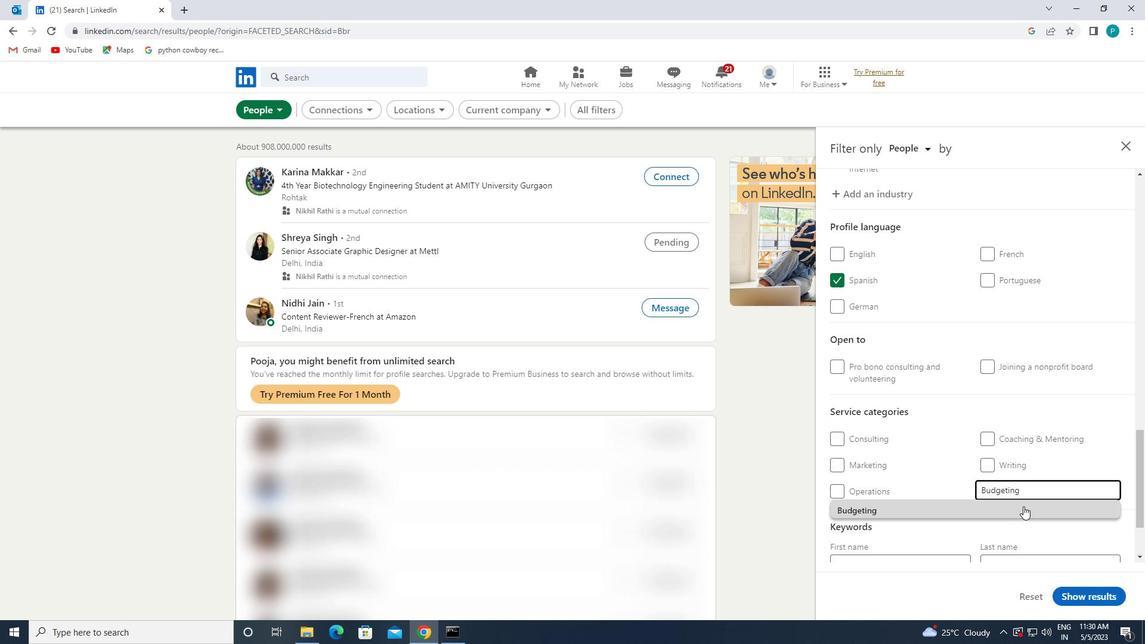 
Action: Mouse moved to (994, 507)
Screenshot: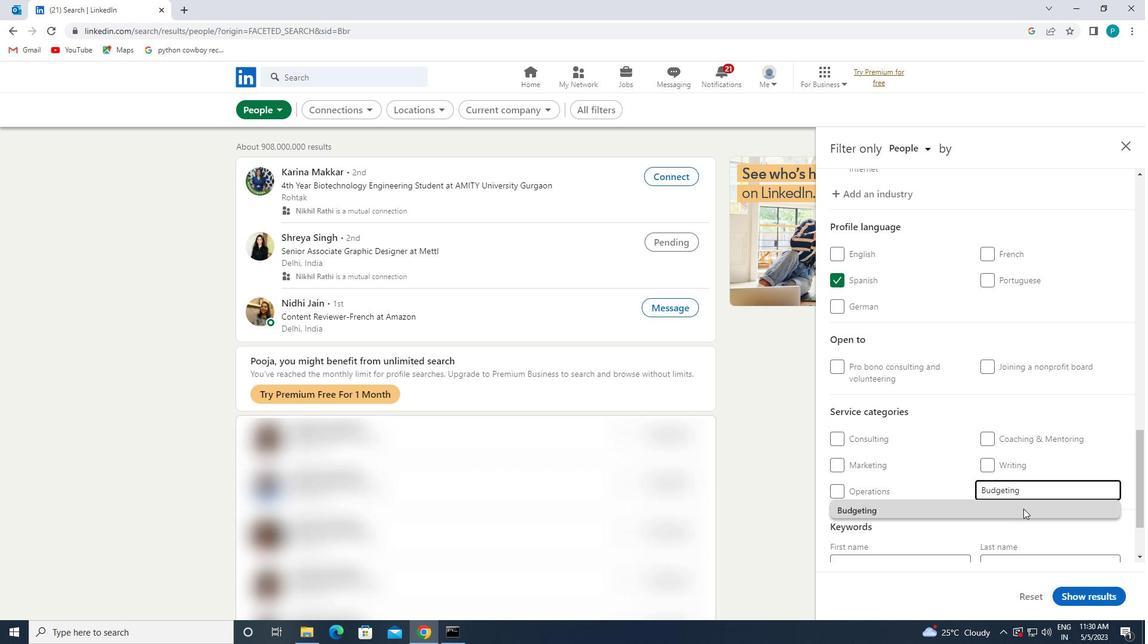 
Action: Mouse scrolled (994, 507) with delta (0, 0)
Screenshot: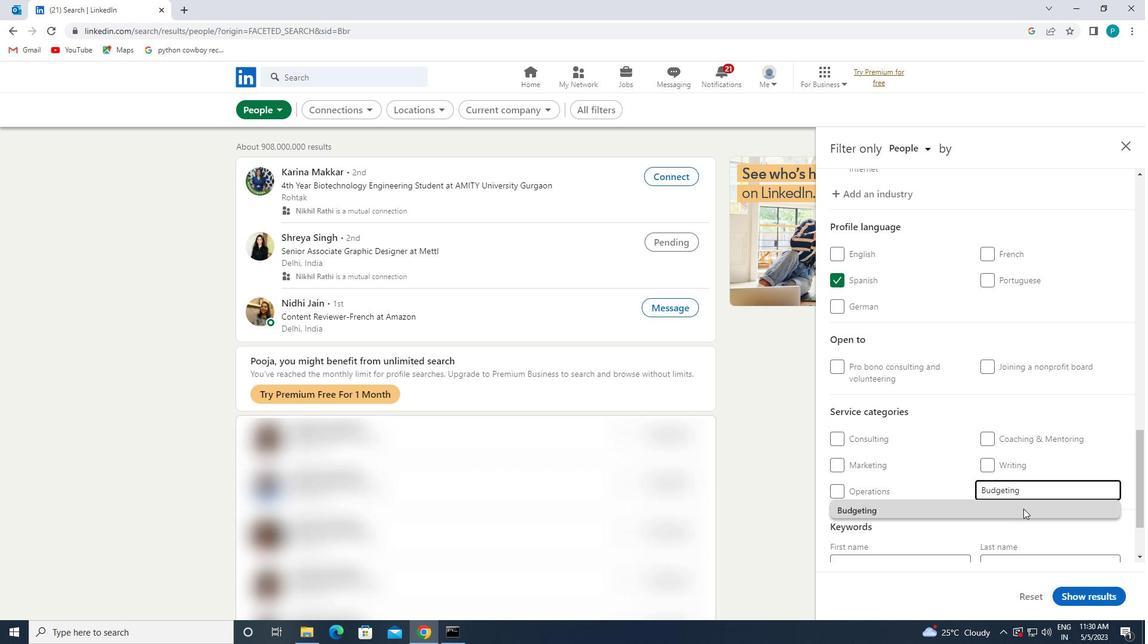 
Action: Mouse moved to (982, 507)
Screenshot: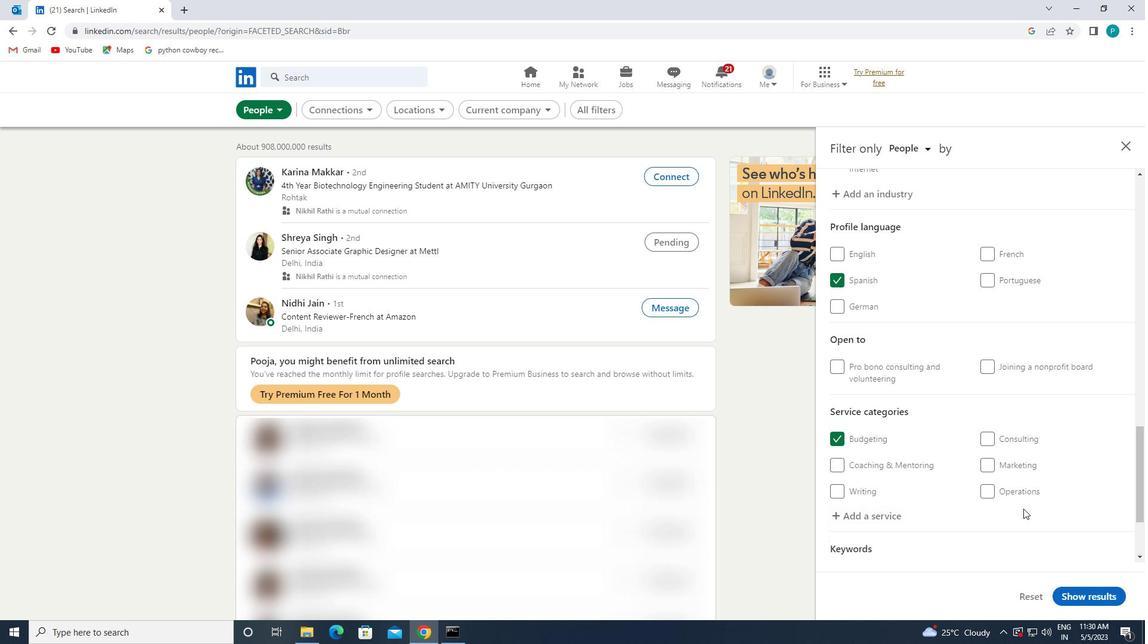 
Action: Mouse scrolled (982, 506) with delta (0, 0)
Screenshot: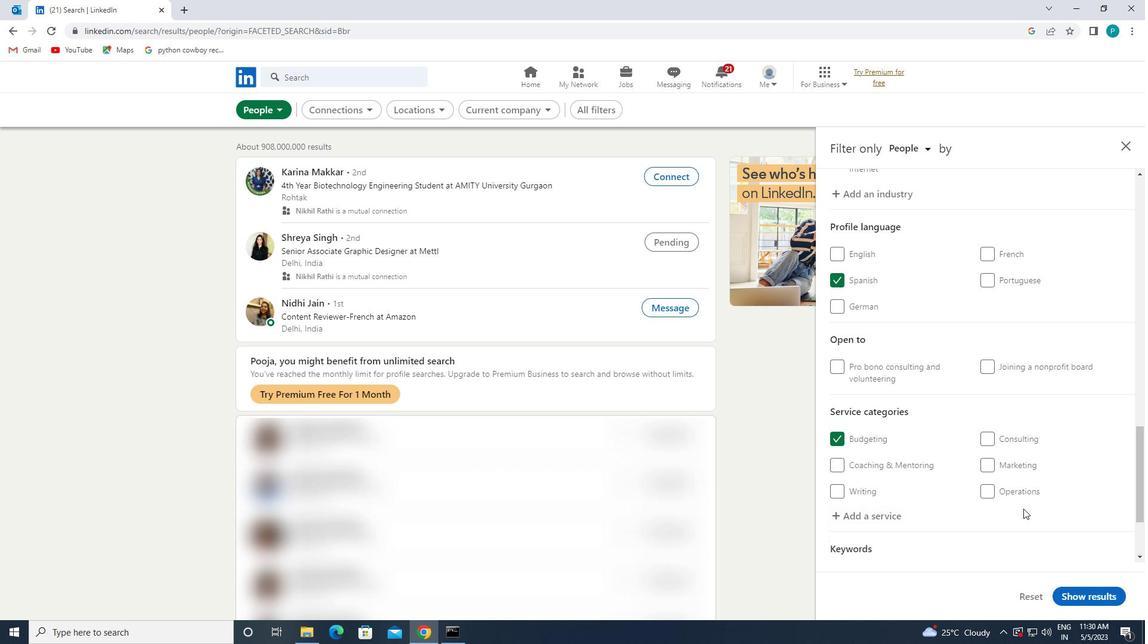 
Action: Mouse moved to (974, 507)
Screenshot: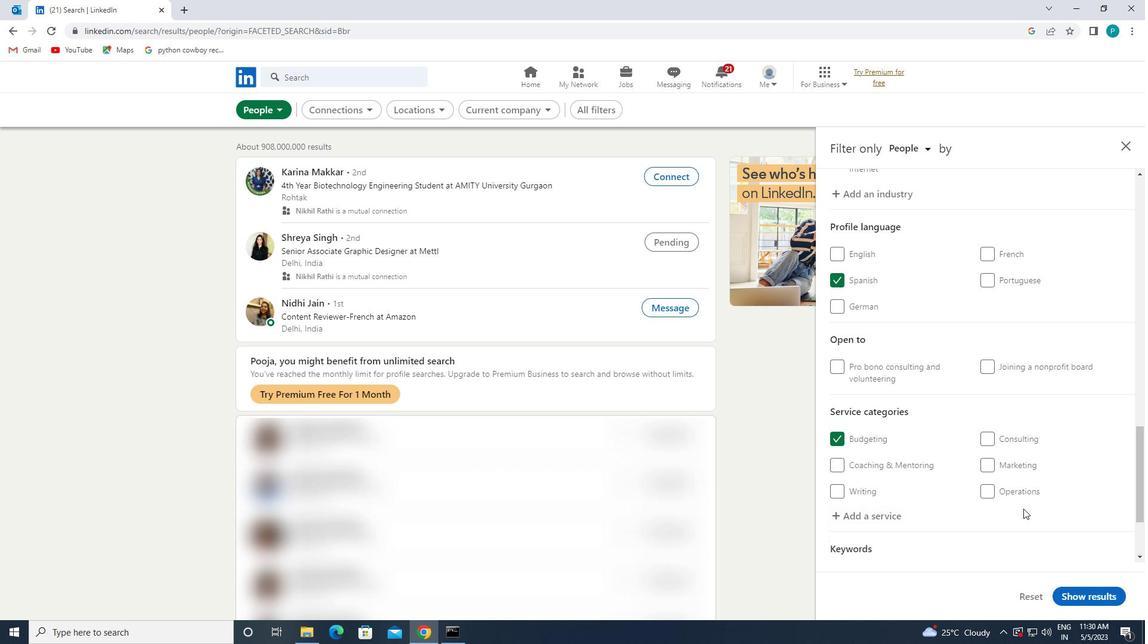 
Action: Mouse scrolled (974, 506) with delta (0, 0)
Screenshot: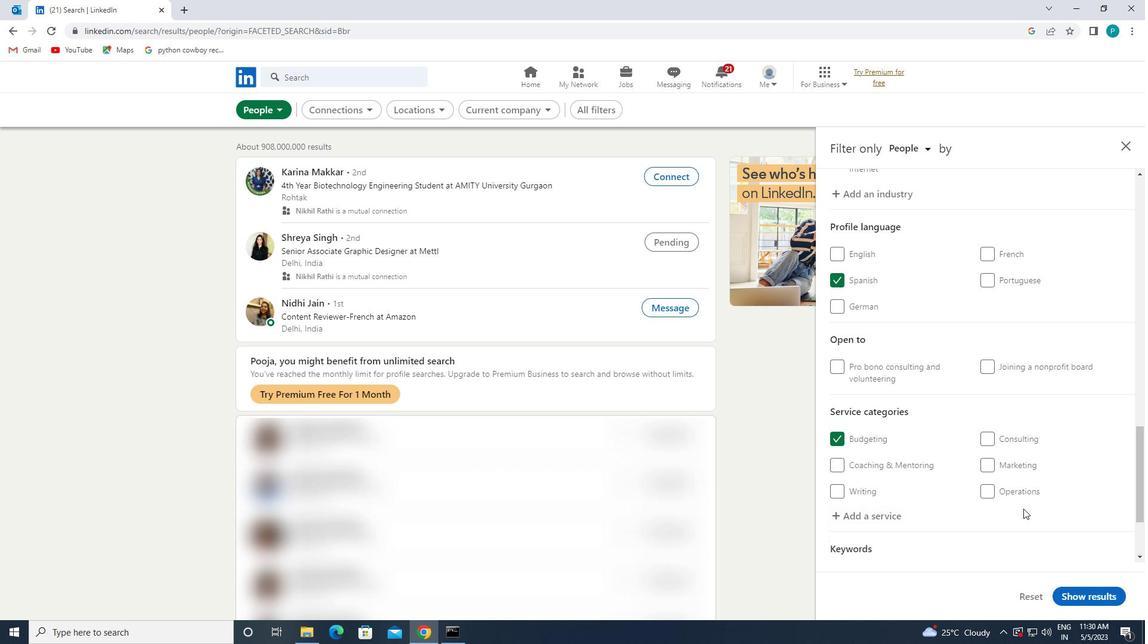 
Action: Mouse moved to (963, 507)
Screenshot: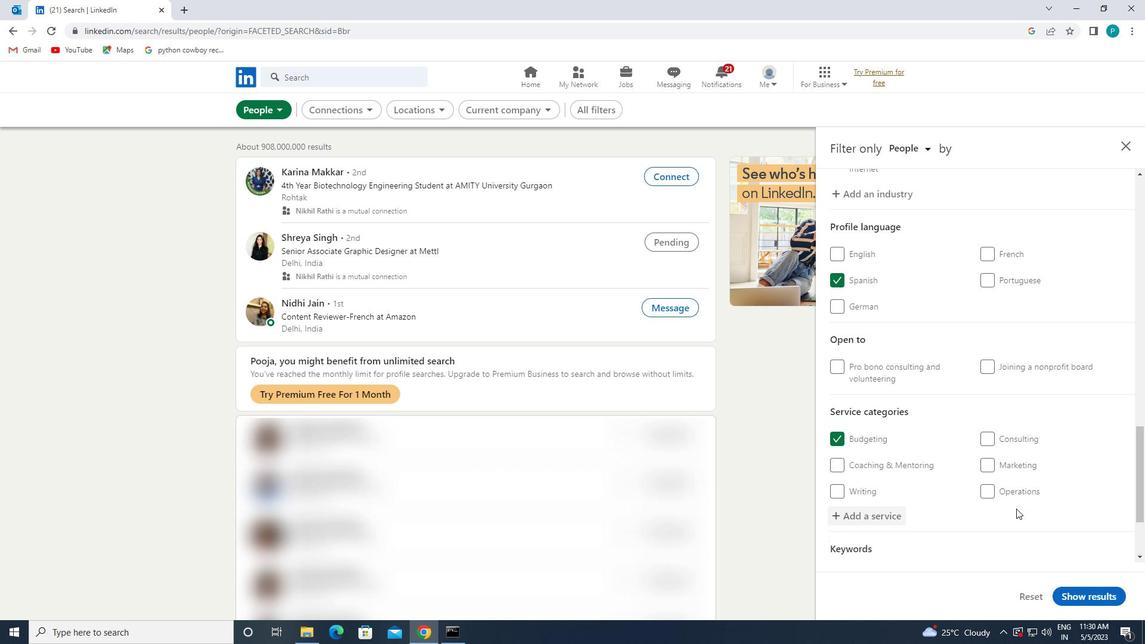 
Action: Mouse scrolled (963, 506) with delta (0, 0)
Screenshot: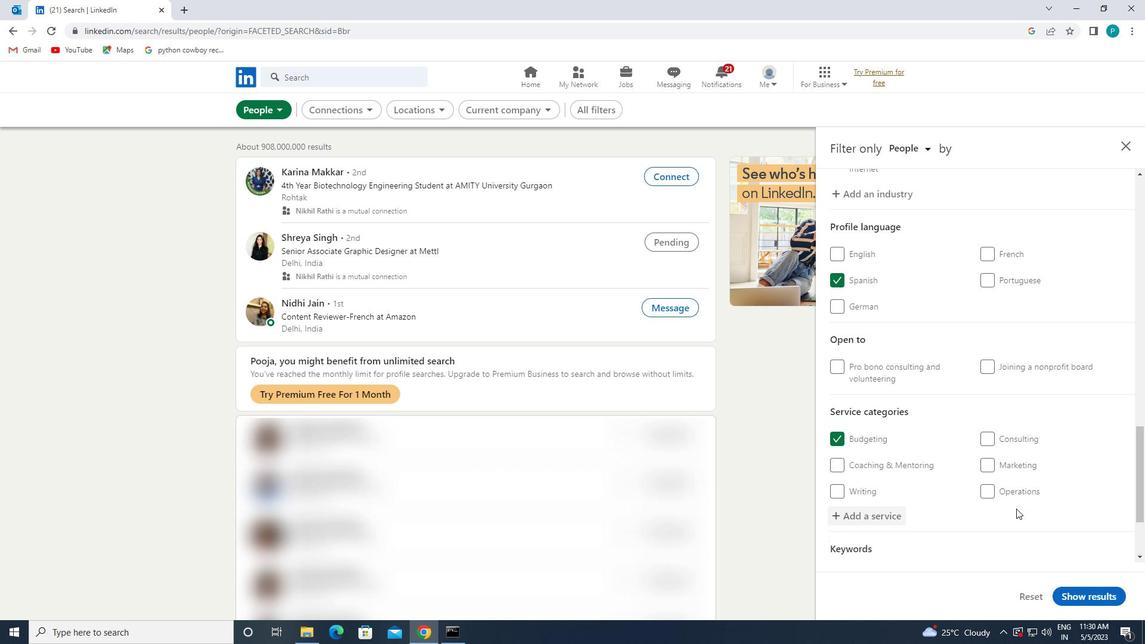 
Action: Mouse moved to (909, 506)
Screenshot: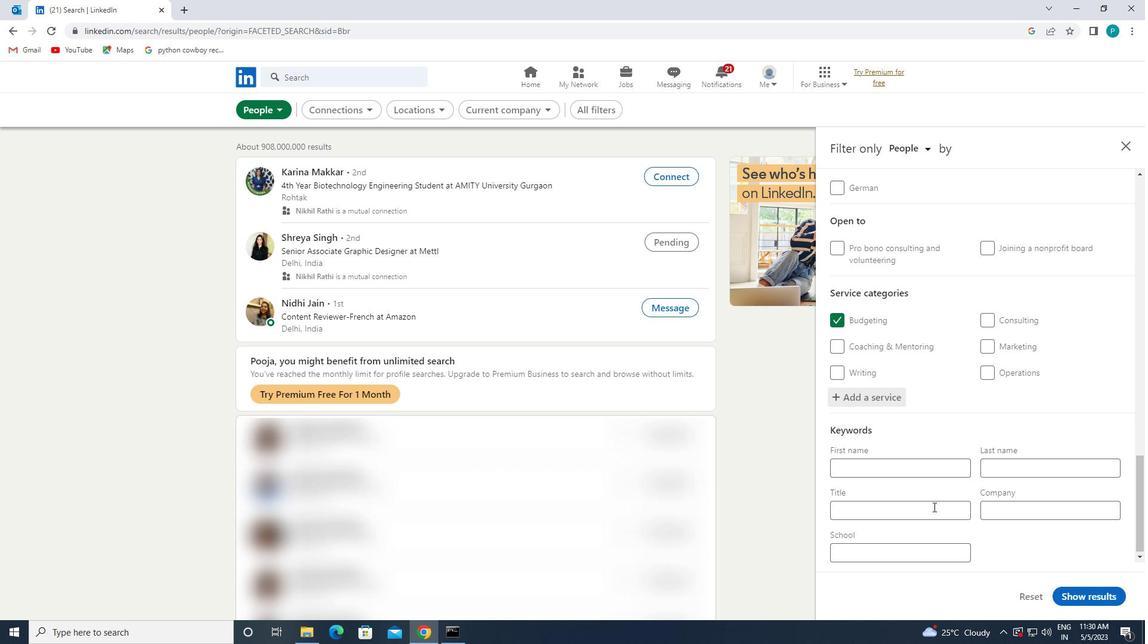 
Action: Mouse pressed left at (909, 506)
Screenshot: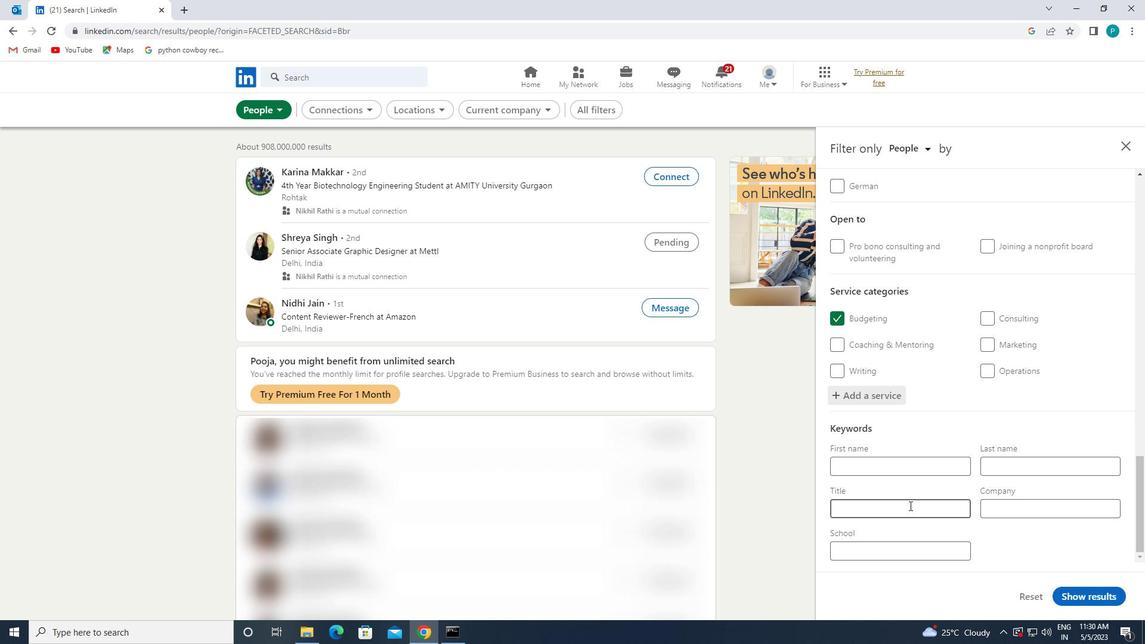 
Action: Key pressed <Key.caps_lock>U<Key.caps_lock>P<Key.backspace><Key.caps_lock>PS<Key.space>D<Key.caps_lock>RIVER
Screenshot: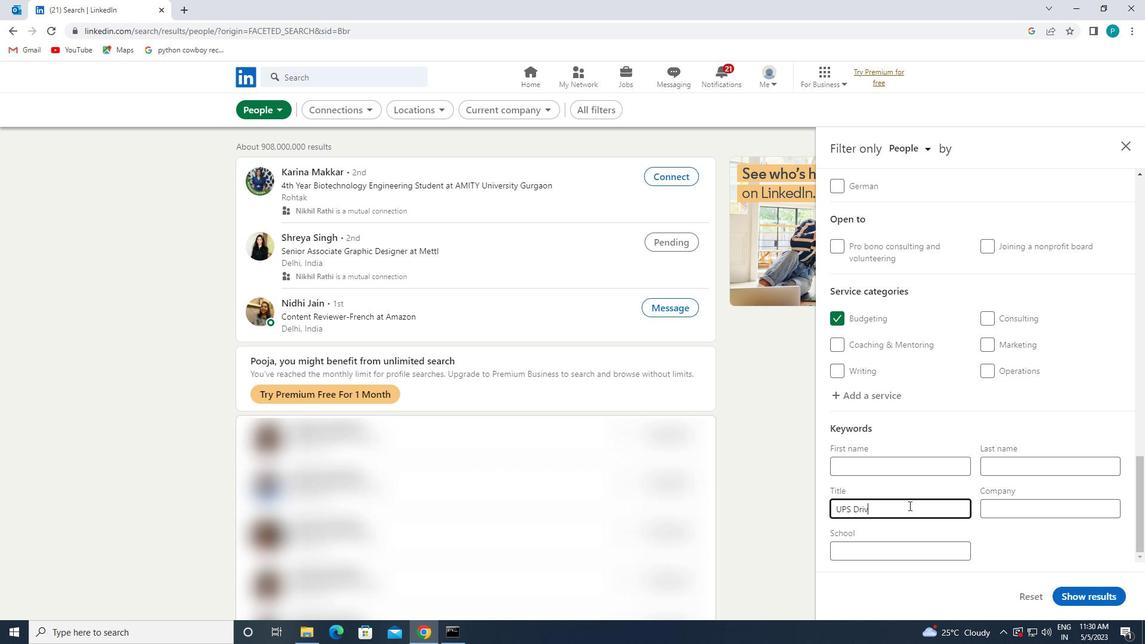 
Action: Mouse moved to (1088, 590)
Screenshot: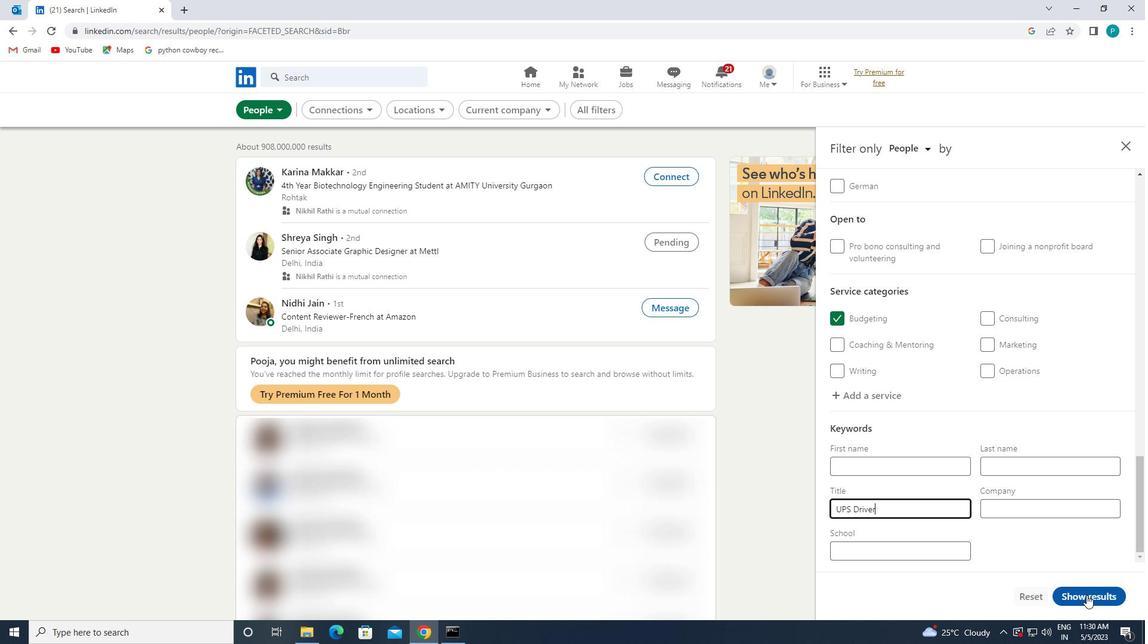 
Action: Mouse pressed left at (1088, 590)
Screenshot: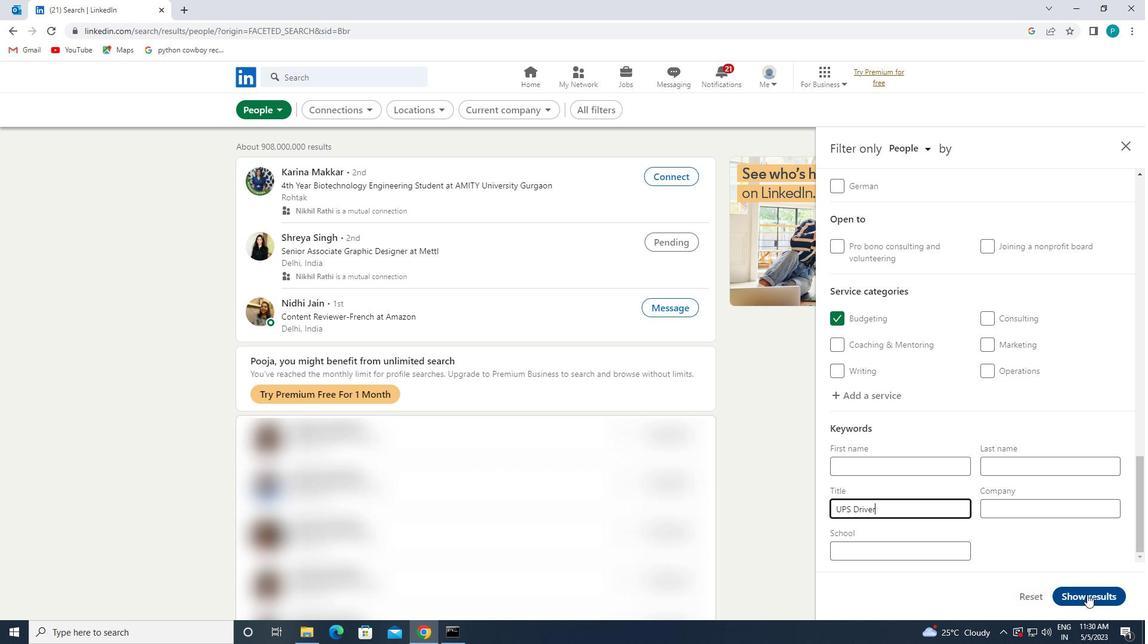 
